 Task: open an excel sheet and write heading  Cash Flow TrackerAdd Dates in a column and its values below  '2023-05-01, 2023-05-03, 2023-05-06, 2023-05-10, 2023-05-15, 2023-05-20, 2023-05-25 & 2023-05-31'Add Descriptions in next column and its values below  Monthly Salary, Grocery Shopping, Dining Out., Utility Bill, Transportation, Entertainment, Miscellaneous & Total. Add Amount in next column and its values below  $2,500, $100, $50, $150, $30, $50, $20& $400. Add Income/ Expense in next column and its values below  Income, Expenses, Expenses, Expenses, Expenses, Expenses & Expenses. Add Balance in next column and its values below  $2,500, $2,400, $2,350, $2,200, $2,170, $2,120, $2,100 & $2100. Save page Data Analysis Workbook Template Sheet Spreadsheetbook
Action: Mouse pressed left at (136, 122)
Screenshot: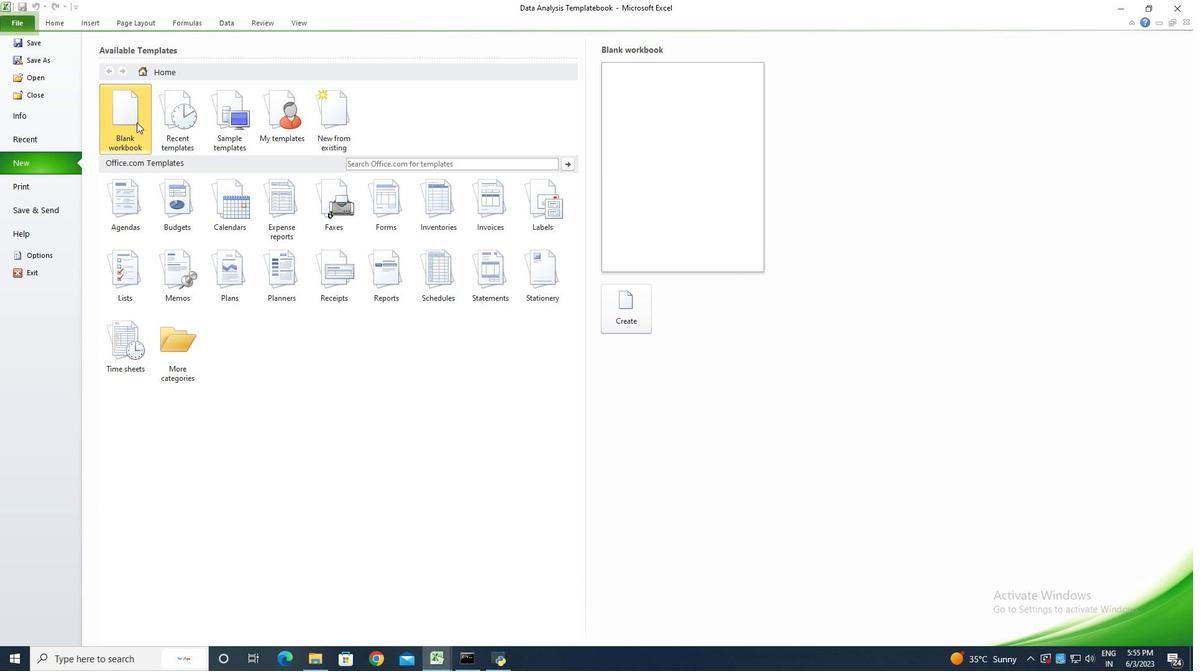 
Action: Mouse moved to (638, 318)
Screenshot: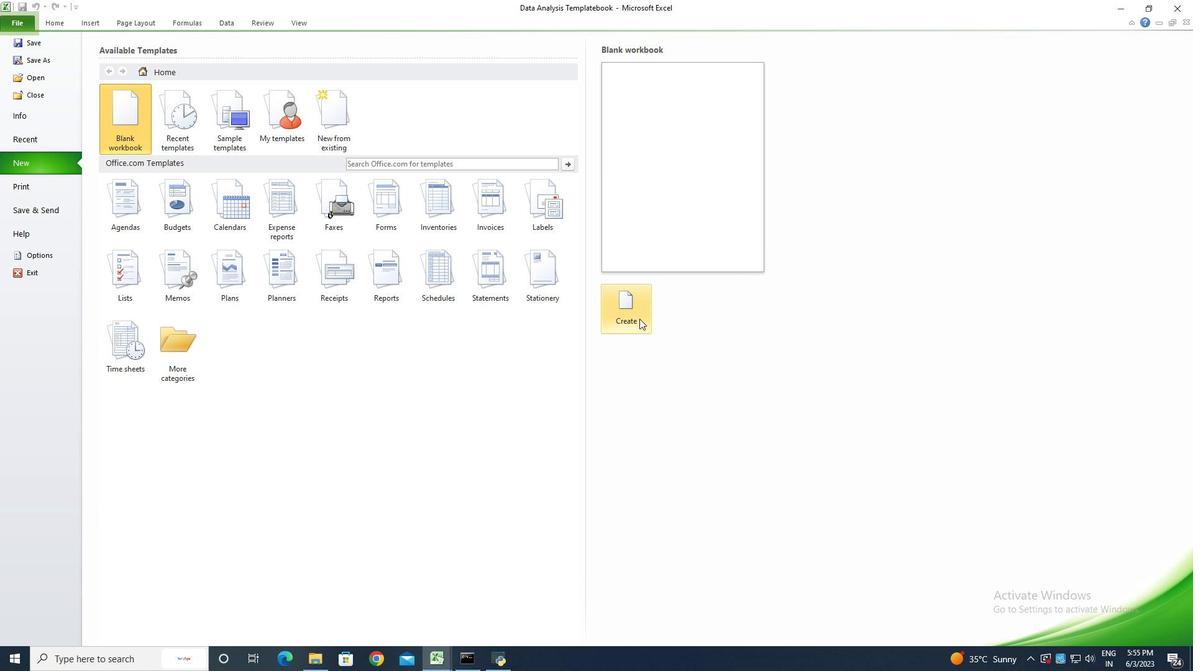 
Action: Mouse pressed left at (638, 318)
Screenshot: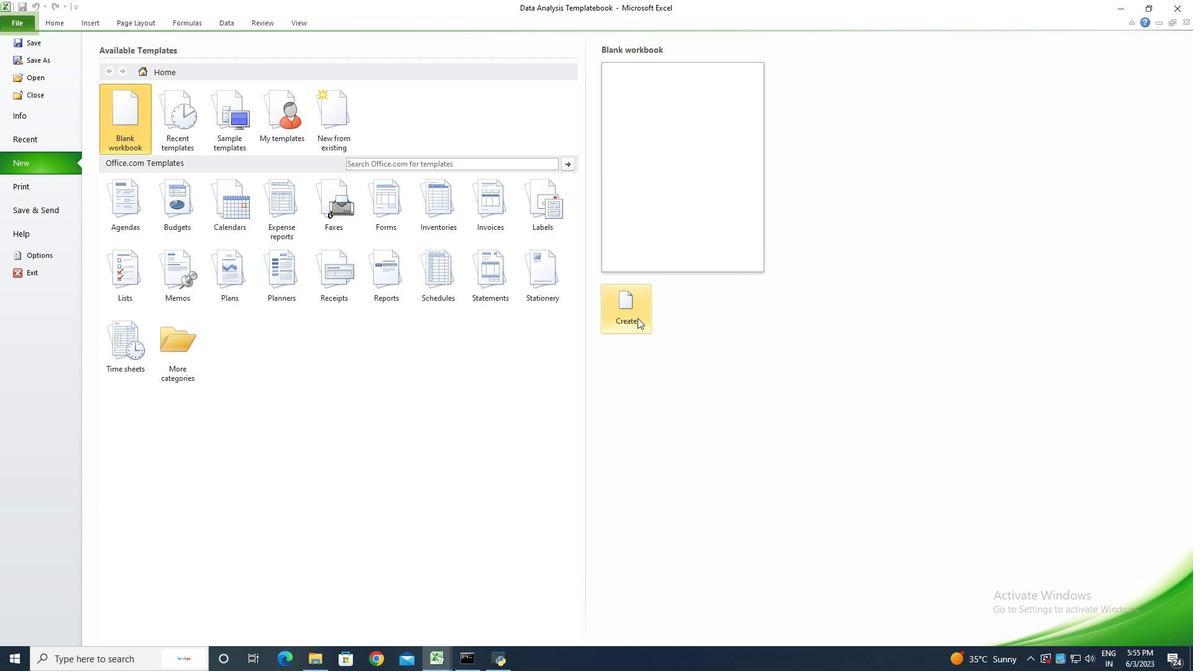 
Action: Key pressed <Key.shift><Key.shift><Key.shift><Key.shift><Key.shift>Cash<Key.space><Key.shift><Key.shift><Key.shift><Key.shift><Key.shift><Key.shift><Key.shift><Key.shift><Key.shift><Key.shift><Key.shift><Key.shift><Key.shift><Key.shift><Key.shift><Key.shift><Key.shift><Key.shift><Key.shift><Key.shift><Key.shift><Key.shift>Flow<Key.enter><Key.shift>Tracker<Key.backspace><Key.backspace><Key.backspace><Key.backspace><Key.backspace><Key.backspace><Key.backspace><Key.up>
Screenshot: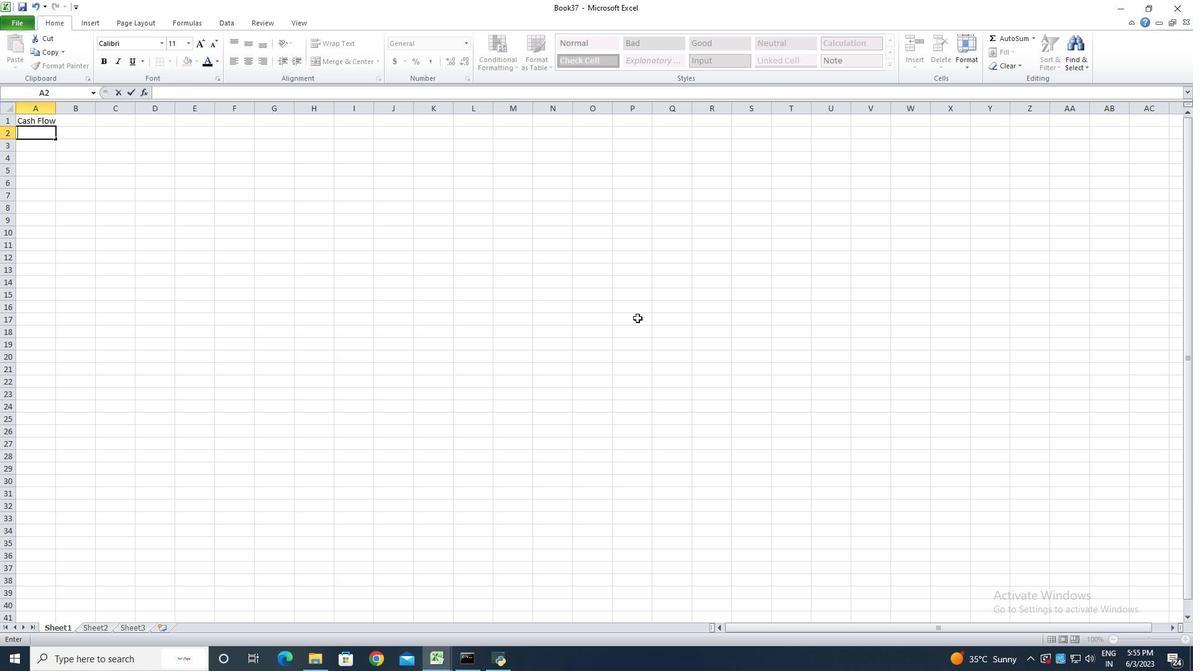 
Action: Mouse moved to (208, 91)
Screenshot: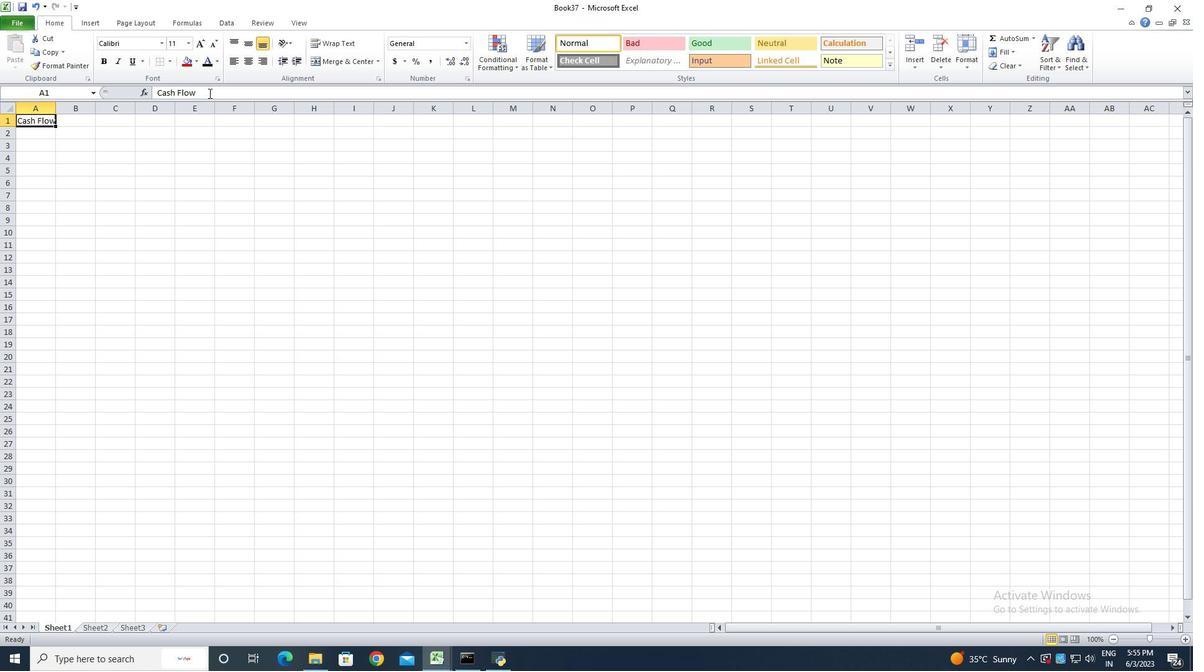 
Action: Mouse pressed left at (208, 91)
Screenshot: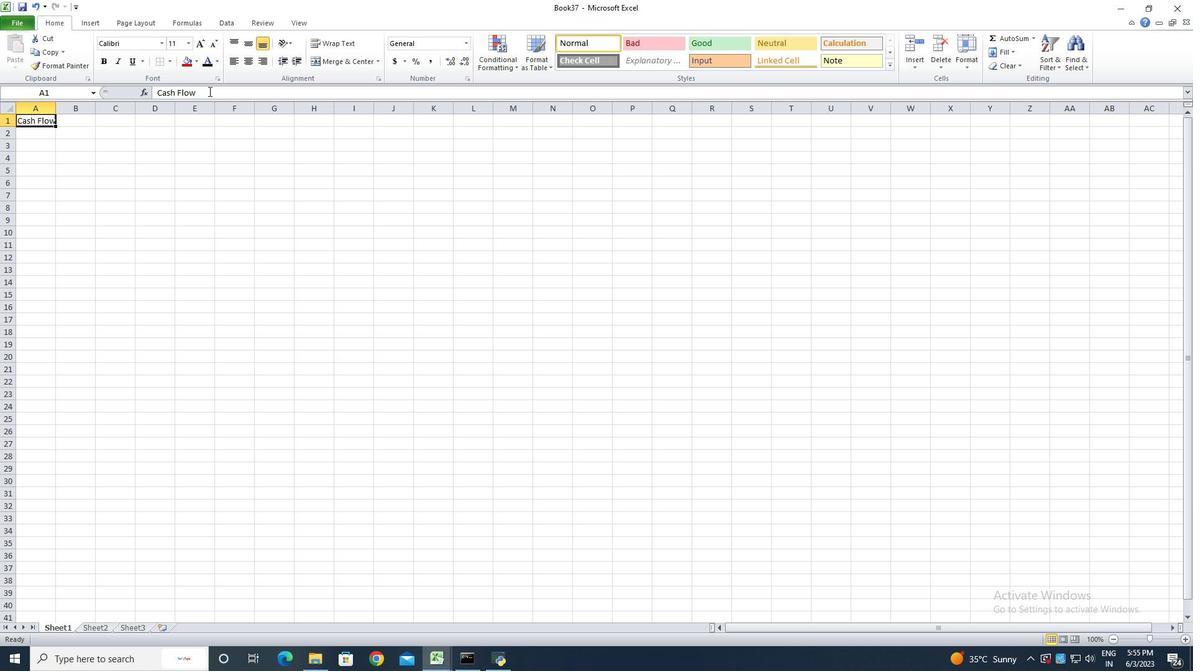
Action: Key pressed <Key.space><Key.shift>Tracker<Key.enter><Key.shift>Dates<Key.enter>2023-05-01<Key.enter>2023-05-03<Key.enter>2023-05-06<Key.enter>2023-05-10<Key.enter>2023-05-15<Key.enter>2023-05-20<Key.enter>2023-05-25<Key.enter>2023-05-31<Key.enter>
Screenshot: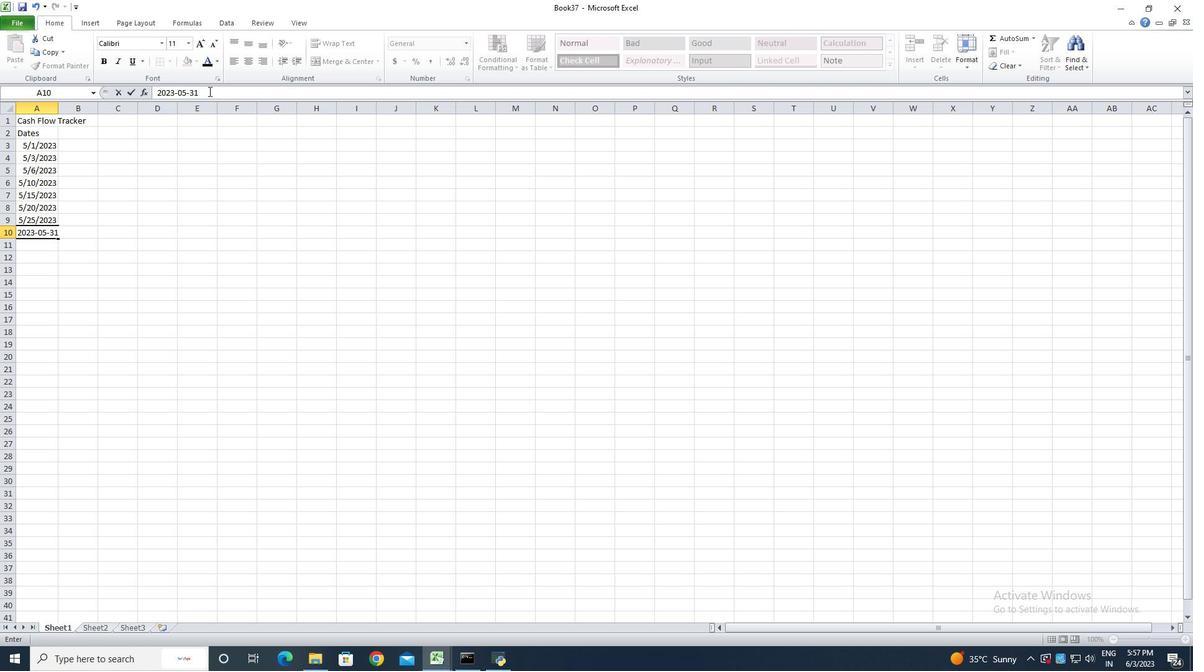 
Action: Mouse moved to (26, 141)
Screenshot: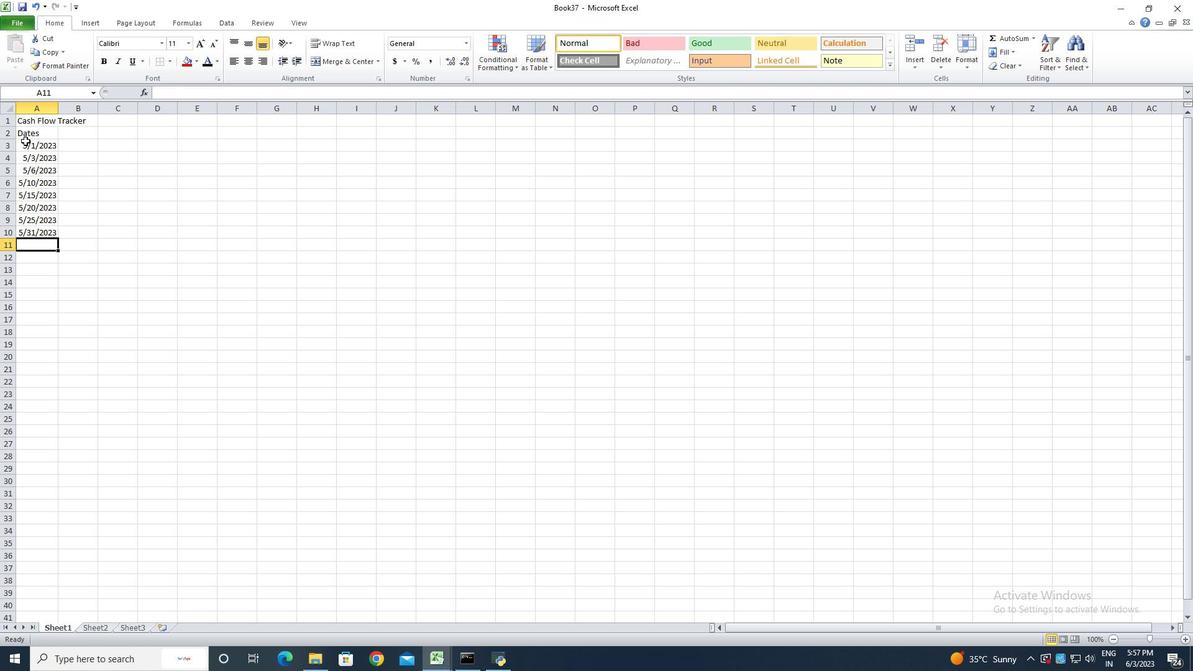 
Action: Mouse pressed left at (26, 141)
Screenshot: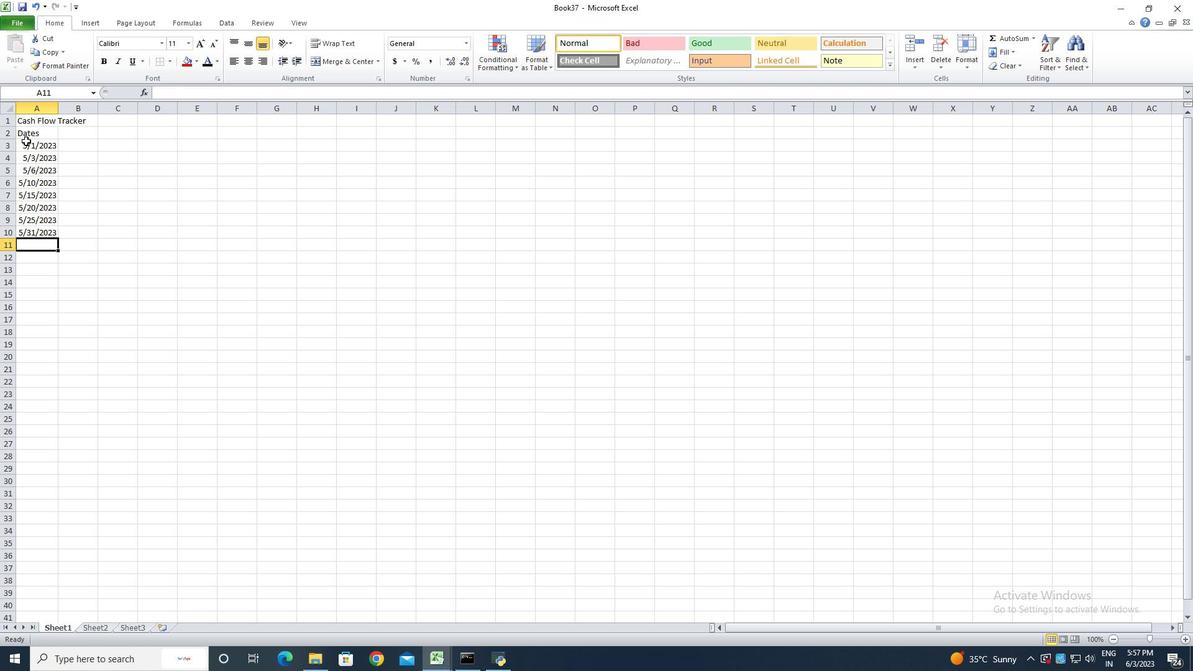
Action: Mouse moved to (52, 147)
Screenshot: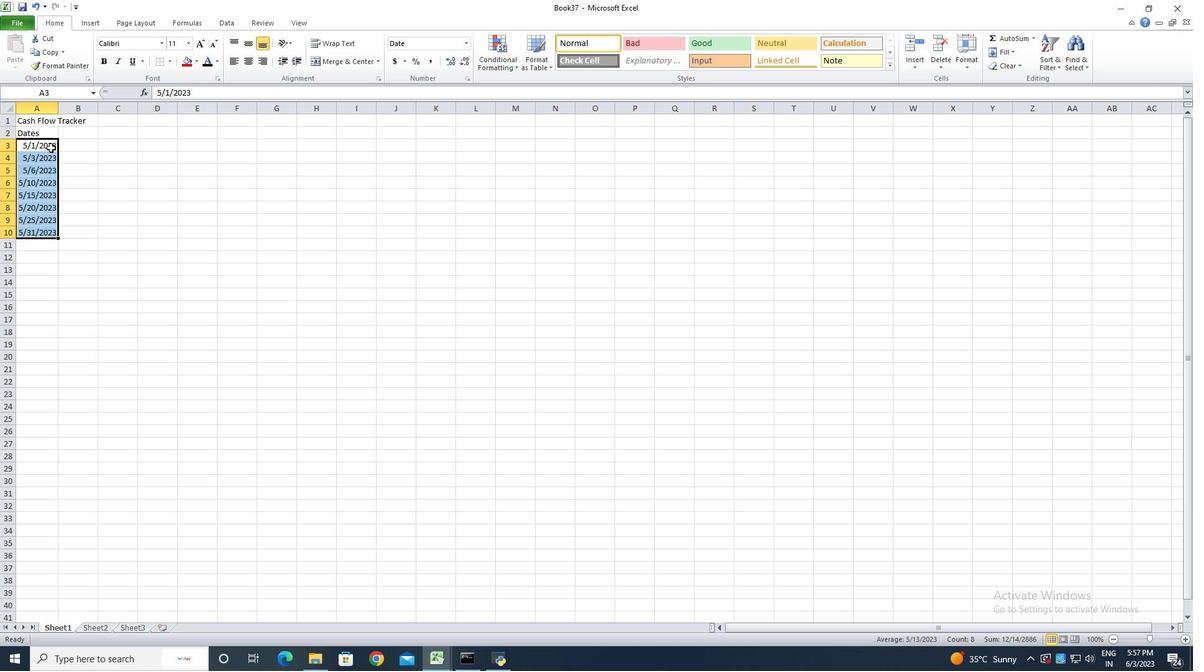 
Action: Mouse pressed right at (52, 147)
Screenshot: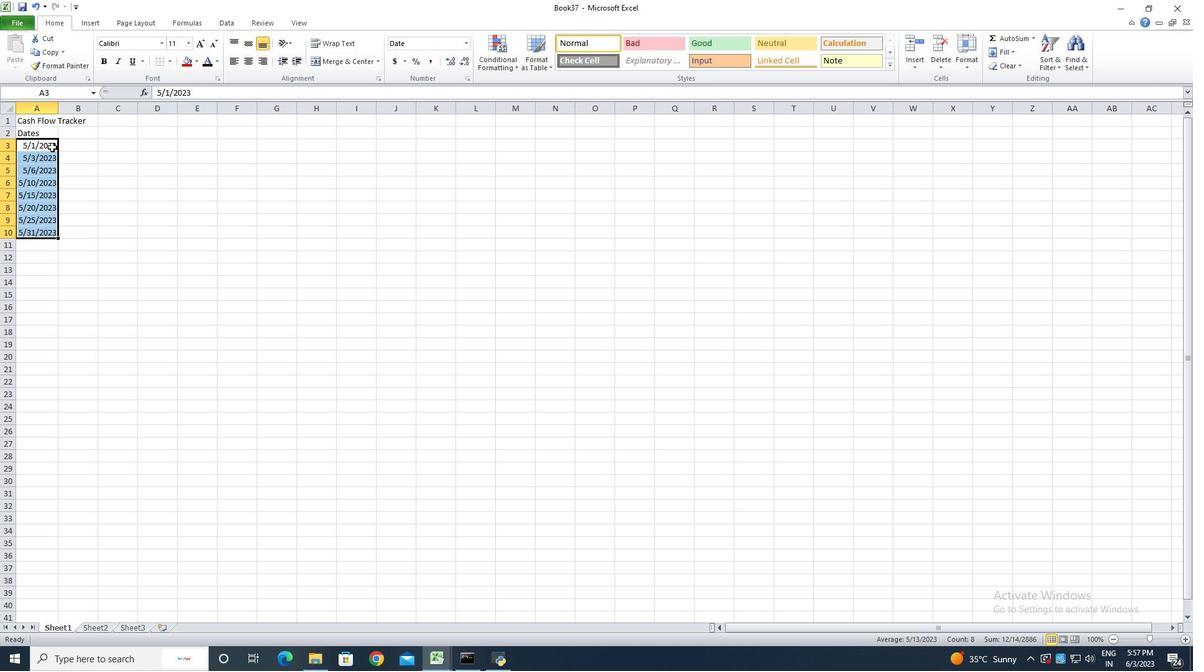 
Action: Mouse moved to (93, 317)
Screenshot: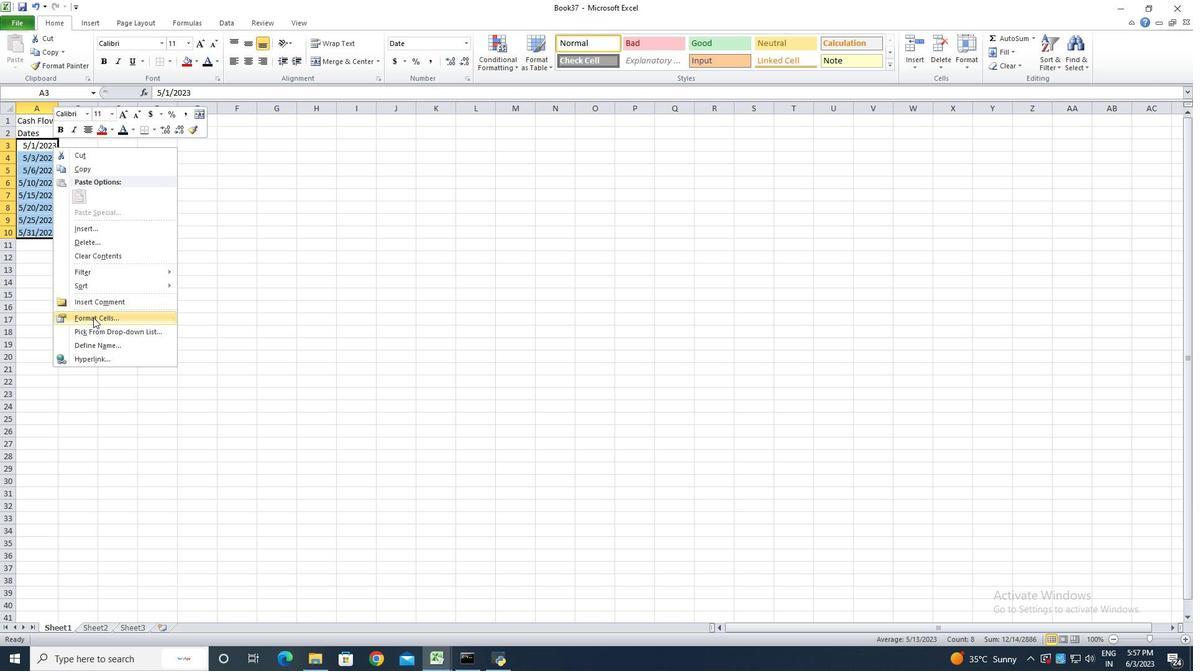
Action: Mouse pressed left at (93, 317)
Screenshot: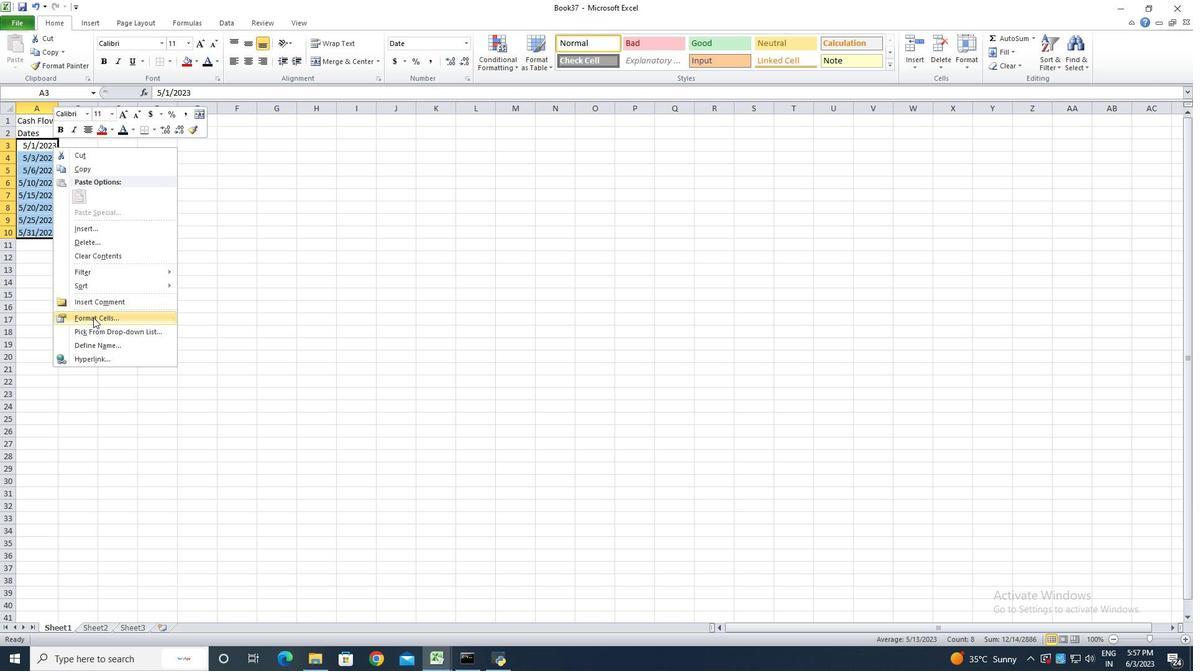 
Action: Mouse moved to (121, 178)
Screenshot: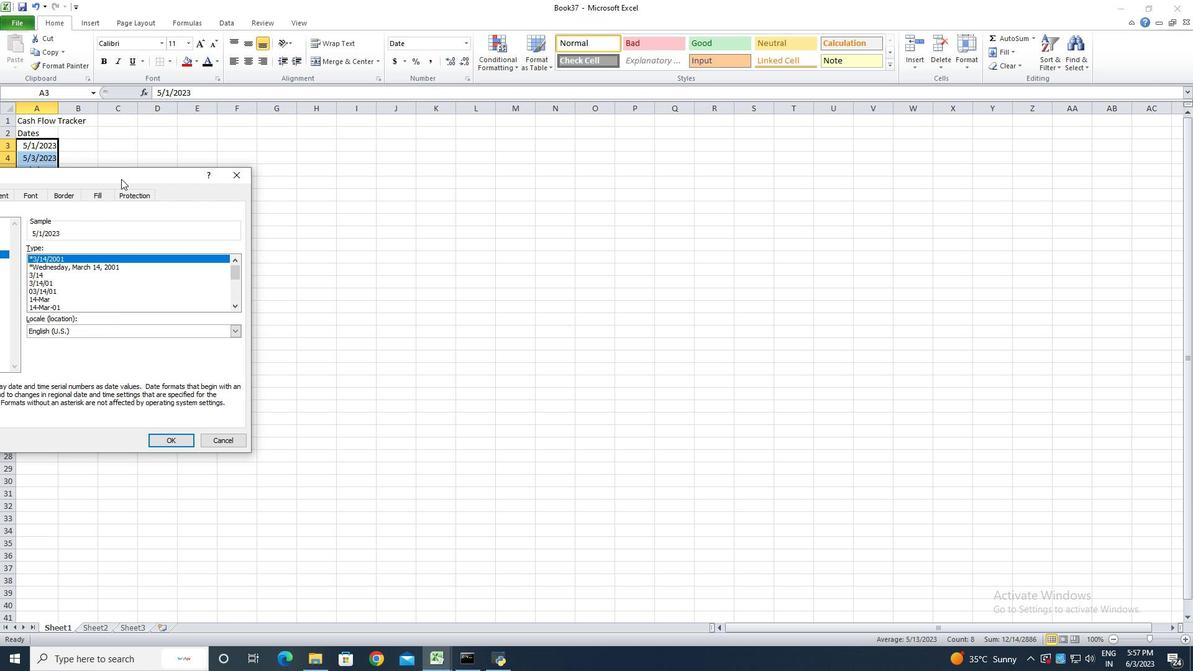 
Action: Mouse pressed left at (121, 178)
Screenshot: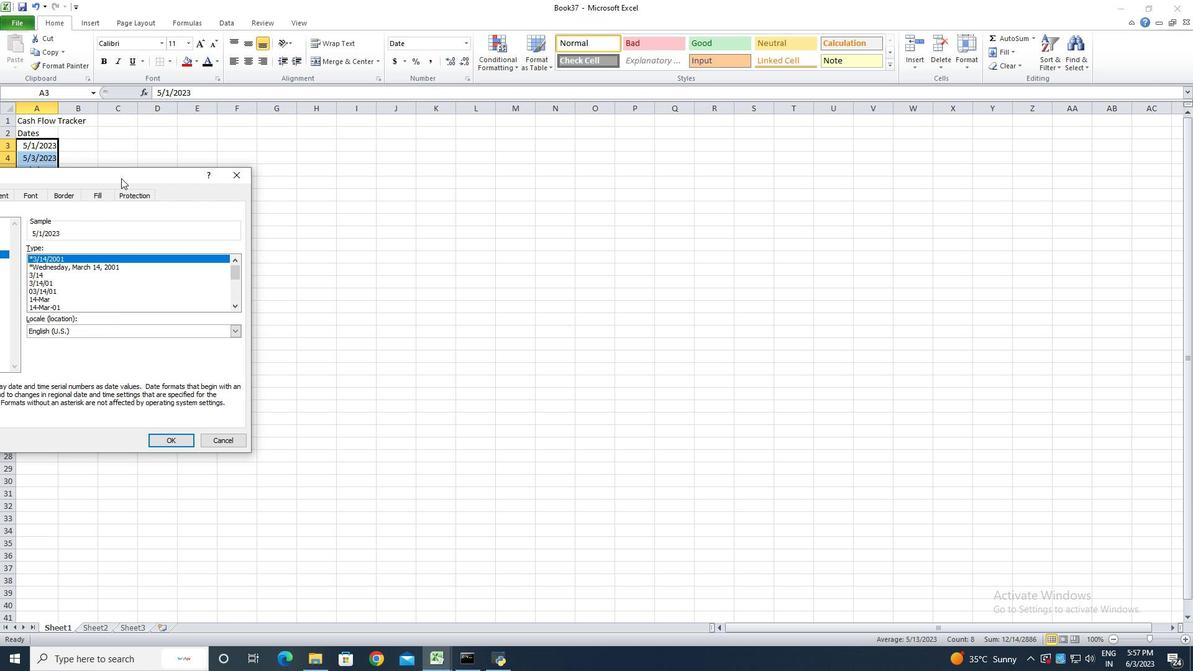 
Action: Mouse moved to (266, 298)
Screenshot: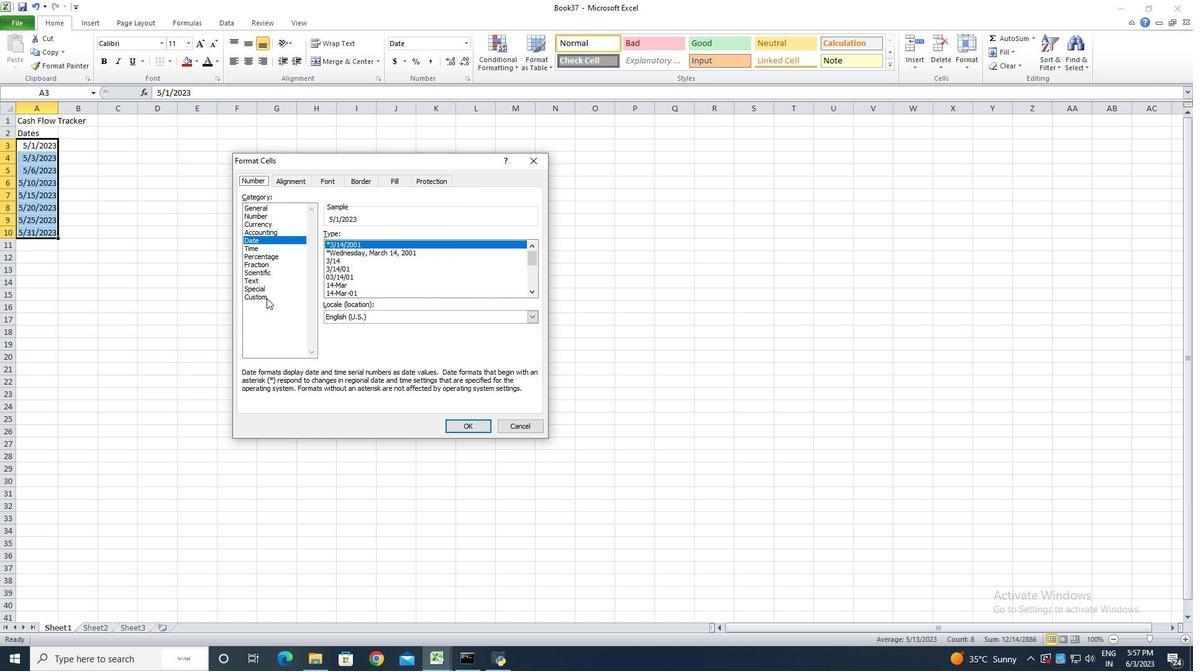 
Action: Mouse pressed left at (266, 298)
Screenshot: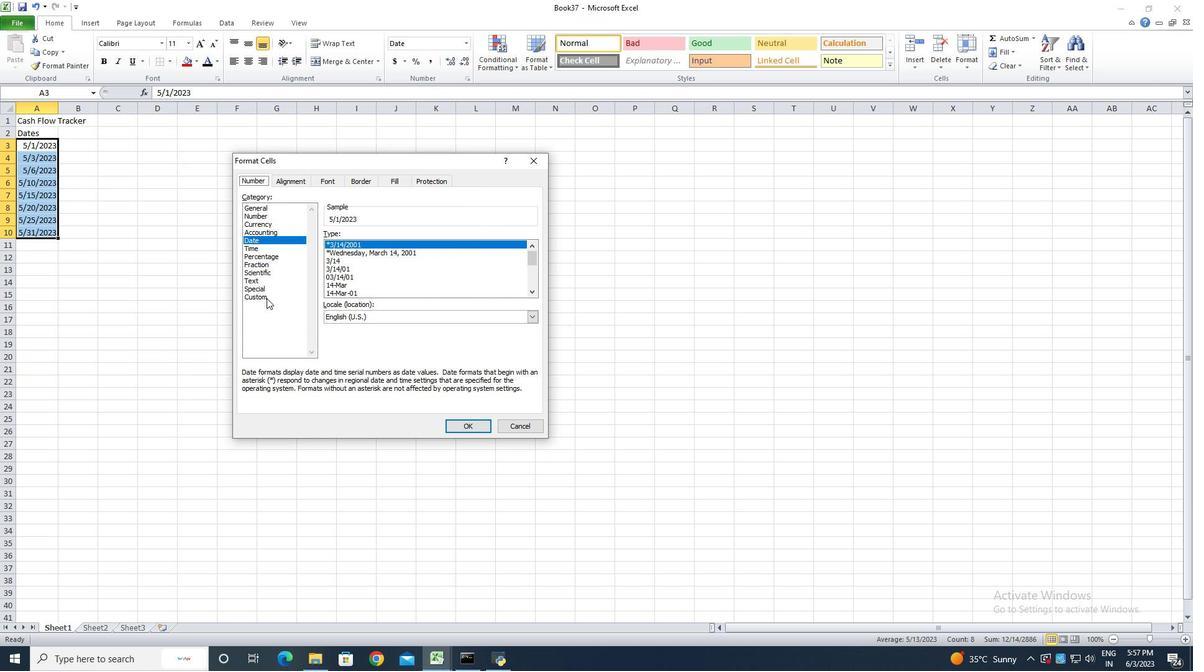 
Action: Mouse moved to (366, 246)
Screenshot: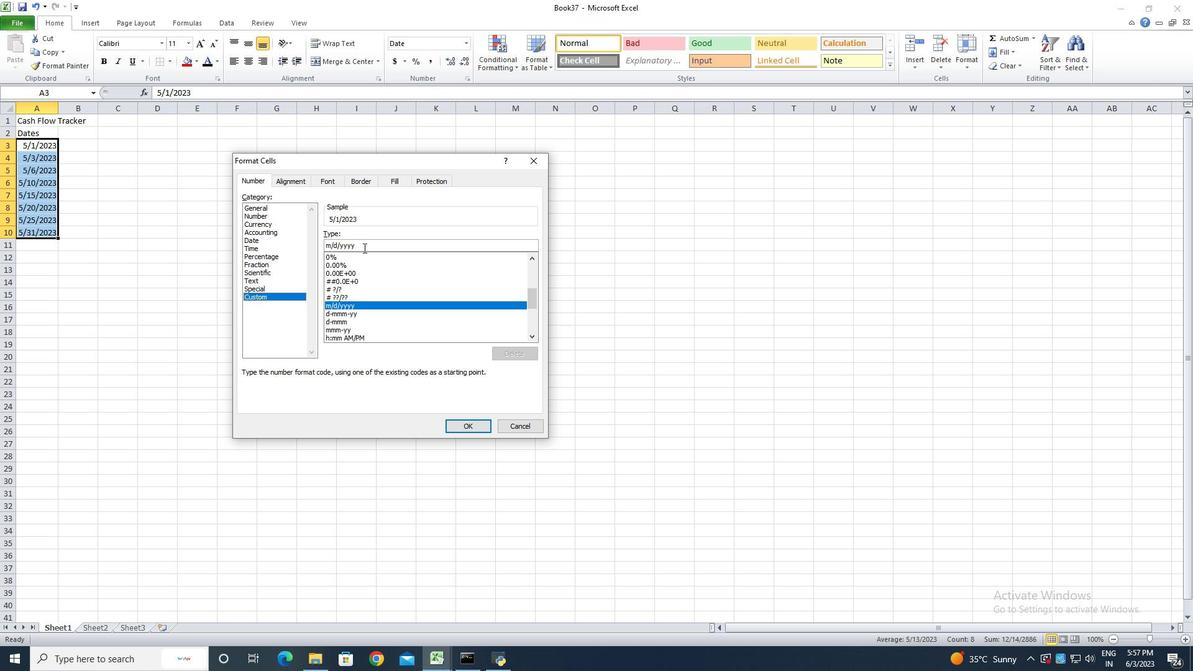 
Action: Mouse pressed left at (366, 246)
Screenshot: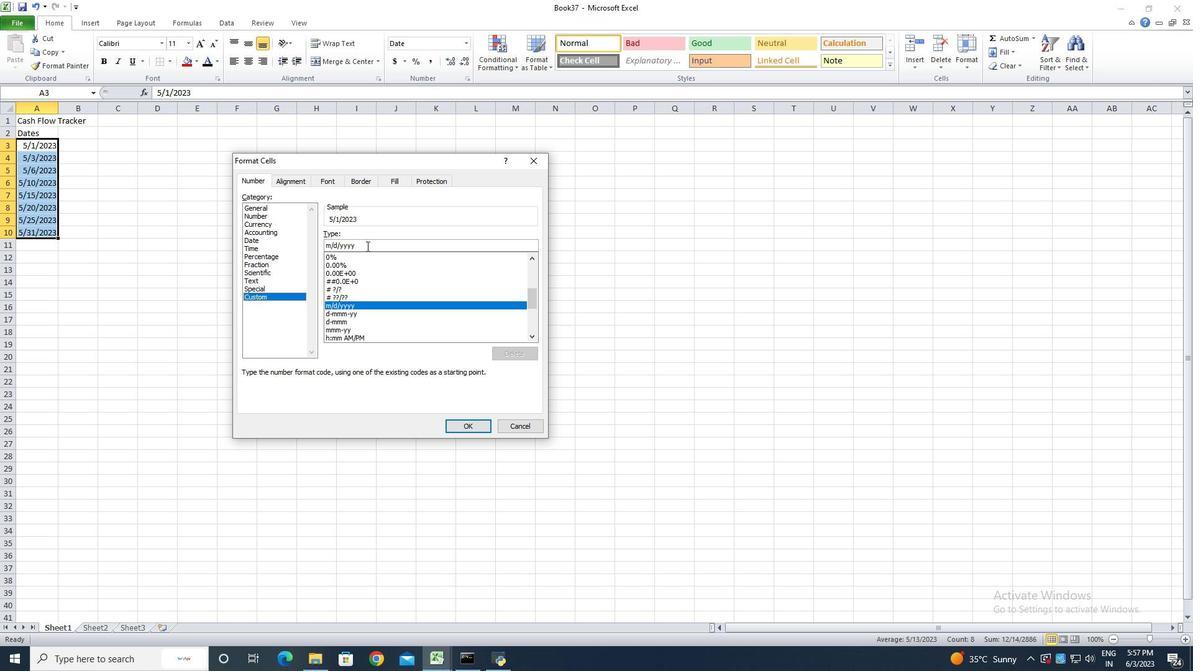 
Action: Mouse moved to (299, 244)
Screenshot: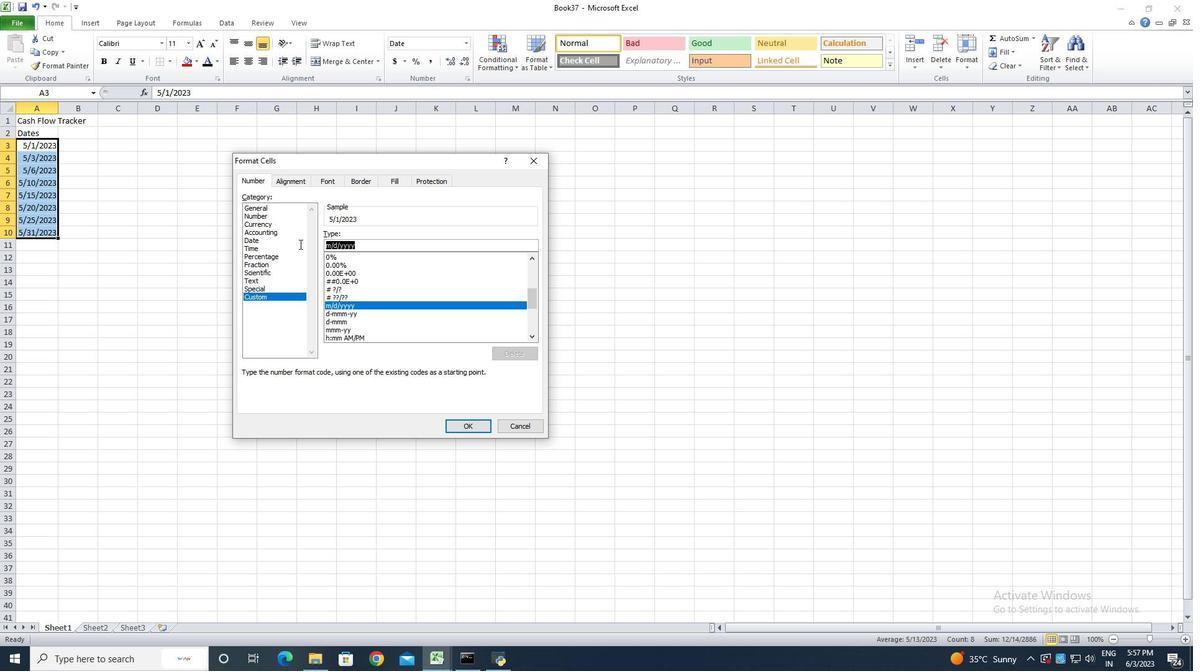 
Action: Key pressed <Key.backspace>yyyy-mm-dd
Screenshot: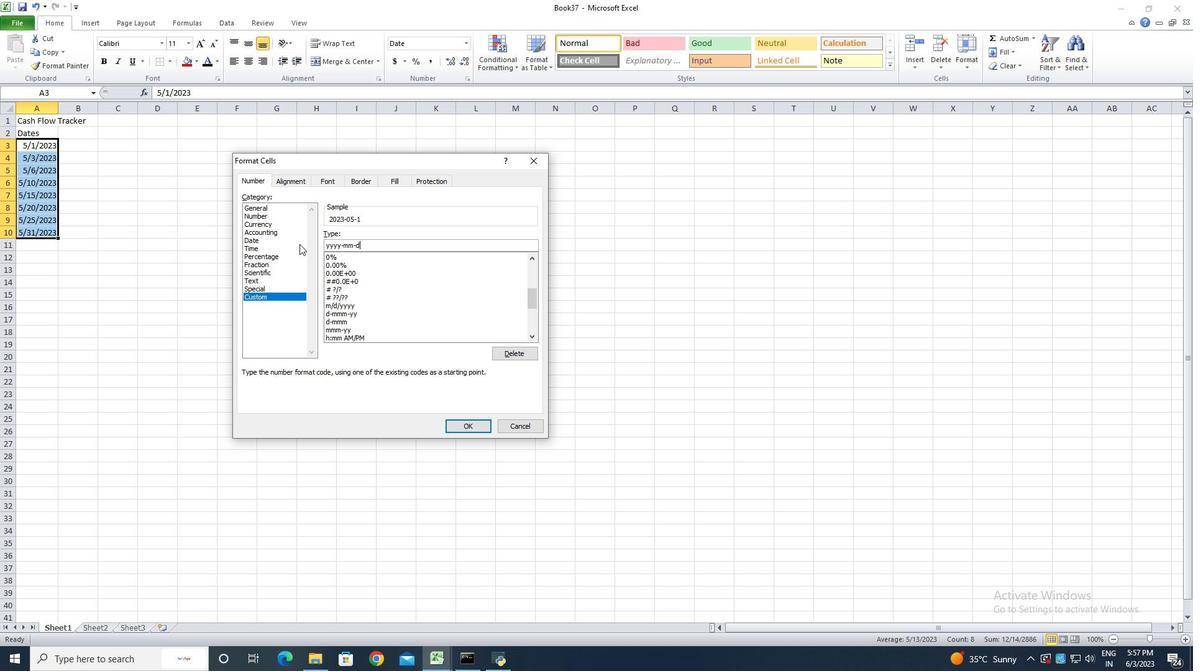 
Action: Mouse moved to (451, 423)
Screenshot: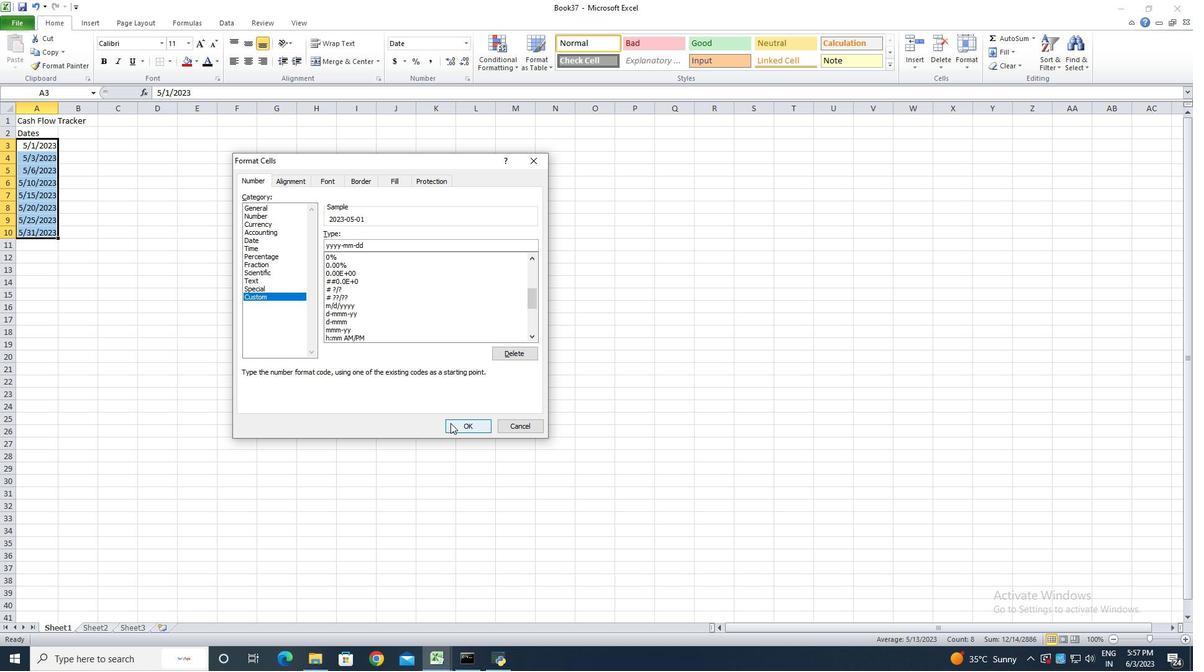 
Action: Mouse pressed left at (451, 423)
Screenshot: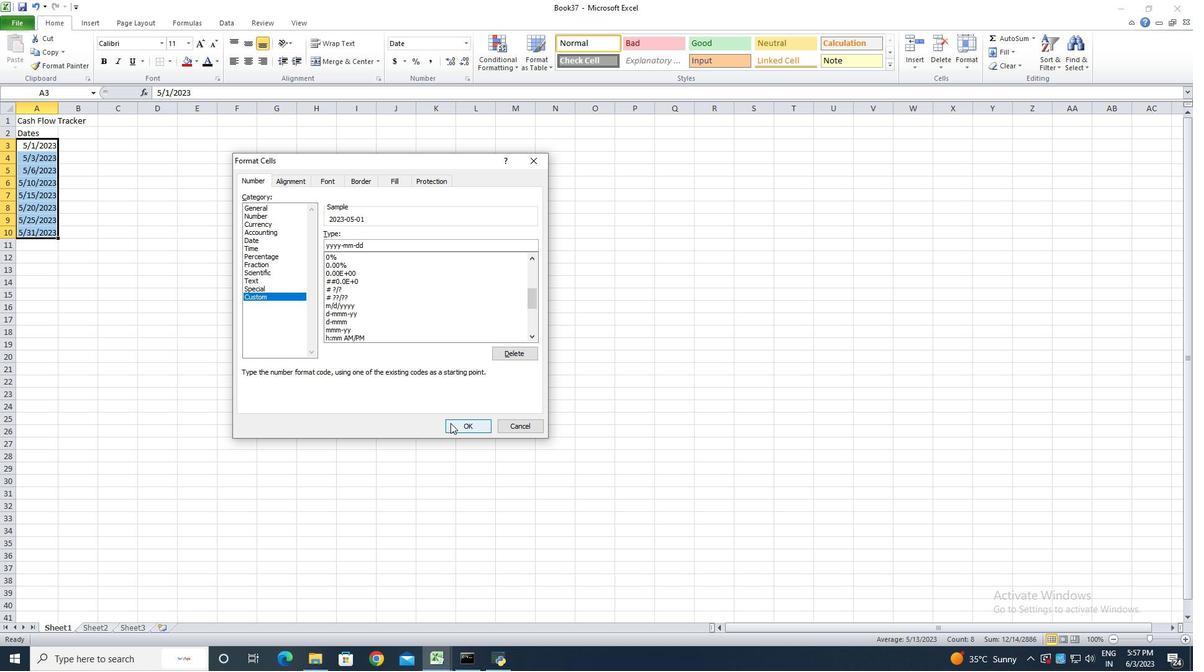
Action: Mouse moved to (60, 111)
Screenshot: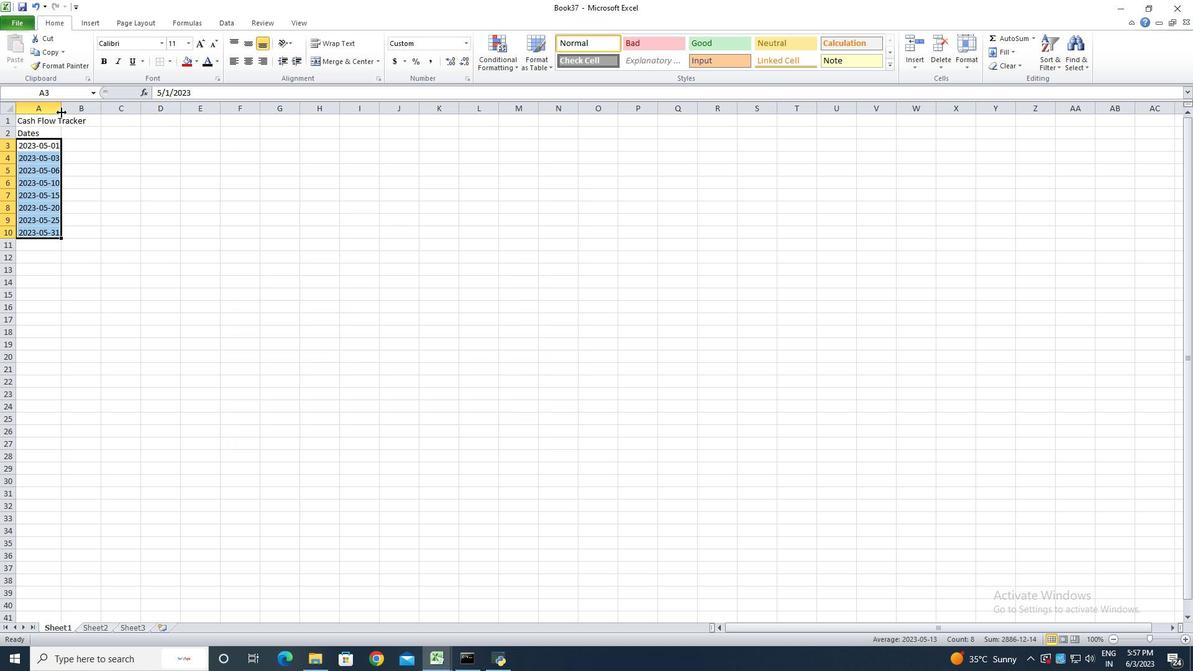 
Action: Mouse pressed left at (60, 111)
Screenshot: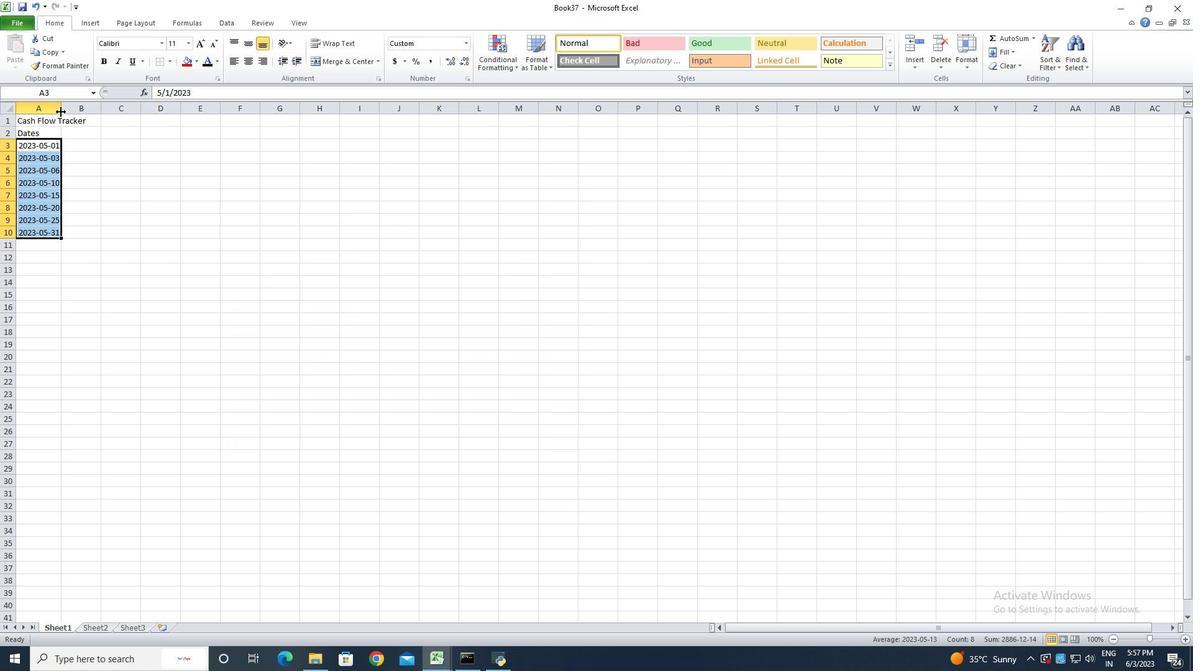 
Action: Mouse pressed left at (60, 111)
Screenshot: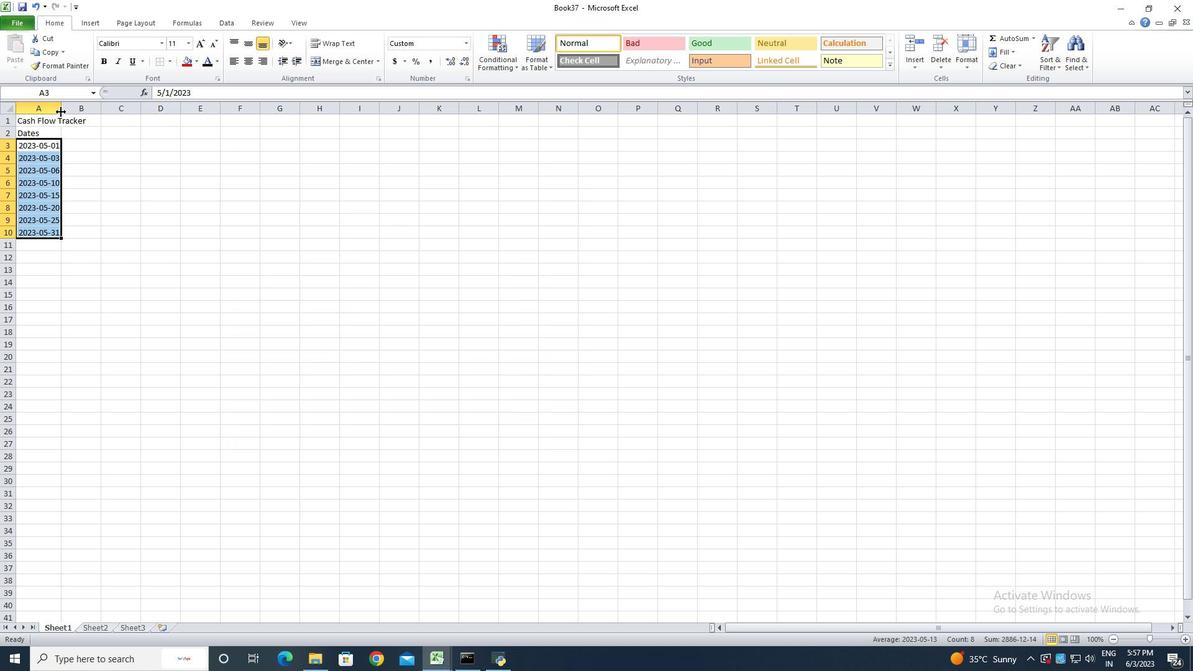 
Action: Mouse moved to (105, 136)
Screenshot: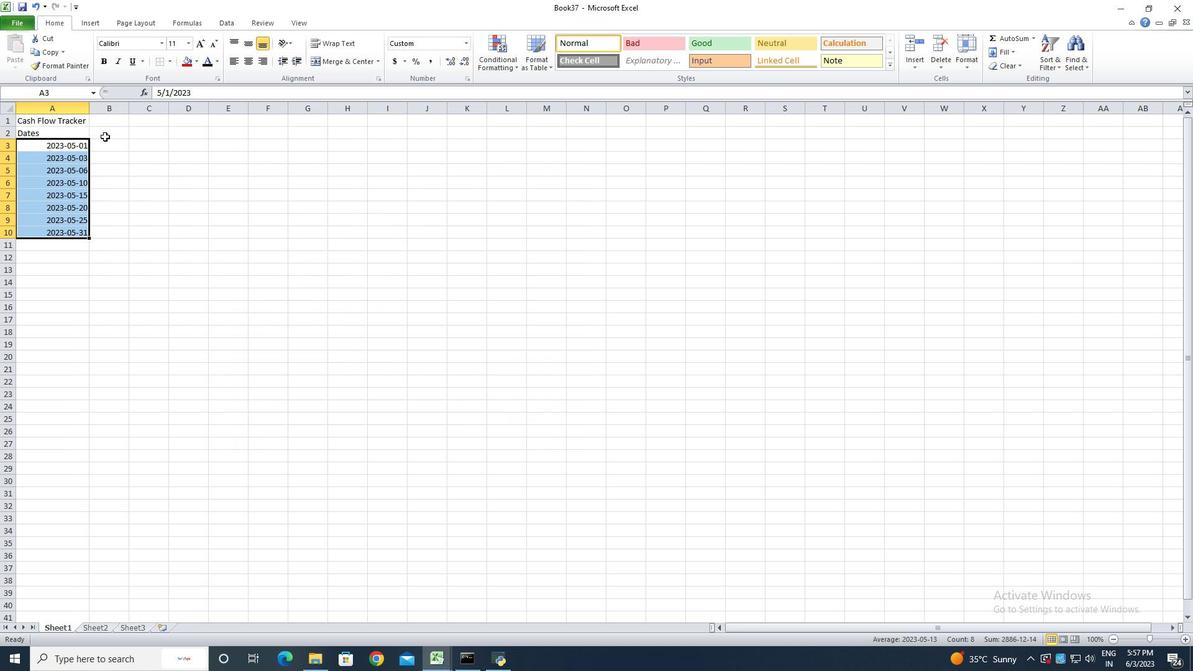 
Action: Mouse pressed left at (105, 136)
Screenshot: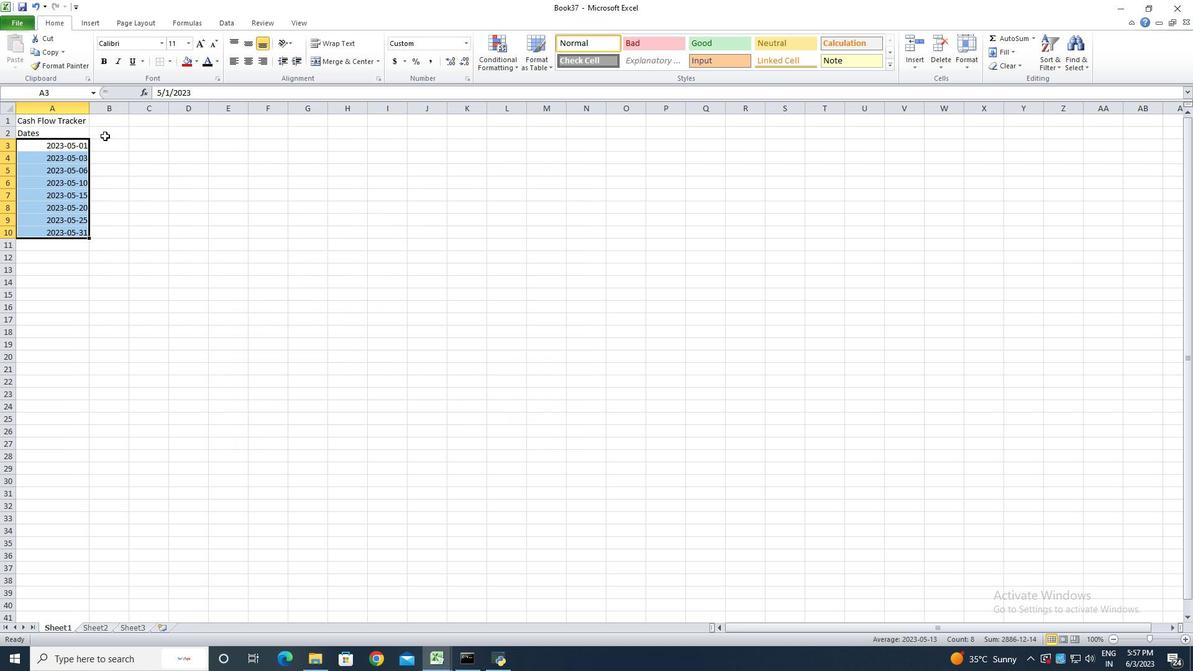 
Action: Key pressed <Key.shift><Key.shift><Key.shift><Key.shift><Key.shift>Descriptions<Key.enter><Key.shift><Key.shift><Key.shift><Key.shift><Key.shift><Key.shift><Key.shift><Key.shift><Key.shift><Key.shift><Key.shift><Key.shift><Key.shift>Monthly<Key.space><Key.shift>Salary<Key.enter><Key.shift>Grocery<Key.space><Key.shift>Shopping<Key.enter><Key.shift>Dining<Key.space><Key.shift>Out<Key.enter><Key.shift><Key.shift><Key.shift><Key.shift><Key.shift><Key.shift><Key.shift><Key.shift><Key.shift><Key.shift><Key.shift><Key.shift><Key.shift><Key.shift><Key.shift><Key.shift><Key.shift><Key.shift><Key.shift><Key.shift><Key.shift><Key.shift><Key.shift><Key.shift><Key.shift><Key.shift><Key.shift><Key.shift><Key.shift><Key.shift><Key.shift><Key.shift>Utility<Key.space><Key.shift>Bill<Key.enter><Key.shift><Key.shift><Key.shift><Key.shift><Key.shift><Key.shift><Key.shift><Key.shift><Key.shift><Key.shift><Key.shift><Key.shift><Key.shift>Transportation<Key.enter><Key.shift><Key.shift><Key.shift><Key.shift><Key.shift><Key.shift><Key.shift>Entertainment<Key.enter><Key.shift><Key.shift><Key.shift><Key.shift><Key.shift><Key.shift><Key.shift><Key.shift><Key.shift>Miscellaneous<Key.enter><Key.shift><Key.shift><Key.shift><Key.shift><Key.shift>Total<Key.enter>
Screenshot: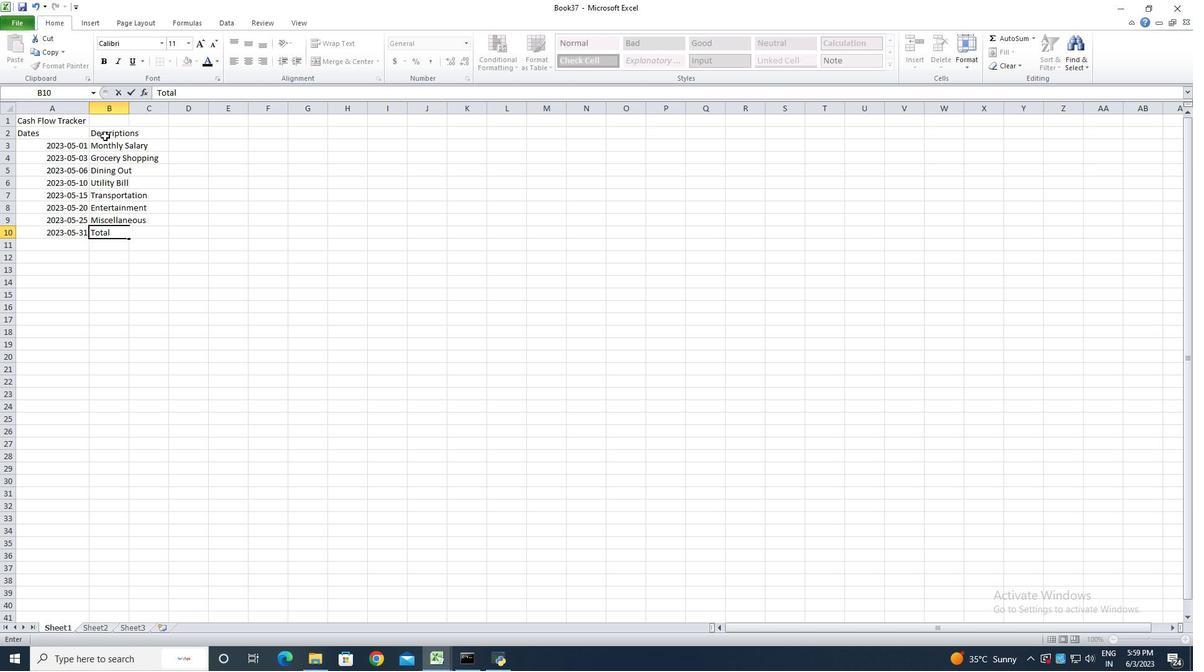 
Action: Mouse moved to (128, 114)
Screenshot: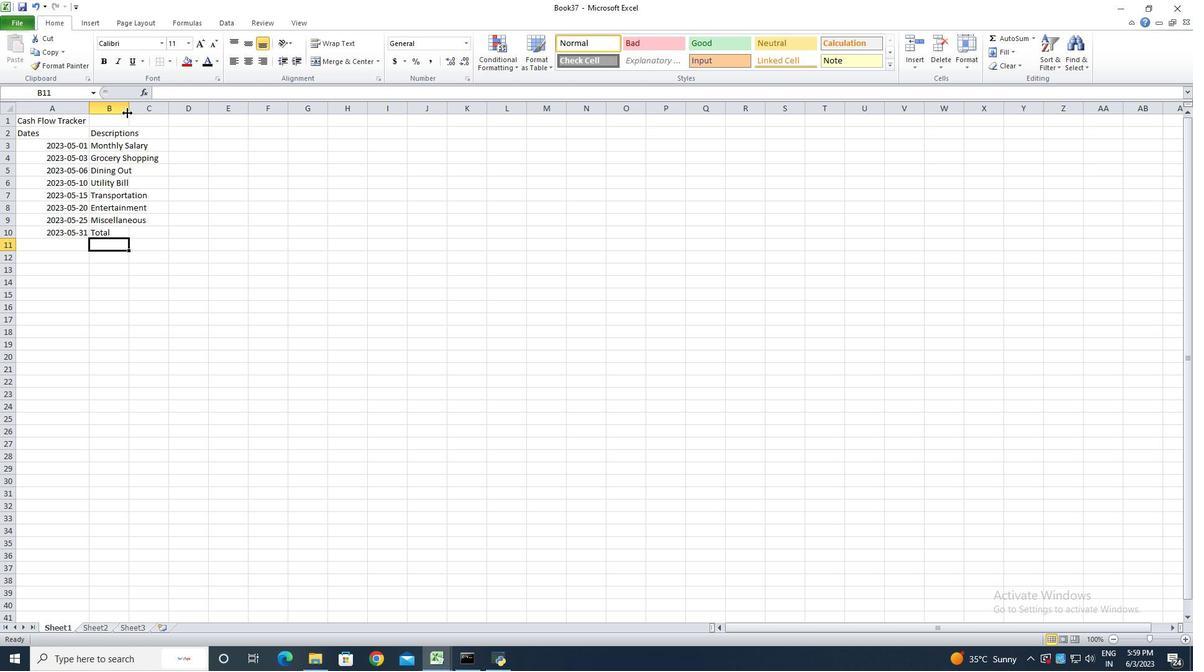 
Action: Mouse pressed left at (128, 114)
Screenshot: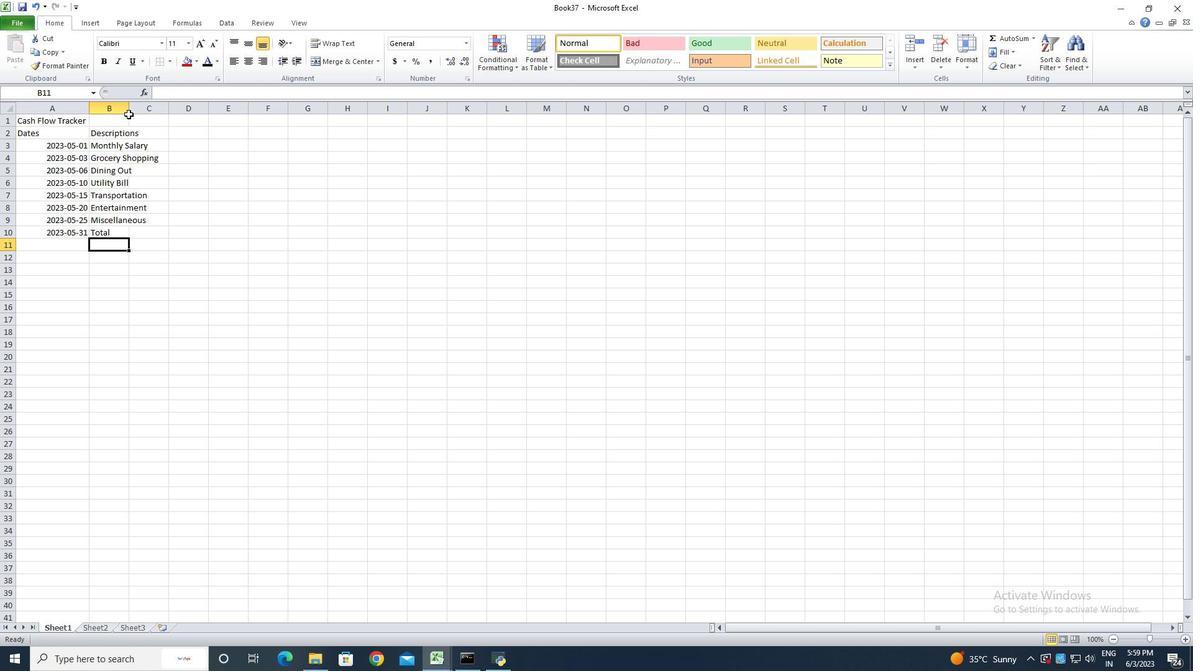 
Action: Mouse pressed left at (128, 114)
Screenshot: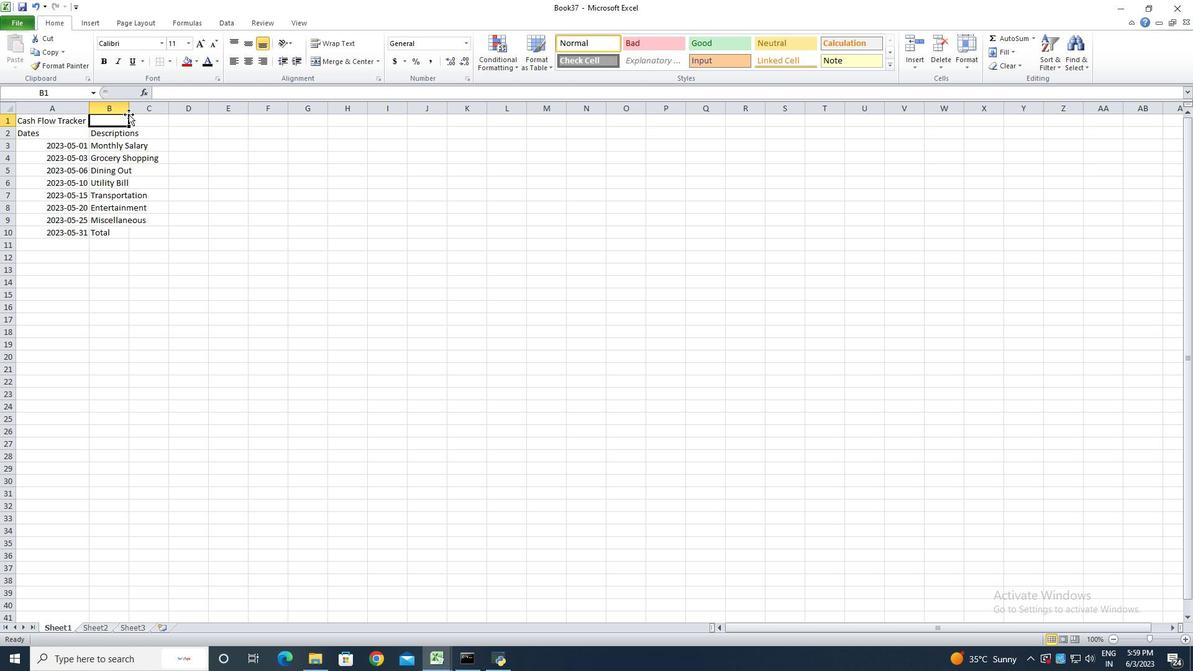 
Action: Mouse moved to (128, 110)
Screenshot: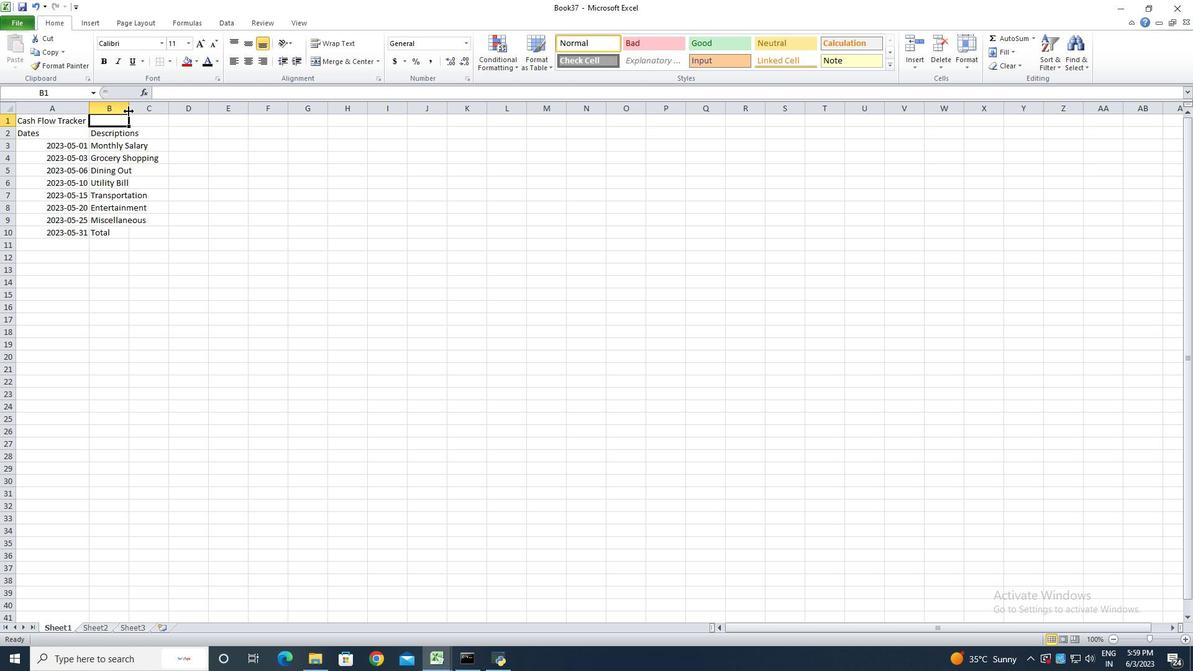 
Action: Mouse pressed left at (128, 110)
Screenshot: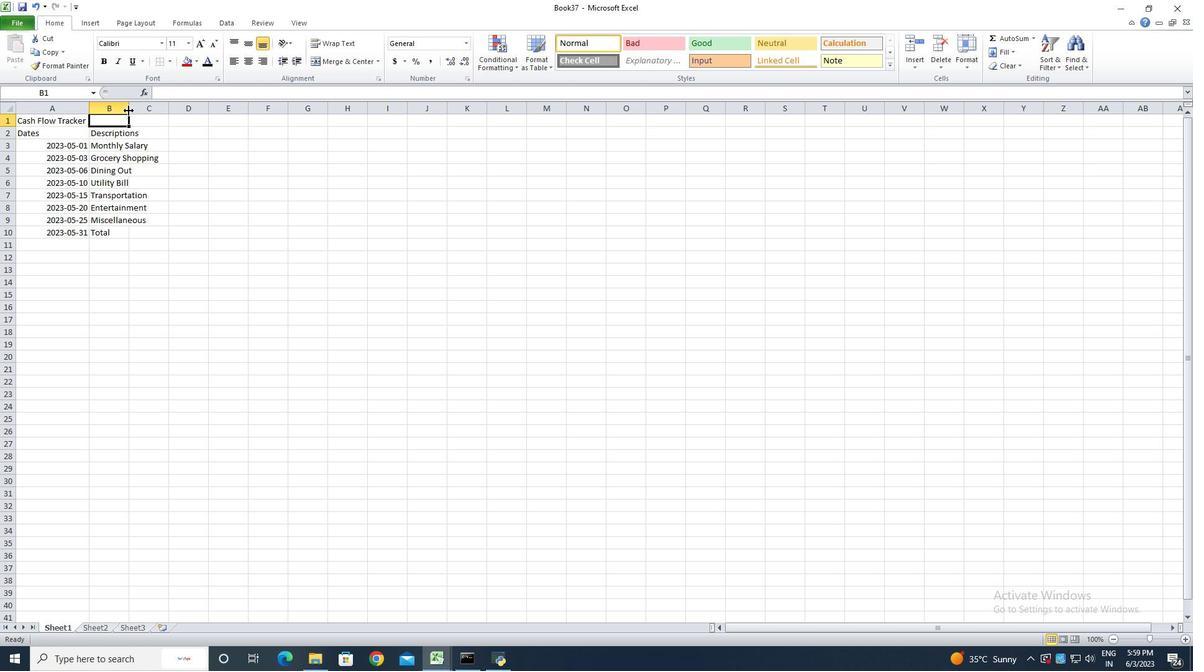 
Action: Mouse pressed left at (128, 110)
Screenshot: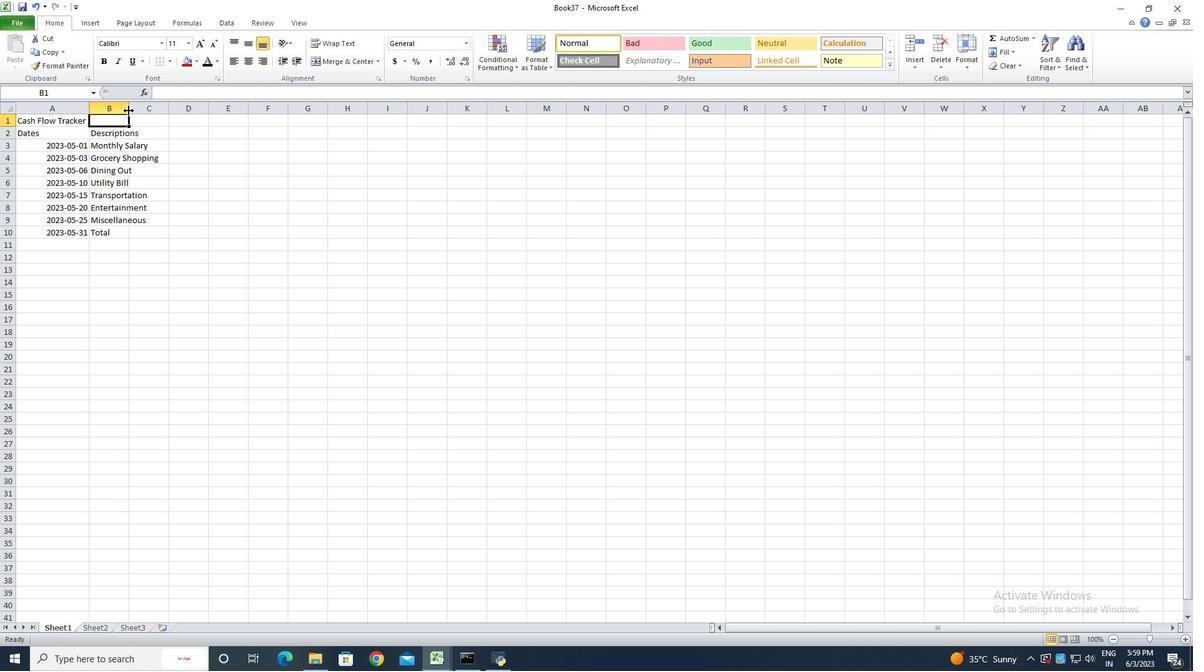 
Action: Mouse moved to (175, 136)
Screenshot: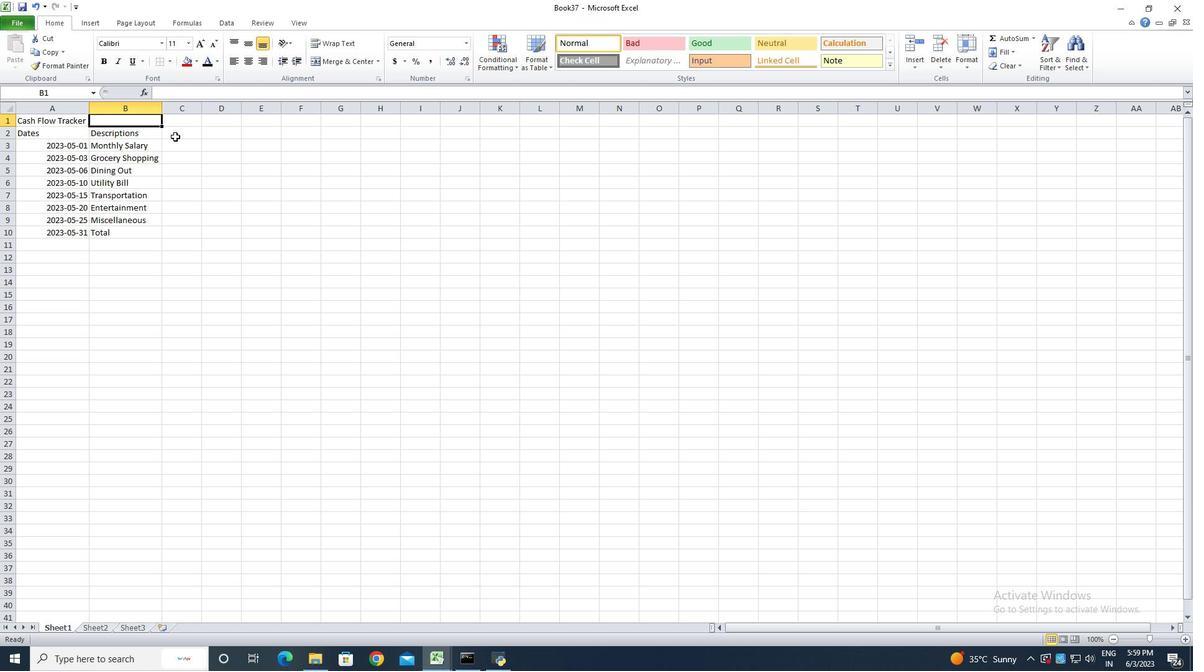 
Action: Mouse pressed left at (175, 136)
Screenshot: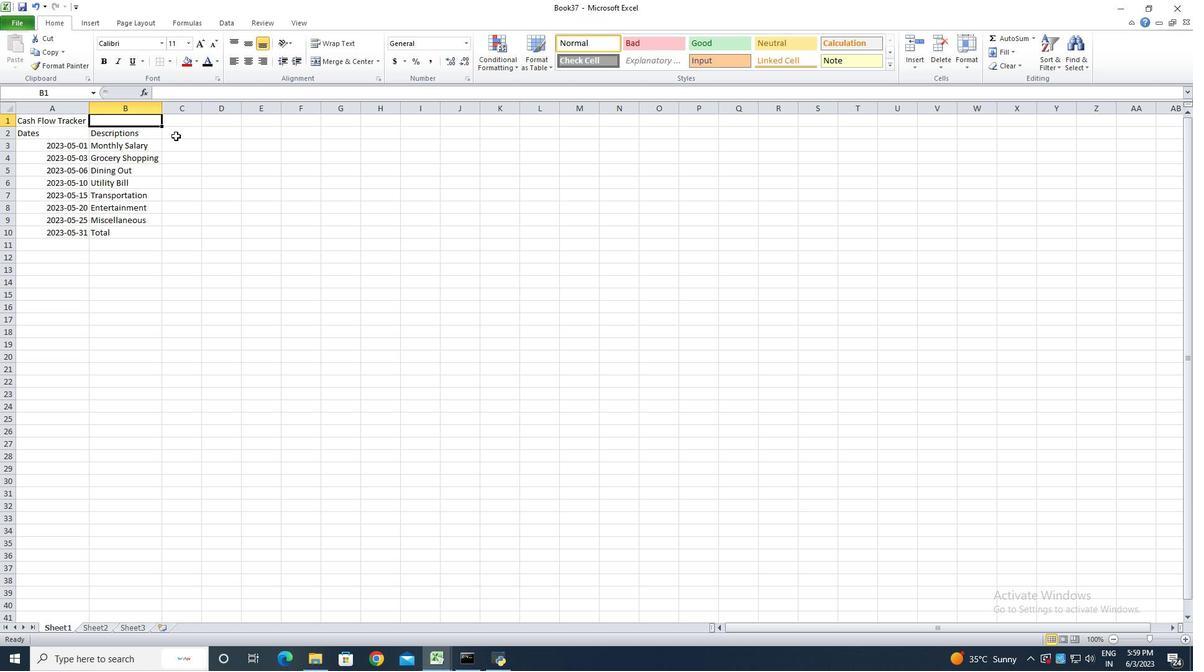 
Action: Key pressed <Key.shift>Amount<Key.enter>2500<Key.enter>100<Key.enter>50<Key.enter>150<Key.enter>30<Key.enter>50<Key.enter>20<Key.enter>400<Key.enter>
Screenshot: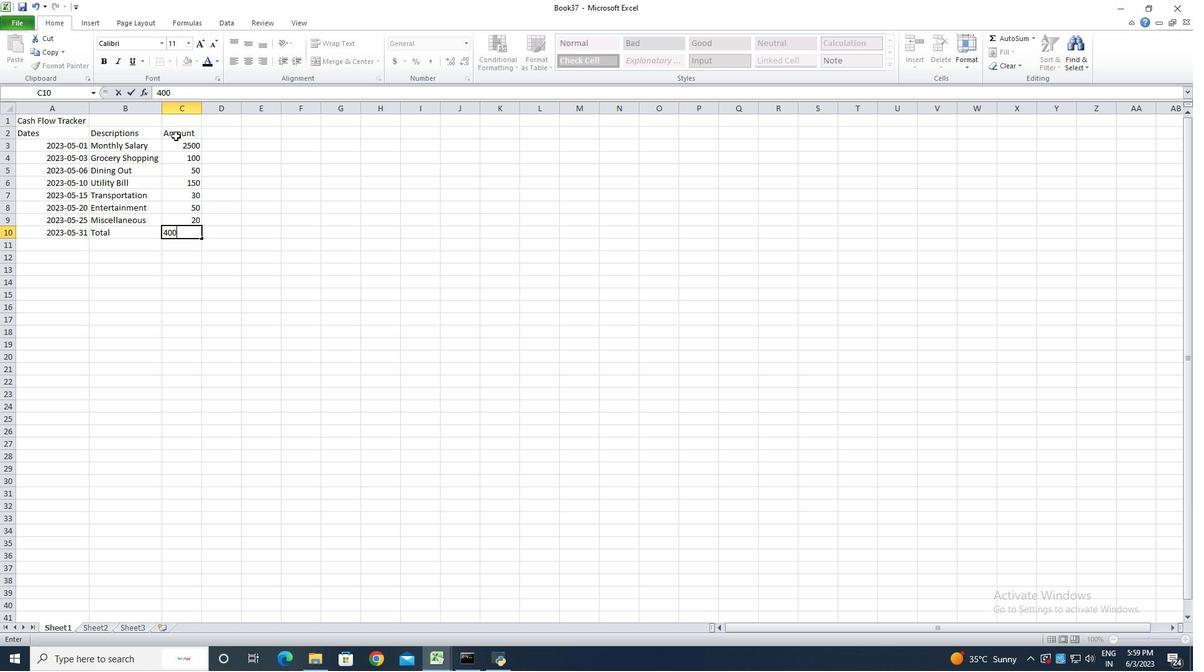 
Action: Mouse moved to (183, 143)
Screenshot: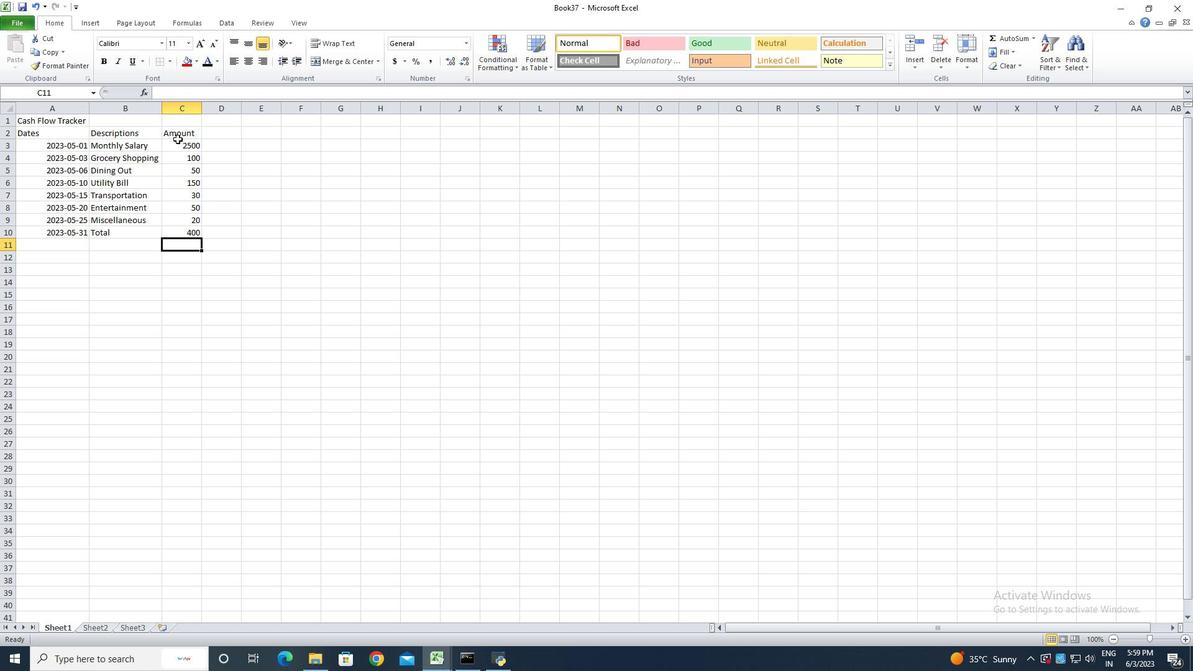 
Action: Mouse pressed left at (183, 143)
Screenshot: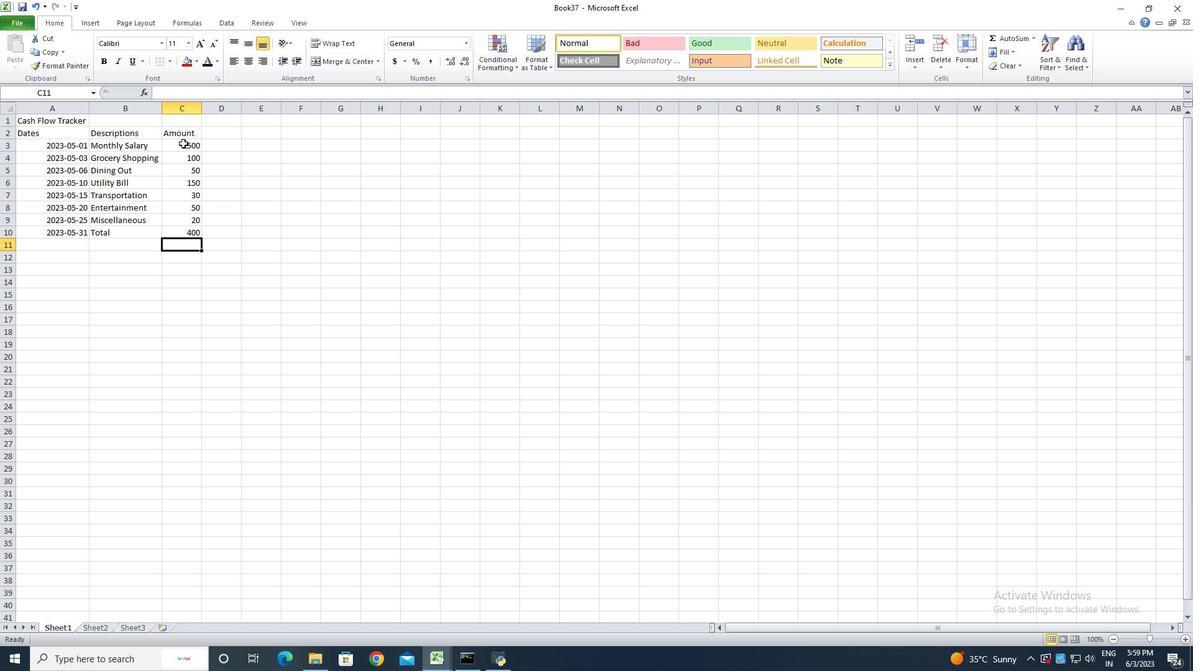 
Action: Mouse moved to (467, 43)
Screenshot: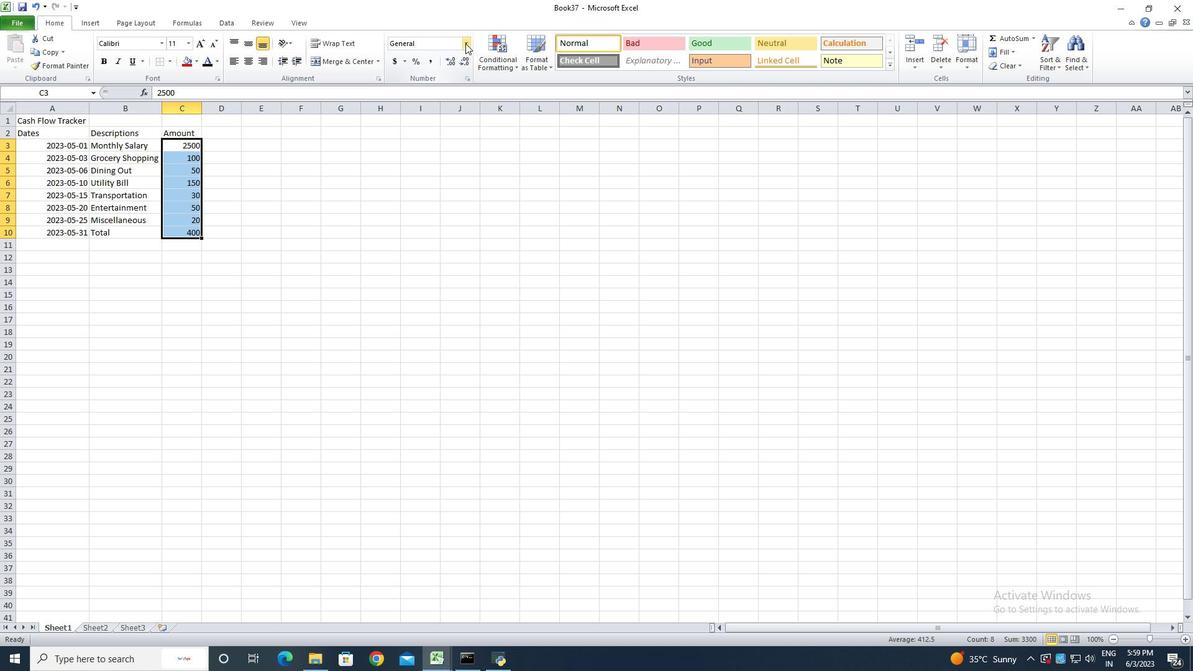 
Action: Mouse pressed left at (467, 43)
Screenshot: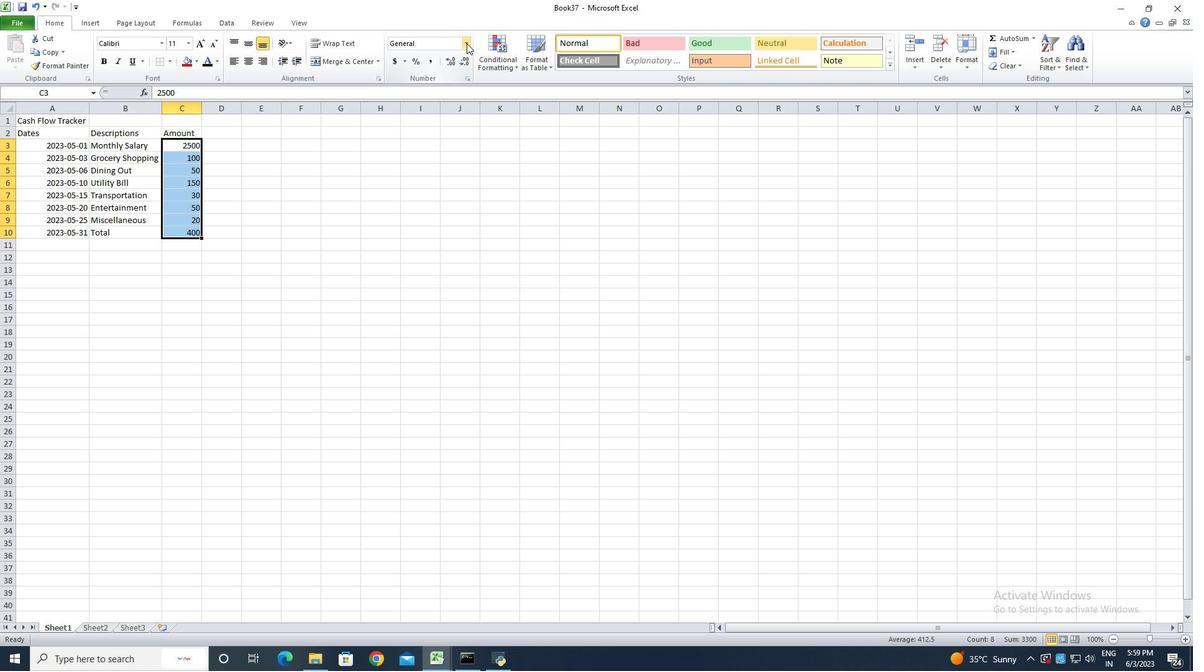 
Action: Mouse moved to (444, 361)
Screenshot: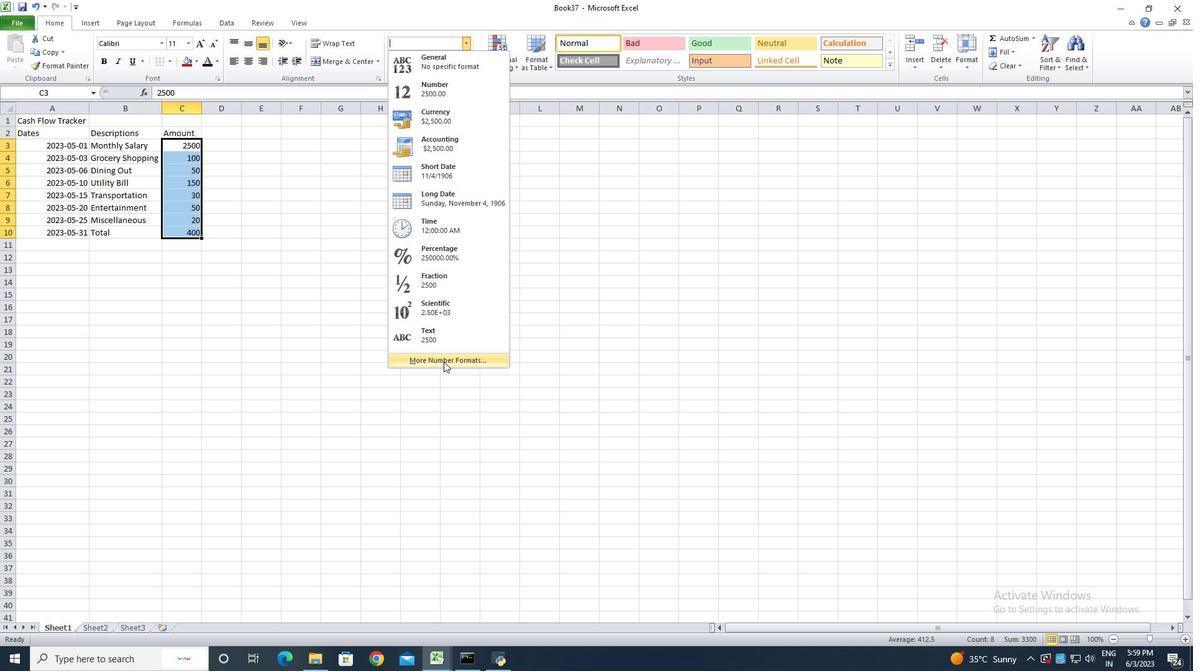
Action: Mouse pressed left at (444, 361)
Screenshot: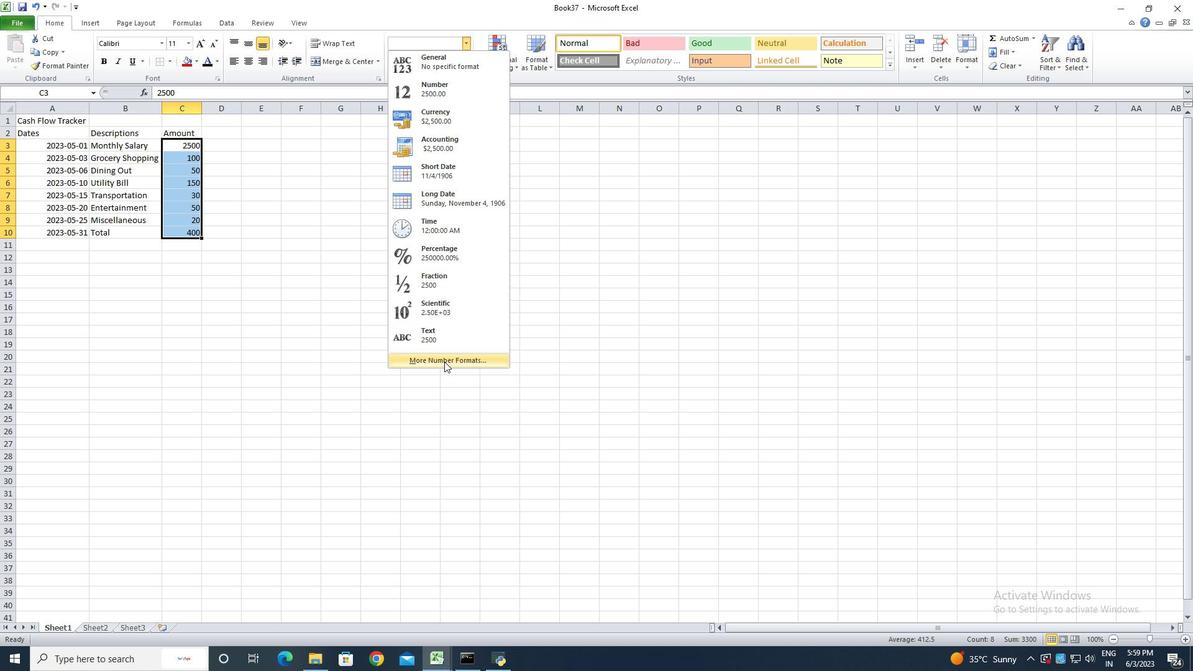 
Action: Mouse moved to (182, 230)
Screenshot: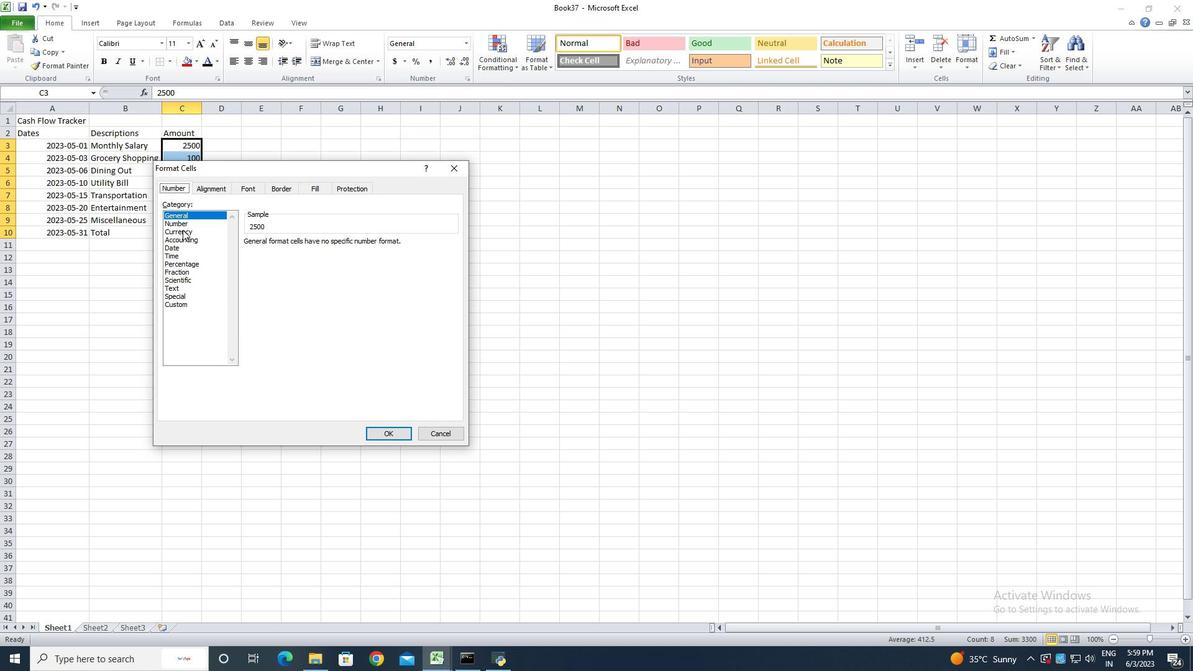 
Action: Mouse pressed left at (182, 230)
Screenshot: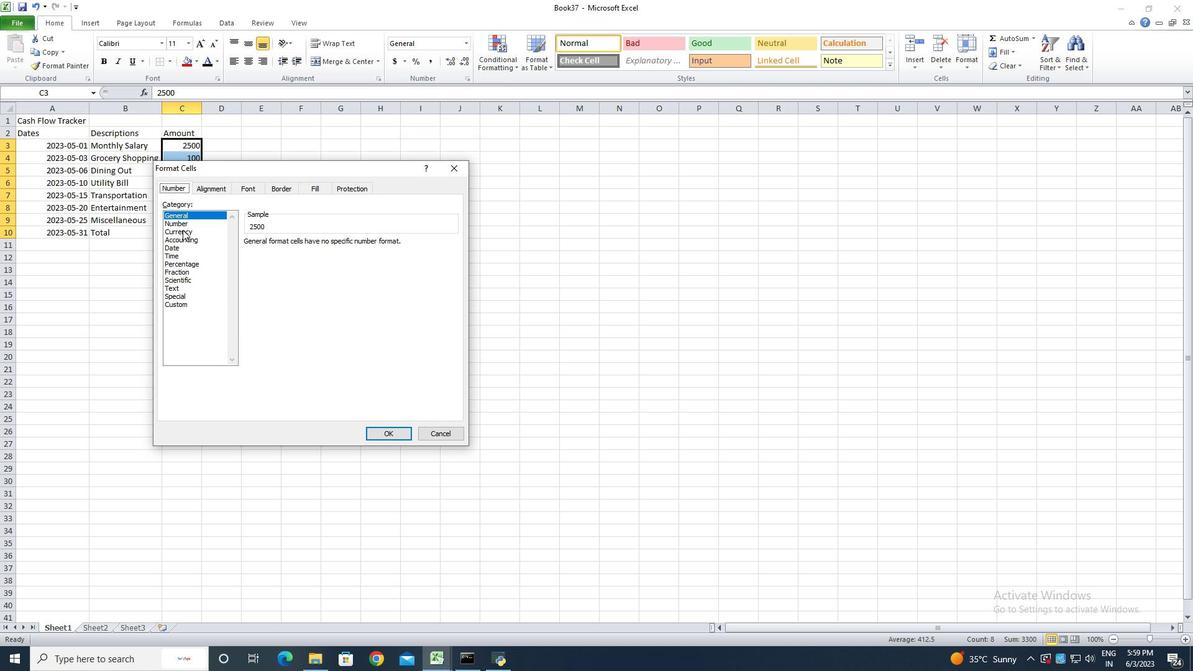 
Action: Mouse moved to (324, 248)
Screenshot: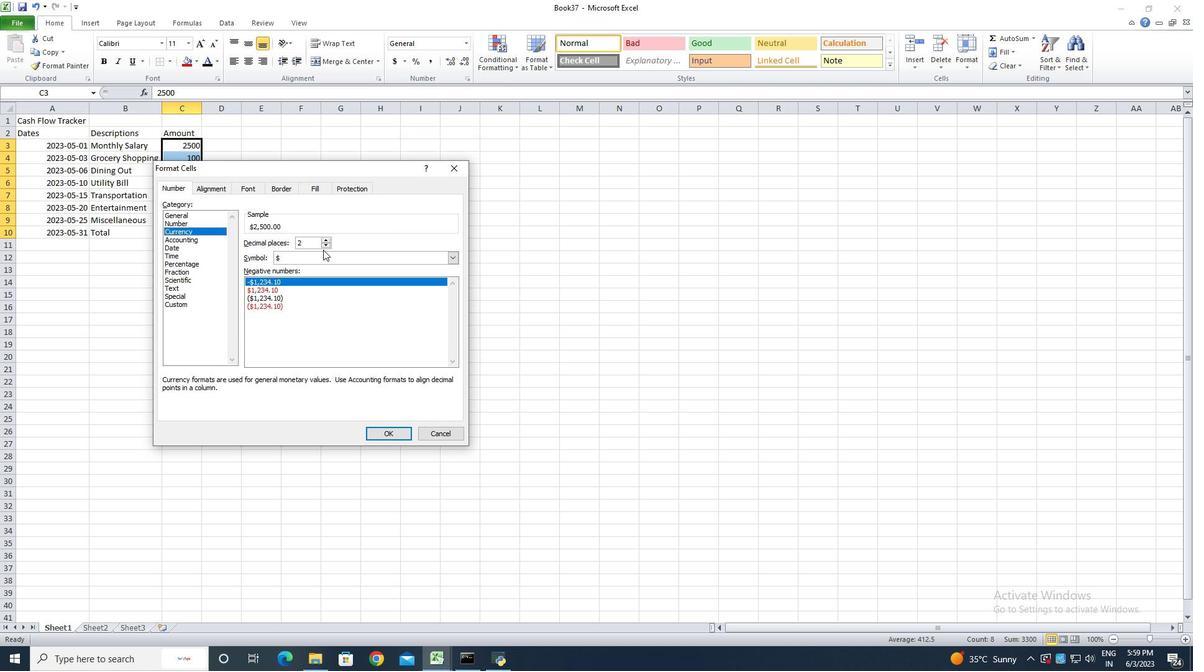 
Action: Mouse pressed left at (324, 248)
Screenshot: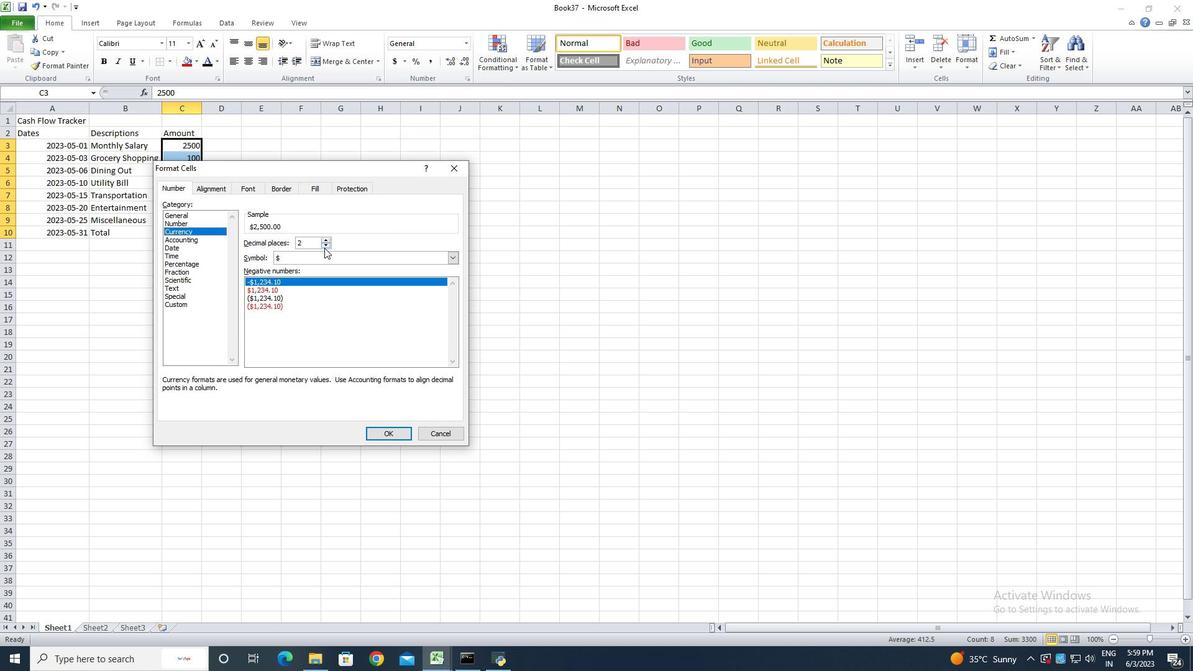 
Action: Mouse pressed left at (324, 248)
Screenshot: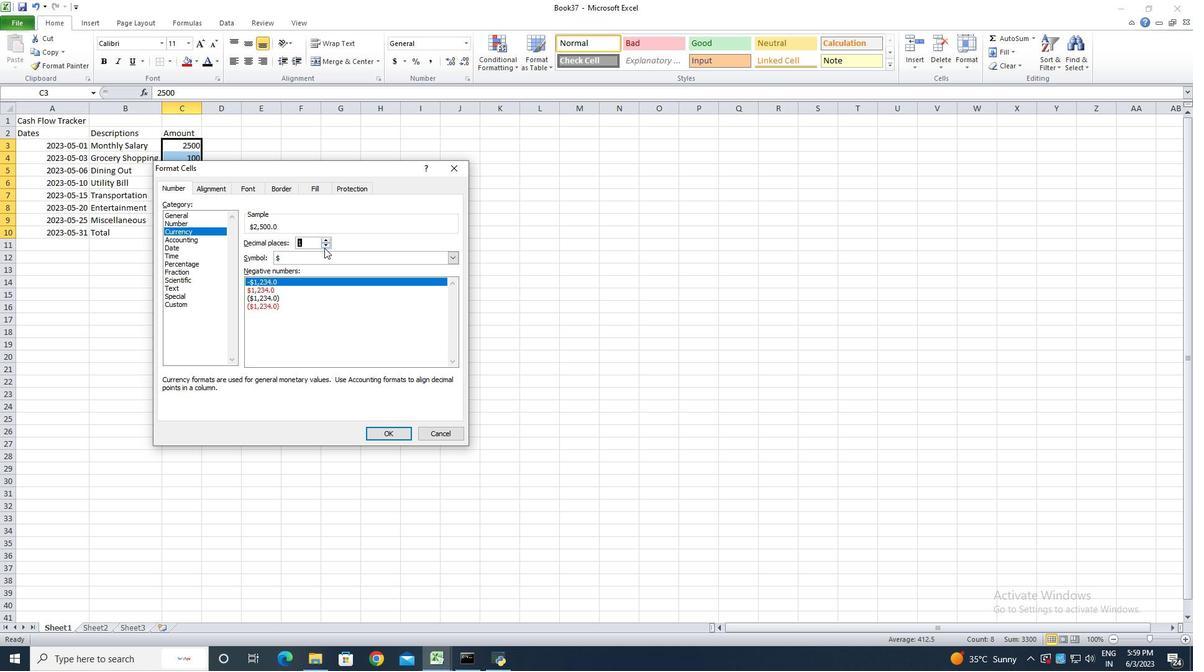 
Action: Mouse moved to (381, 434)
Screenshot: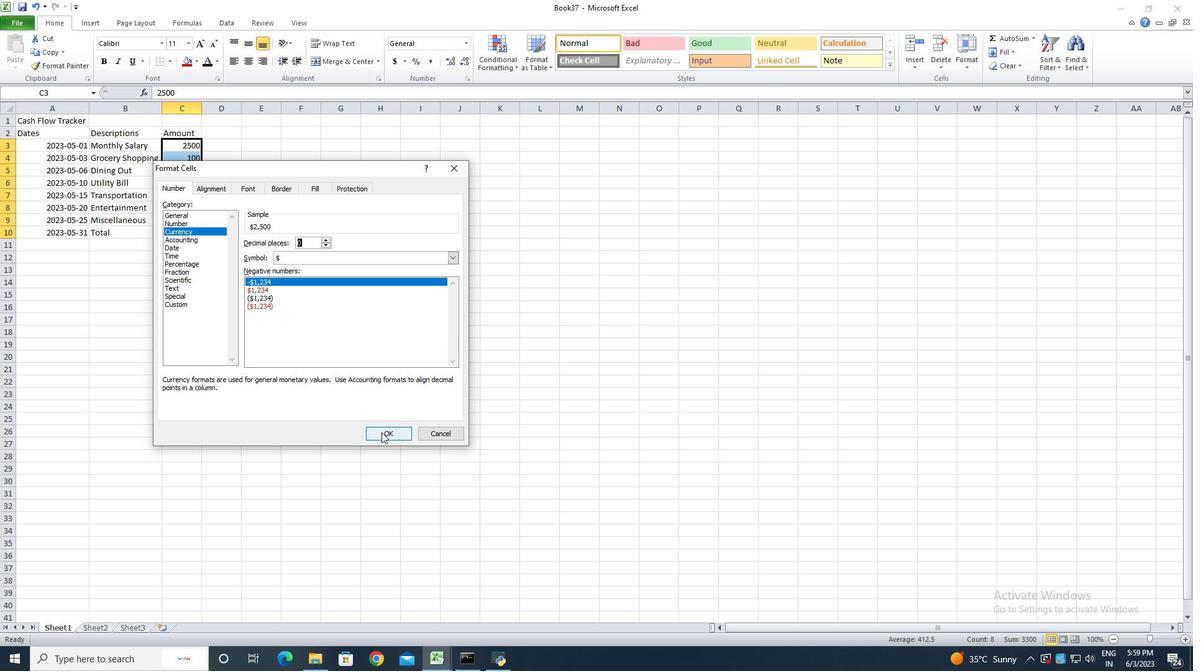 
Action: Mouse pressed left at (381, 434)
Screenshot: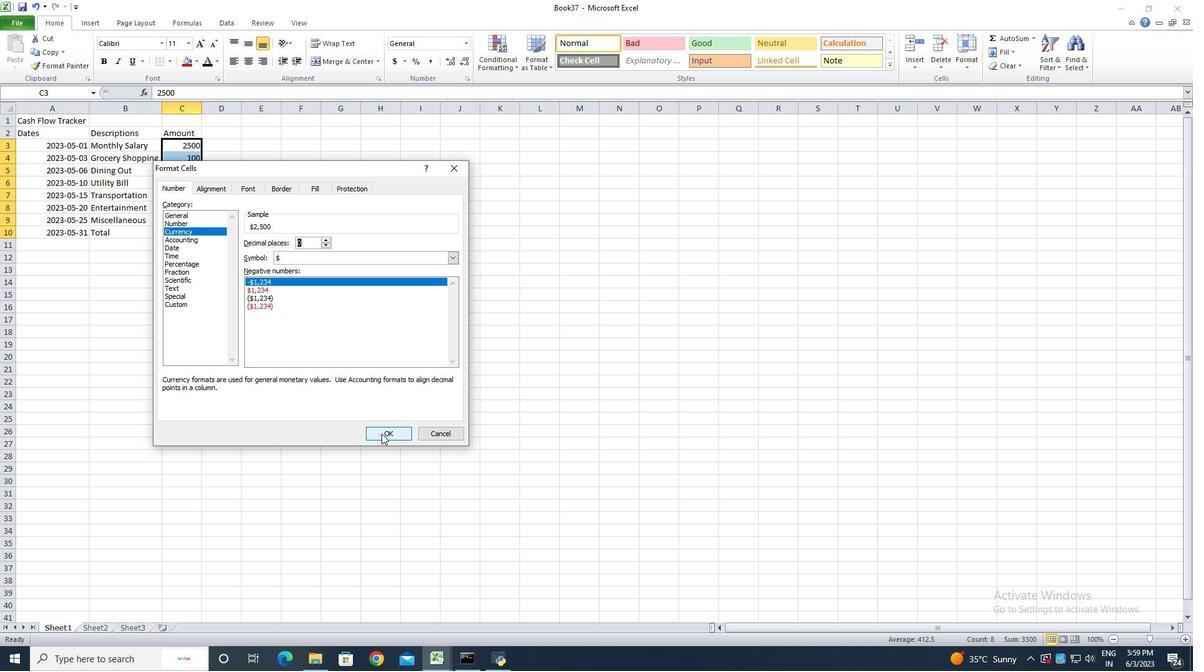 
Action: Mouse moved to (202, 106)
Screenshot: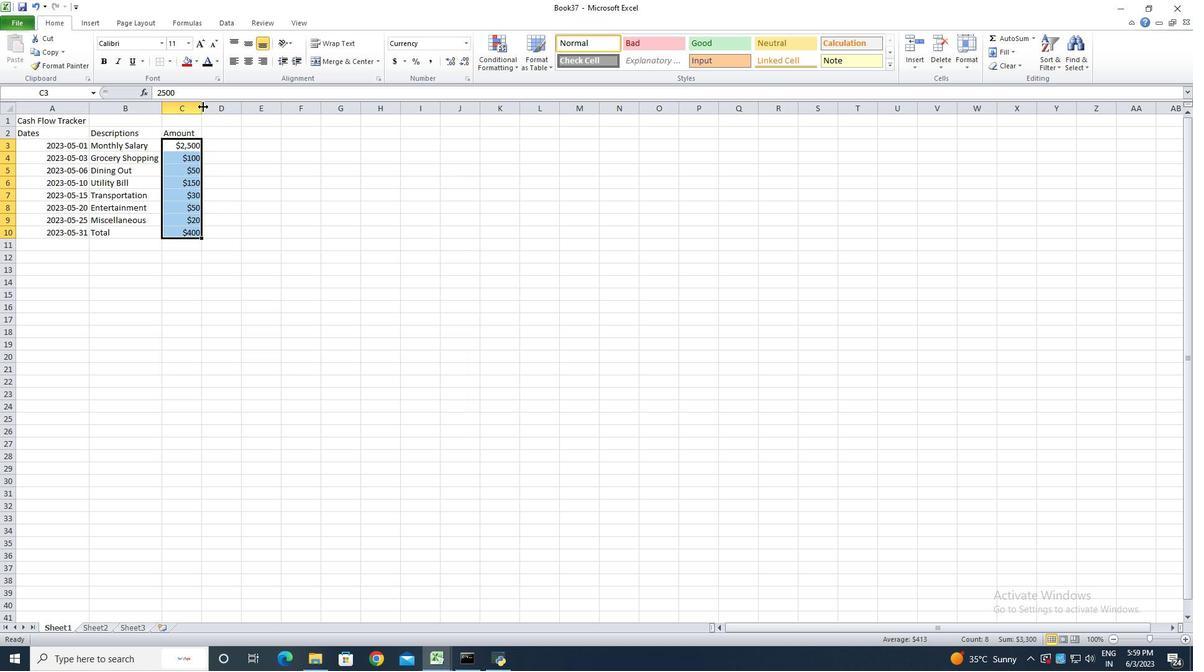 
Action: Mouse pressed left at (202, 106)
Screenshot: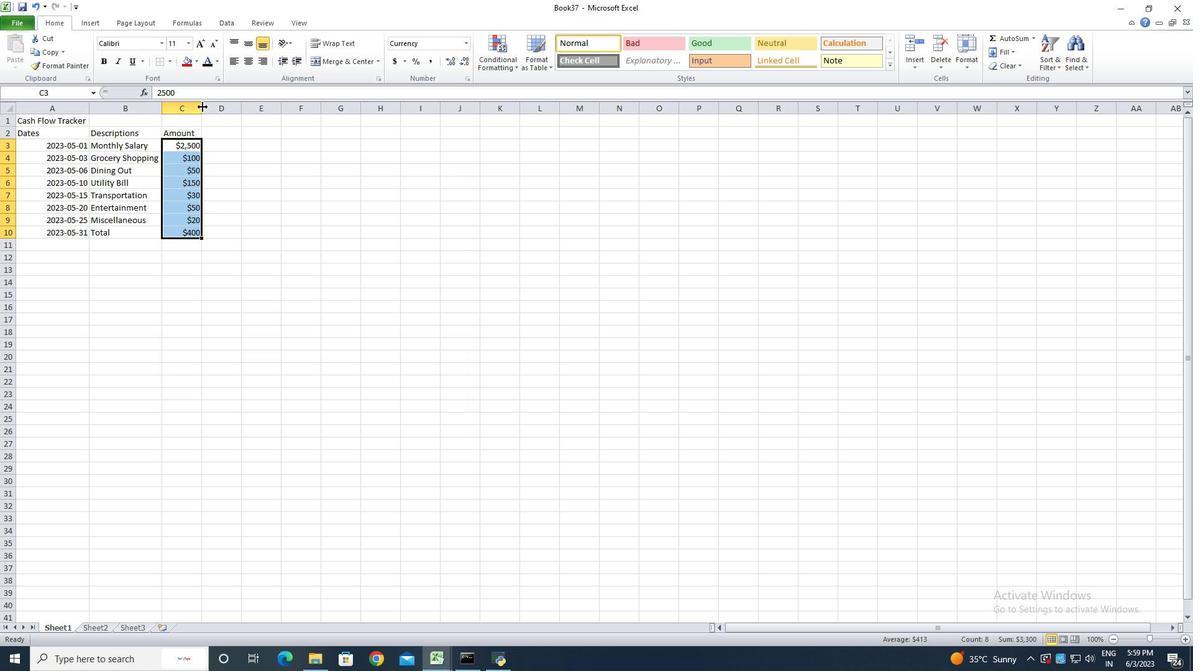 
Action: Mouse pressed left at (202, 106)
Screenshot: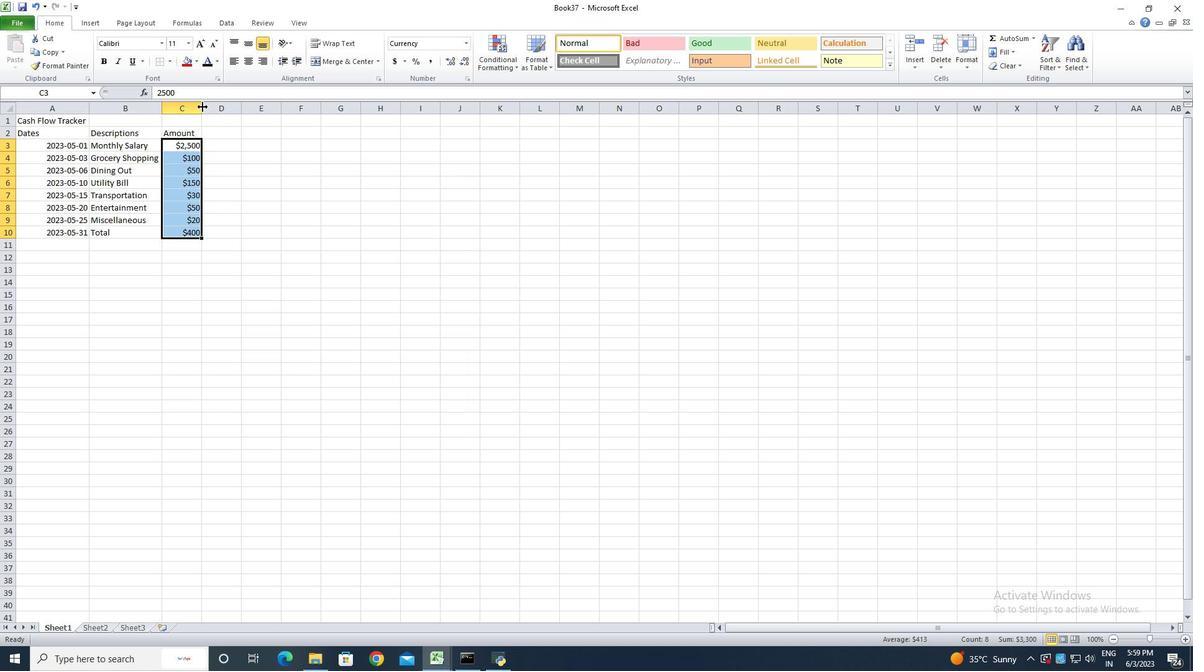 
Action: Mouse moved to (195, 108)
Screenshot: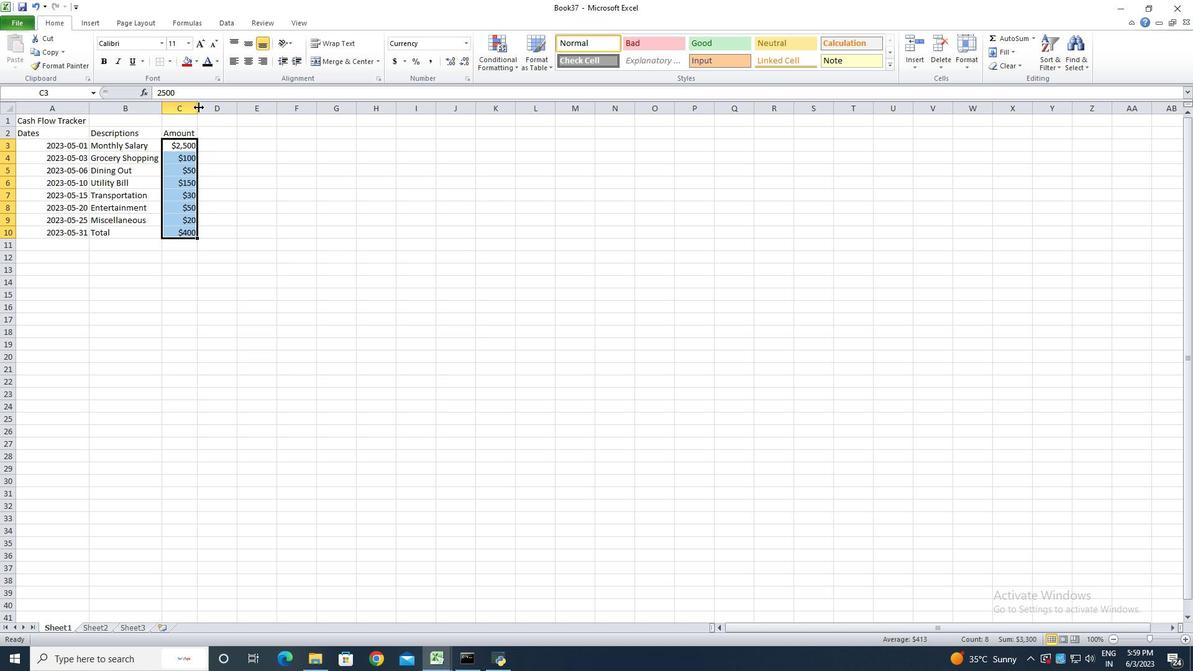 
Action: Mouse pressed left at (195, 108)
Screenshot: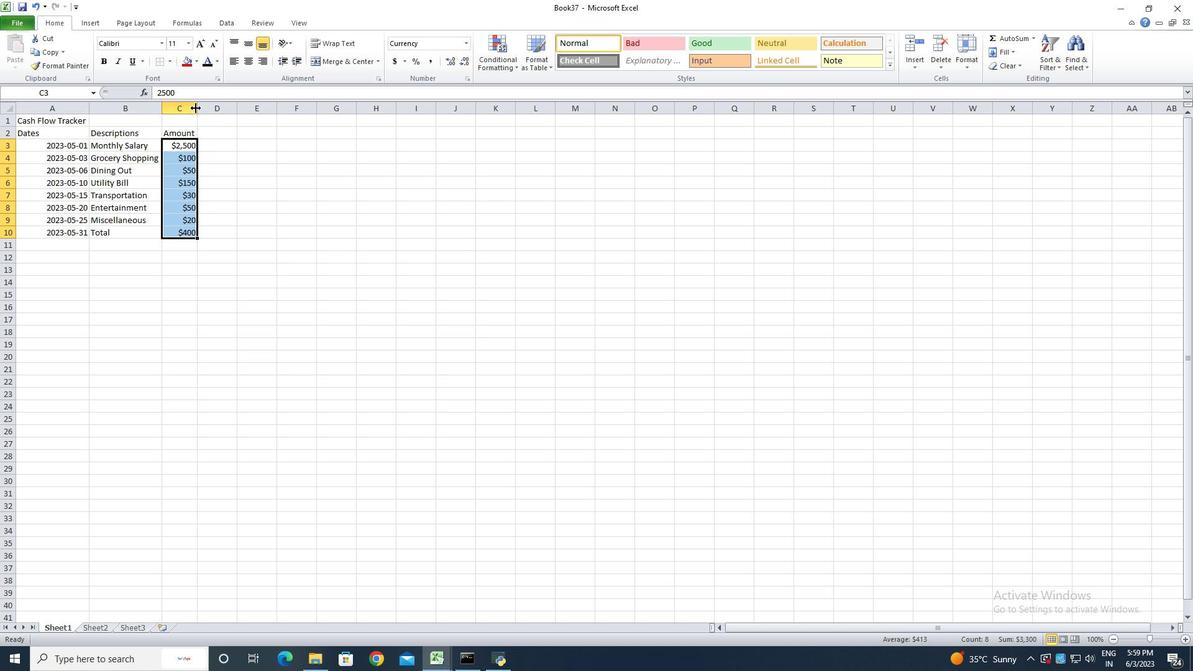 
Action: Mouse moved to (199, 108)
Screenshot: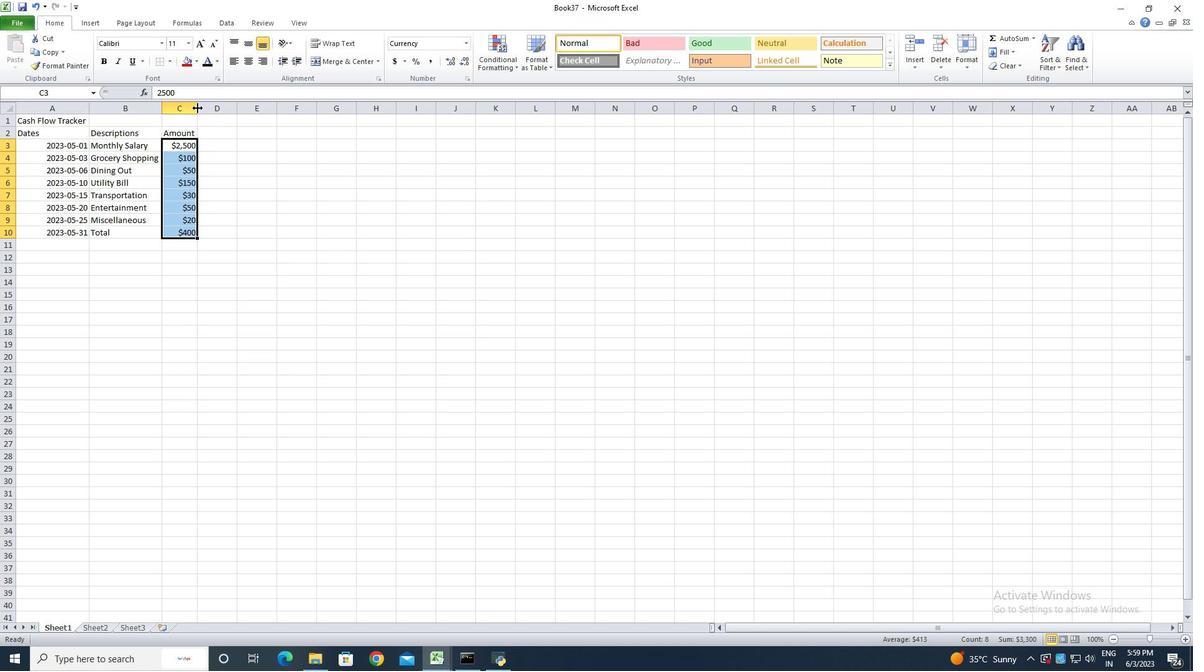 
Action: Mouse pressed left at (199, 108)
Screenshot: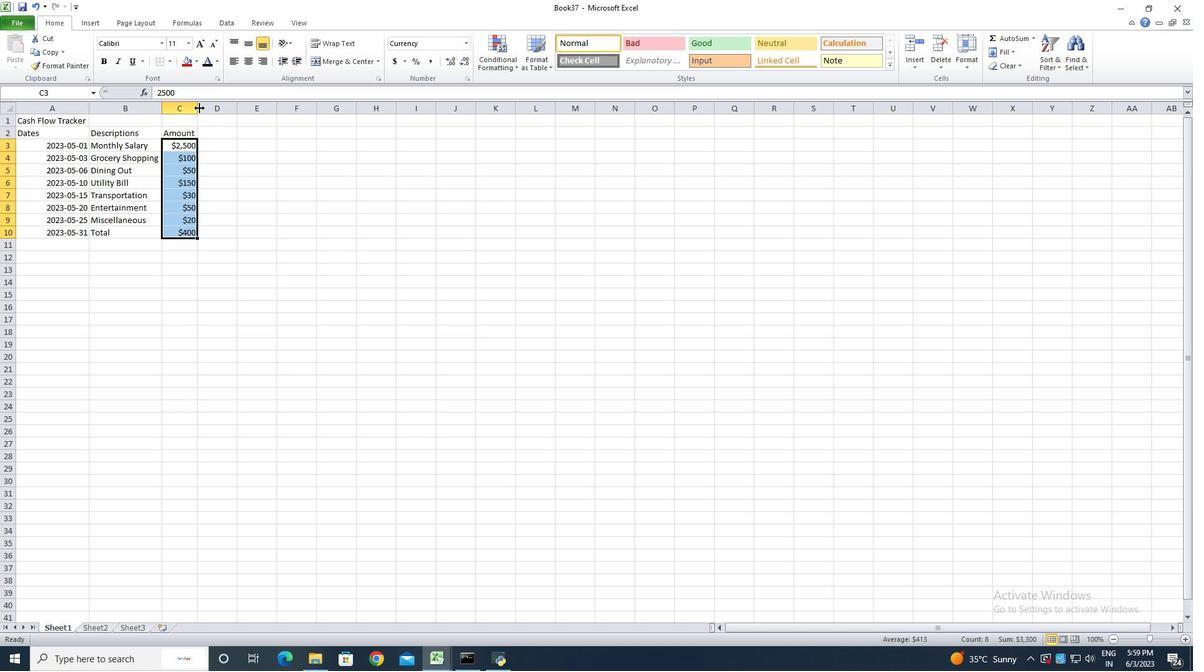 
Action: Mouse pressed left at (199, 108)
Screenshot: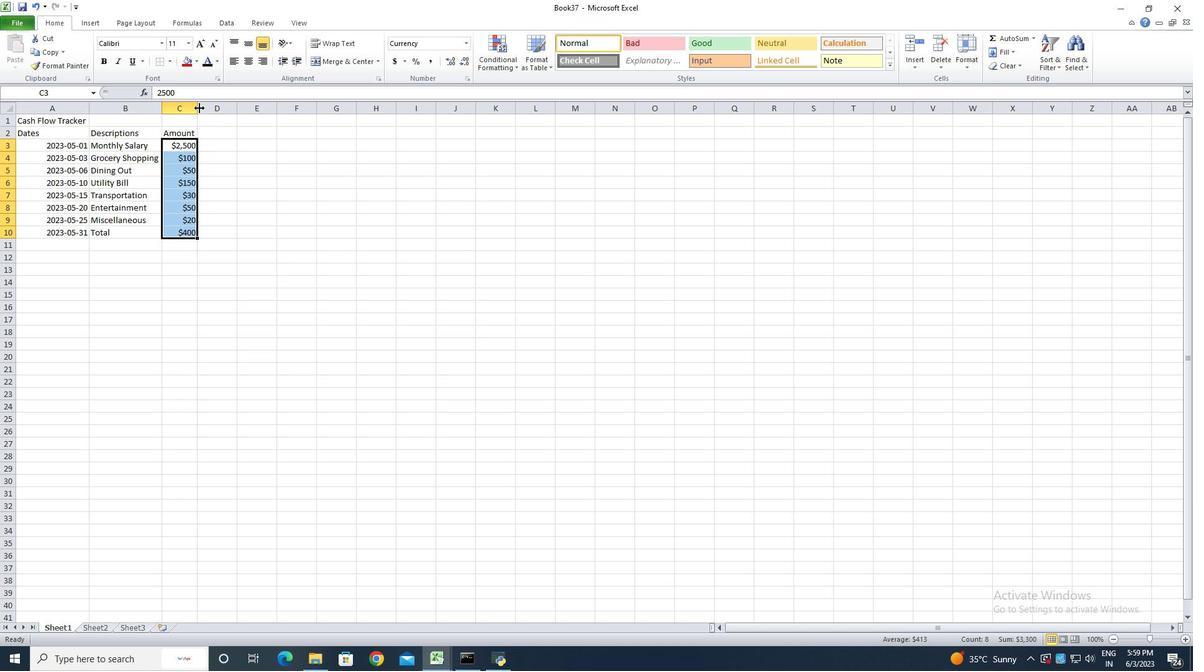
Action: Mouse moved to (215, 135)
Screenshot: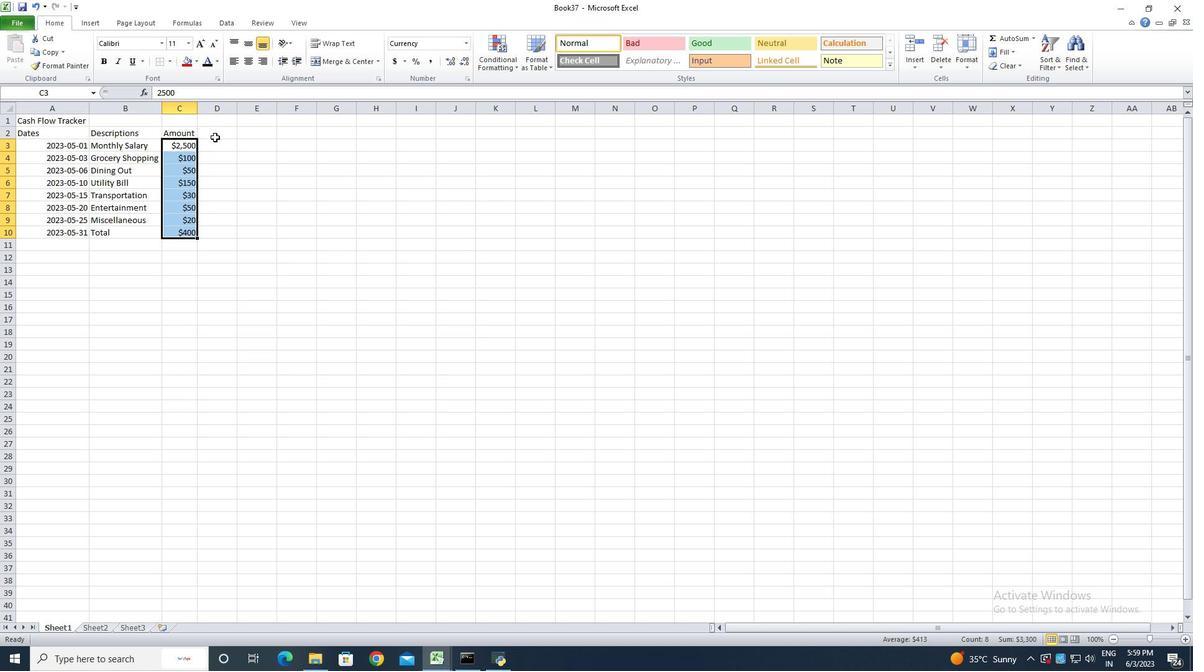 
Action: Mouse pressed left at (215, 135)
Screenshot: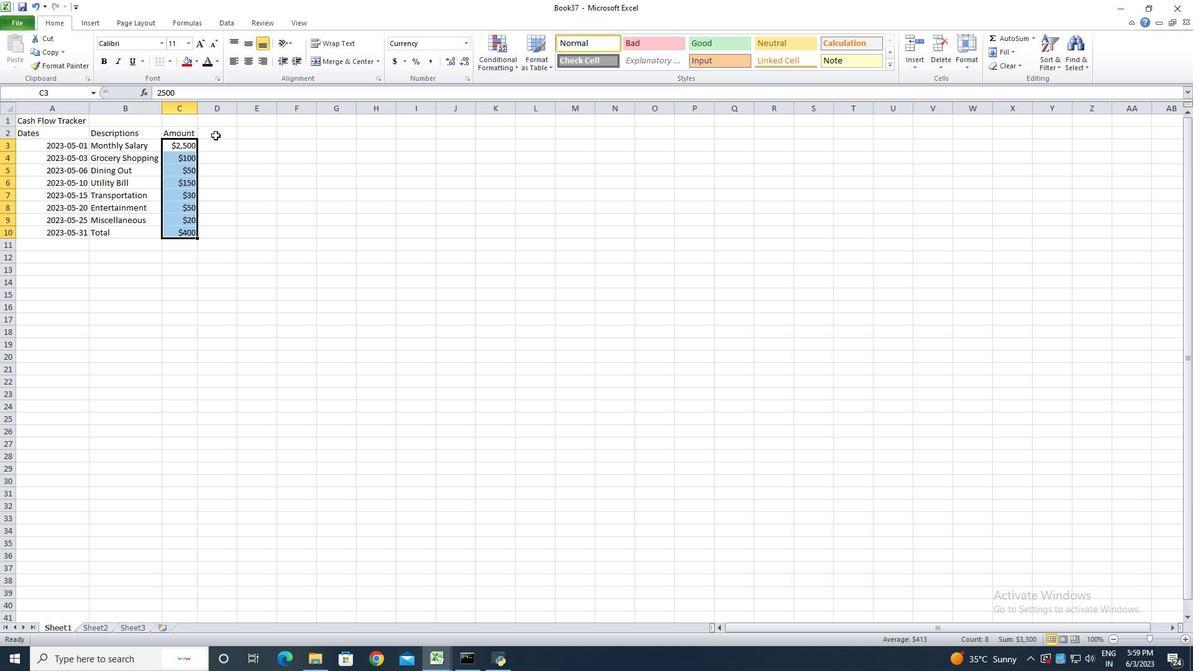 
Action: Key pressed <Key.shift><Key.shift><Key.shift><Key.shift>Income/<Key.shift>Expense<Key.enter><Key.shift>Income<Key.backspace><Key.shift><Key.shift><Key.shift><Key.shift><Key.shift><Key.shift><Key.shift><Key.shift><Key.shift><Key.shift>Expenses<Key.backspace><Key.backspace><Key.backspace><Key.backspace><Key.backspace><Key.backspace><Key.backspace><Key.backspace><Key.enter><Key.shift>Expenses<Key.enter><Key.shift>Expenses<Key.enter><Key.shift>Expenses<Key.enter><Key.shift>Expenses<Key.enter><Key.shift>Expenses<Key.enter><Key.shift><Key.shift><Key.shift><Key.shift>Expenses<Key.enter><Key.shift>Income<Key.enter>
Screenshot: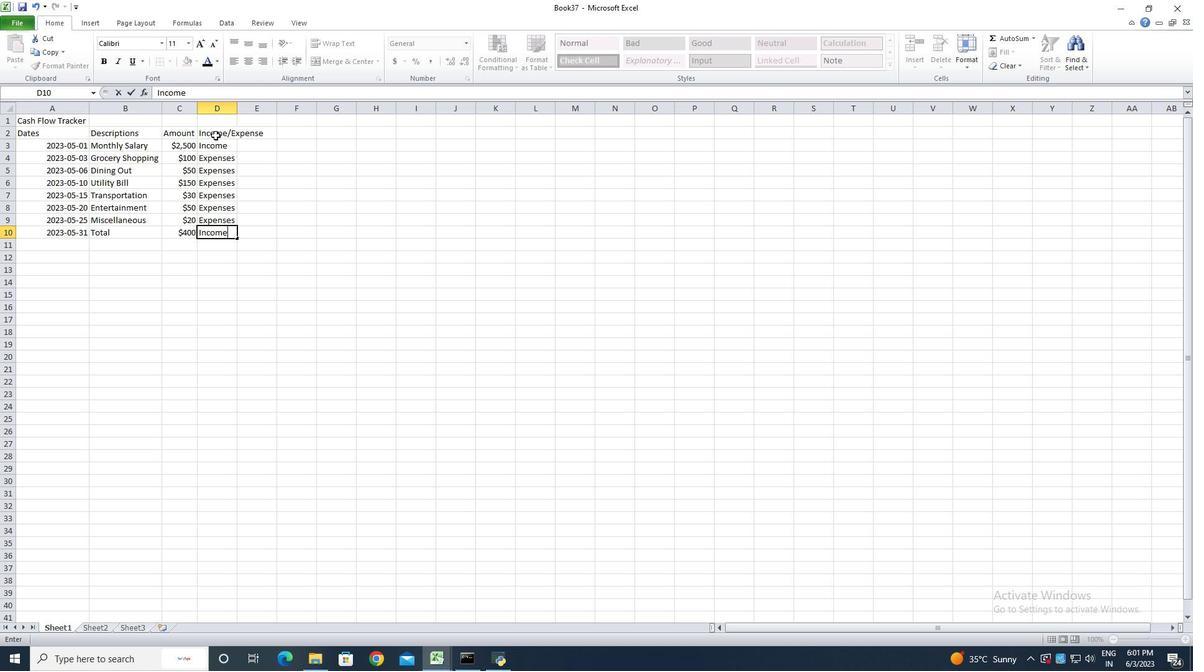 
Action: Mouse moved to (236, 111)
Screenshot: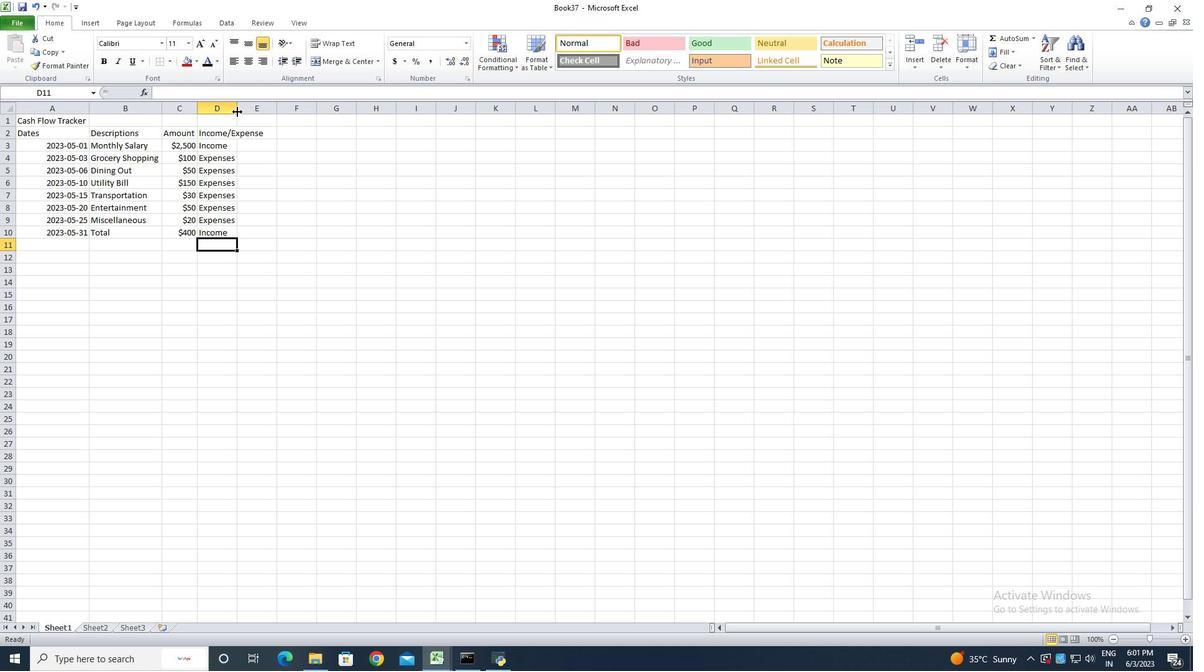 
Action: Mouse pressed left at (236, 111)
Screenshot: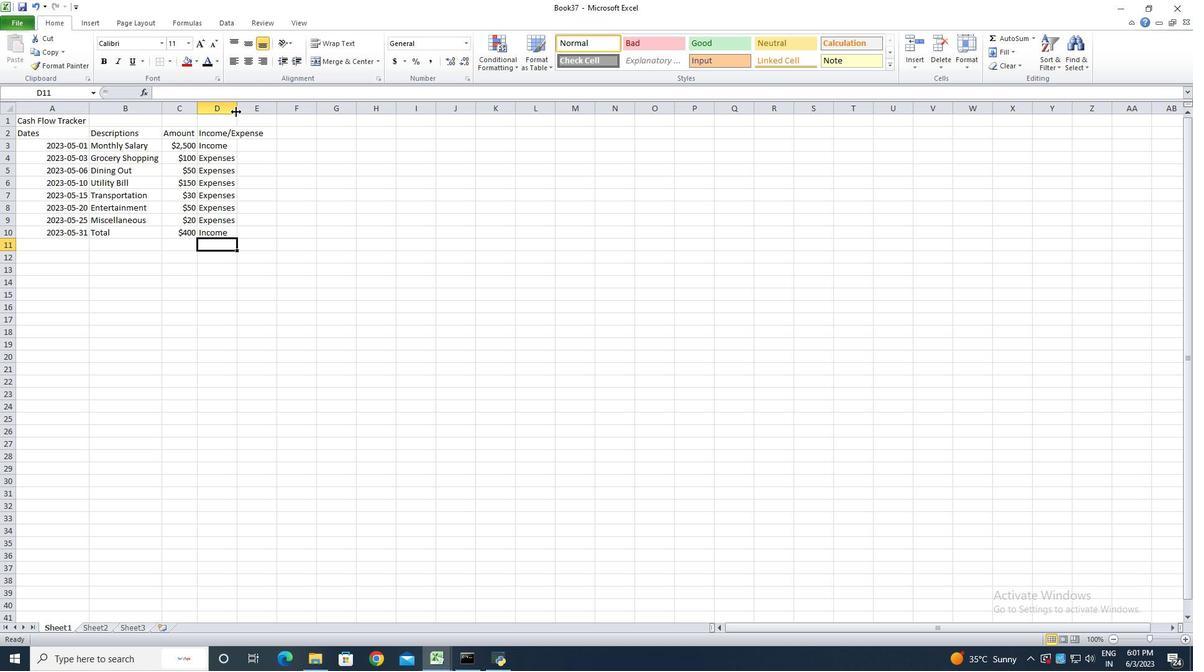 
Action: Mouse pressed left at (236, 111)
Screenshot: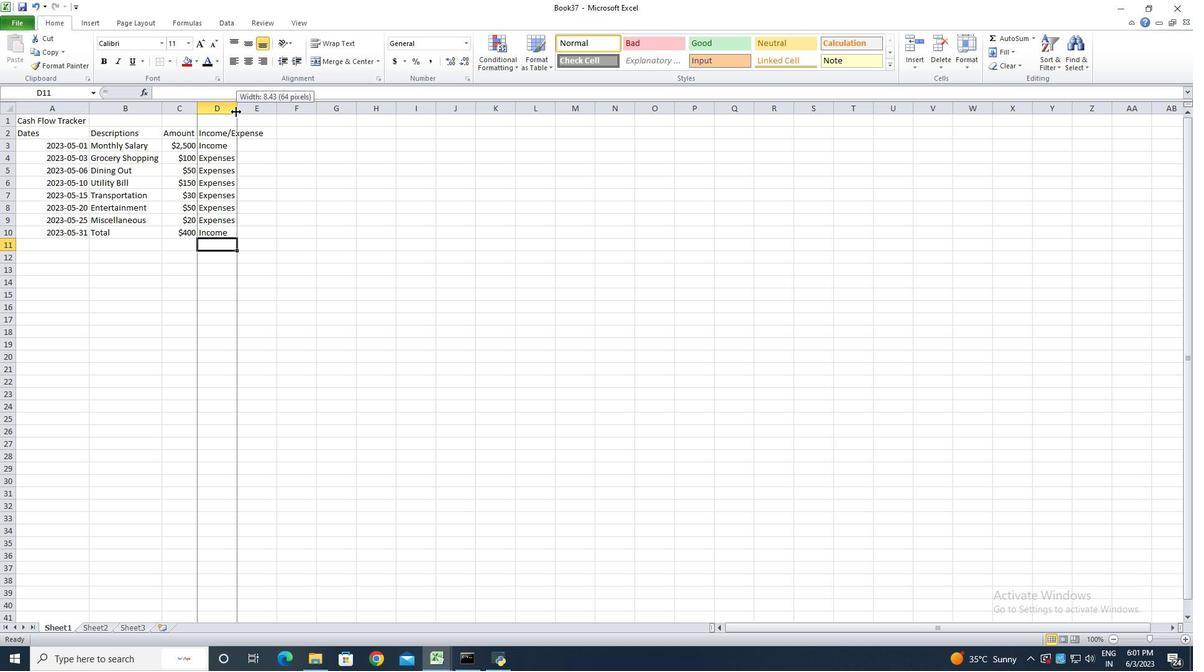 
Action: Mouse moved to (282, 129)
Screenshot: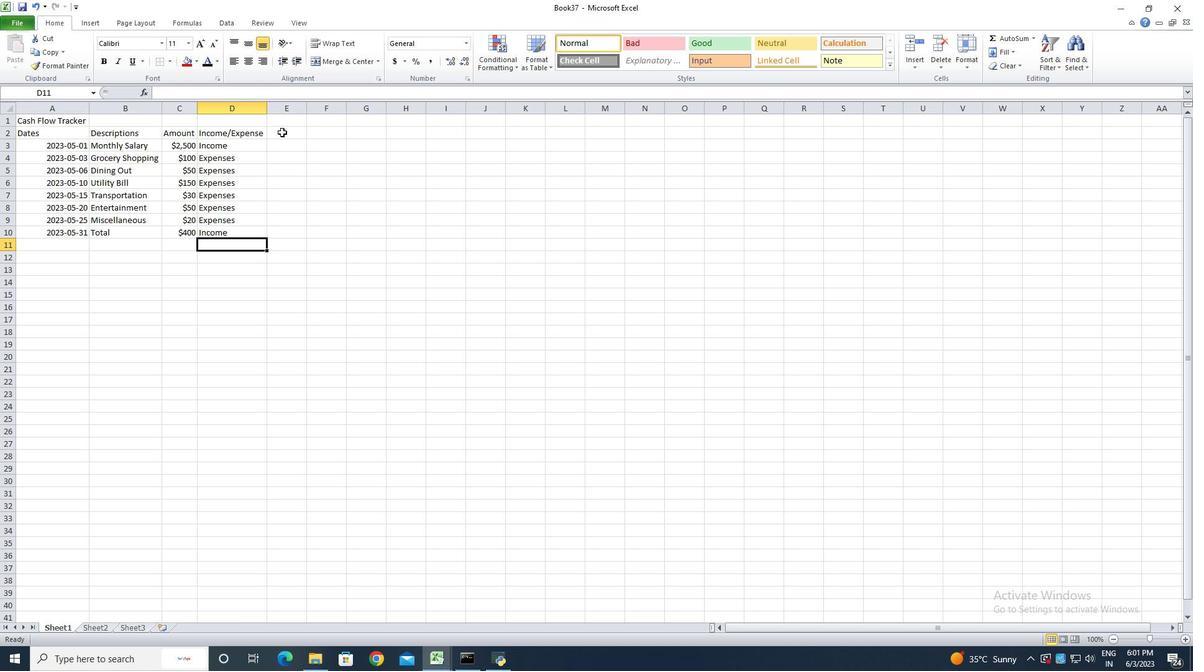 
Action: Mouse pressed left at (282, 129)
Screenshot: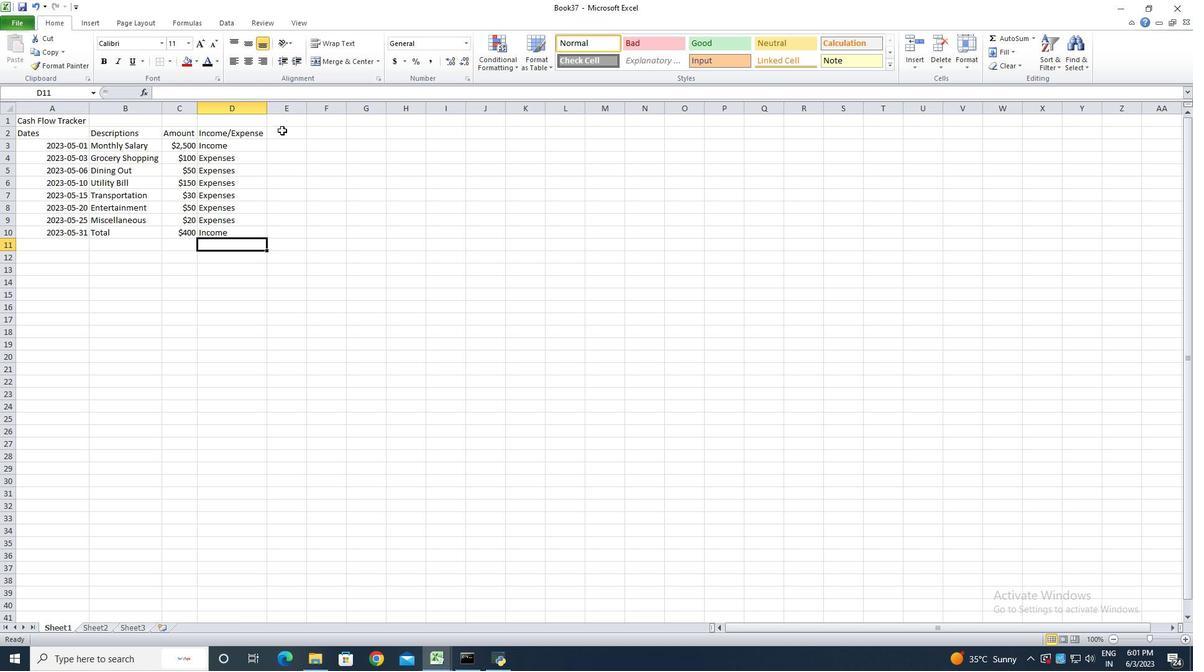 
Action: Mouse moved to (282, 129)
Screenshot: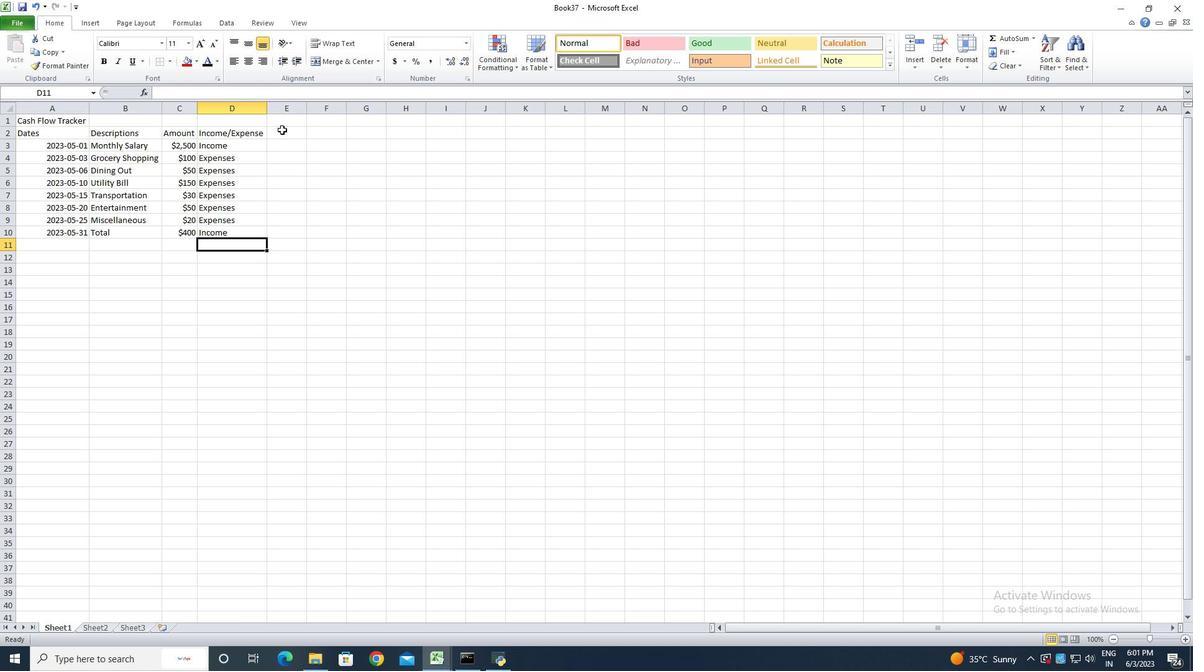 
Action: Key pressed <Key.shift>Balance<Key.enter>2500<Key.enter>2400<Key.enter>2350<Key.enter>2200<Key.enter>2170<Key.enter>2120<Key.enter>2100<Key.enter>2100<Key.enter>
Screenshot: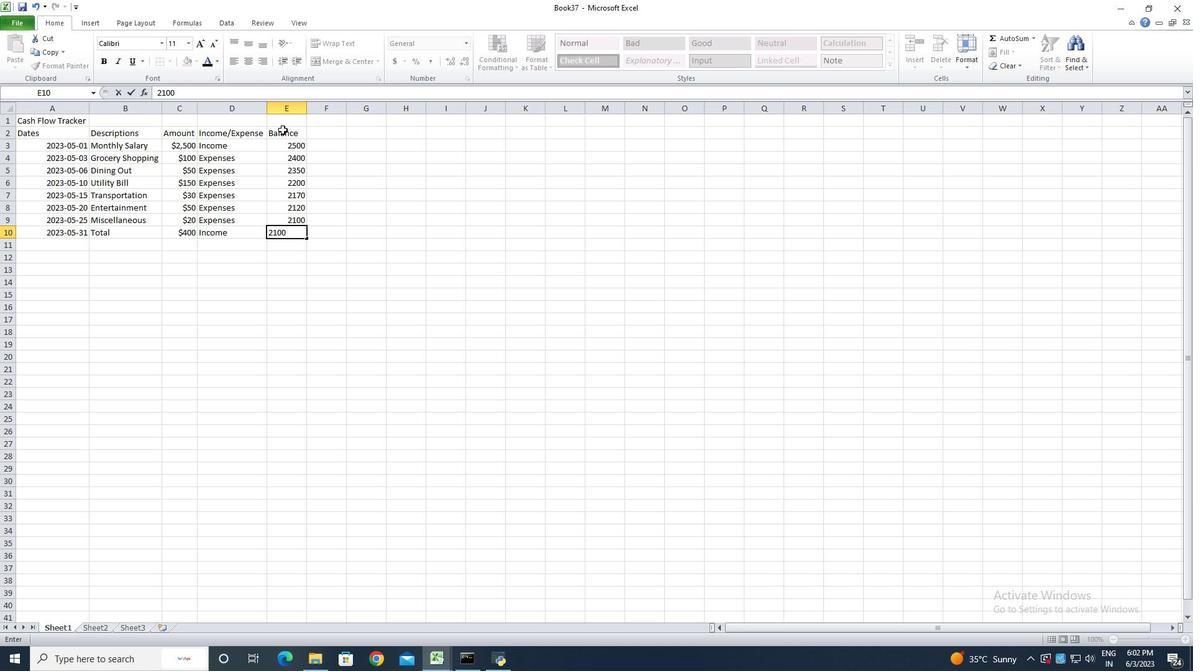 
Action: Mouse moved to (279, 143)
Screenshot: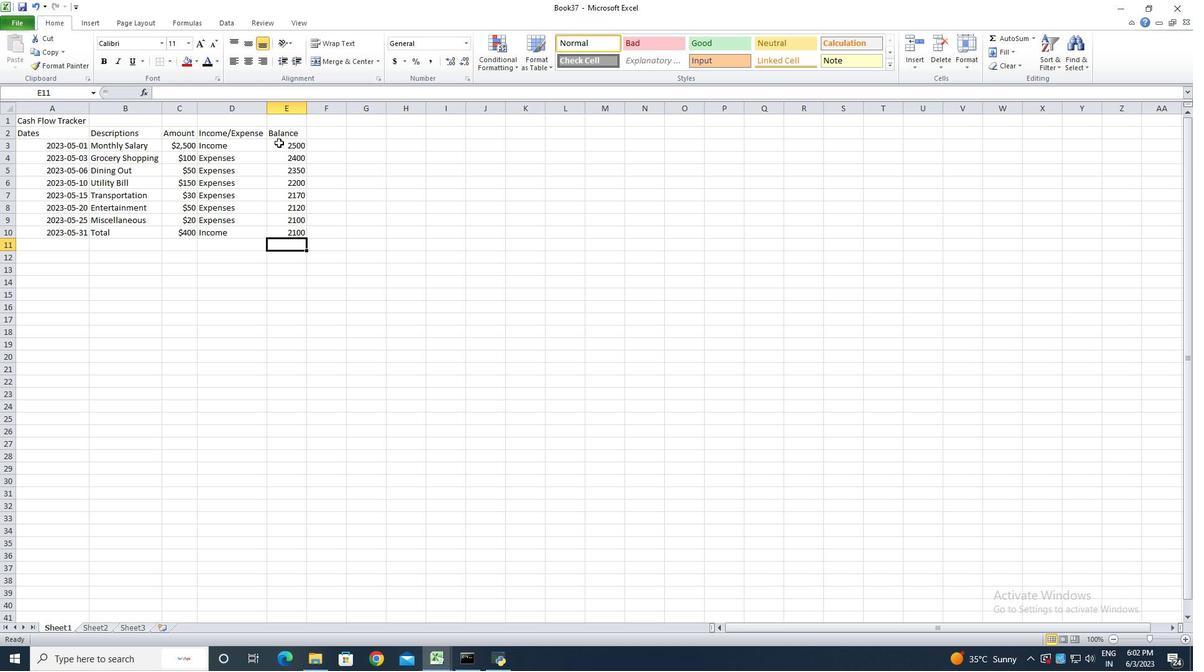 
Action: Mouse pressed left at (279, 143)
Screenshot: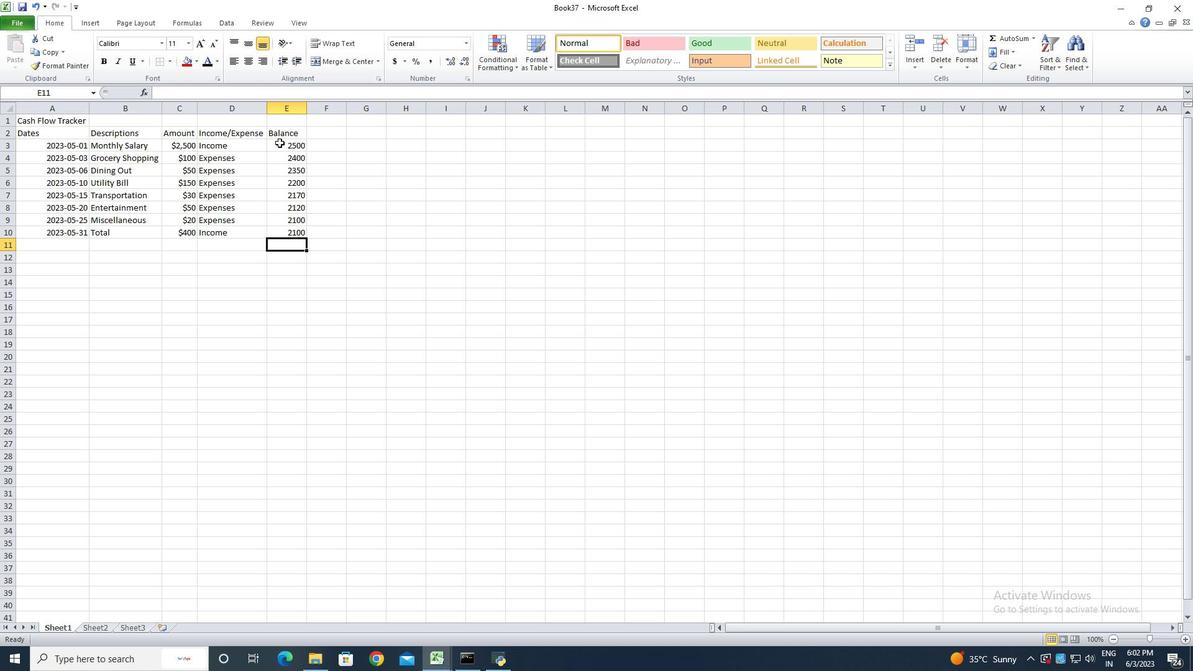 
Action: Mouse moved to (465, 42)
Screenshot: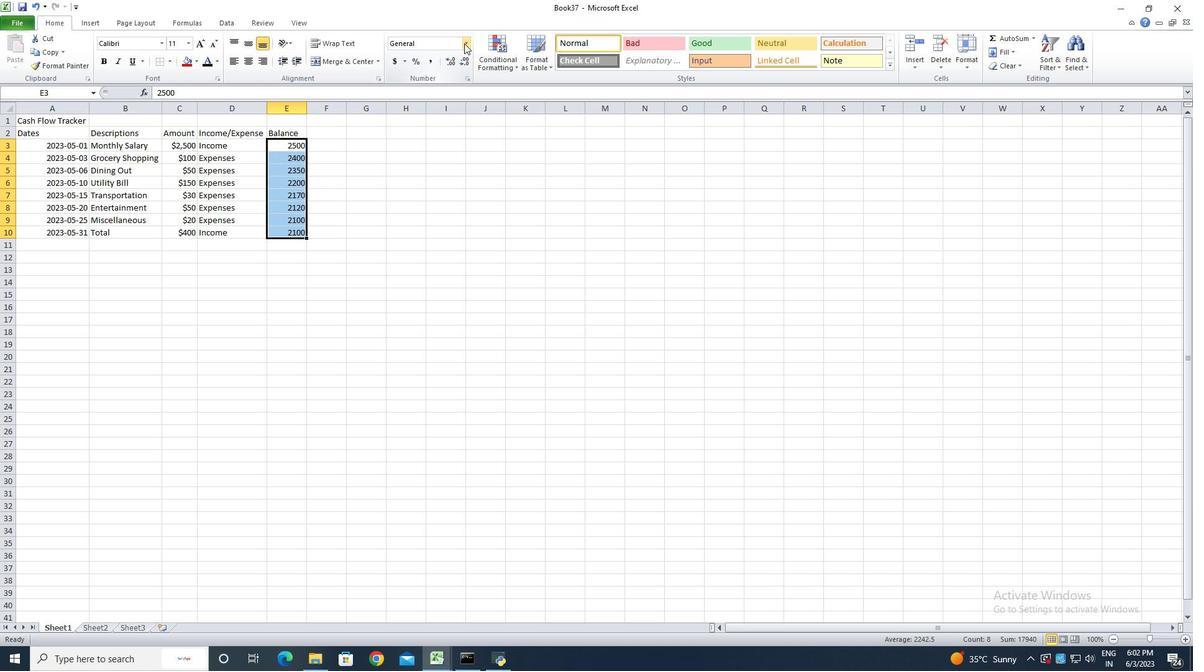 
Action: Mouse pressed left at (465, 42)
Screenshot: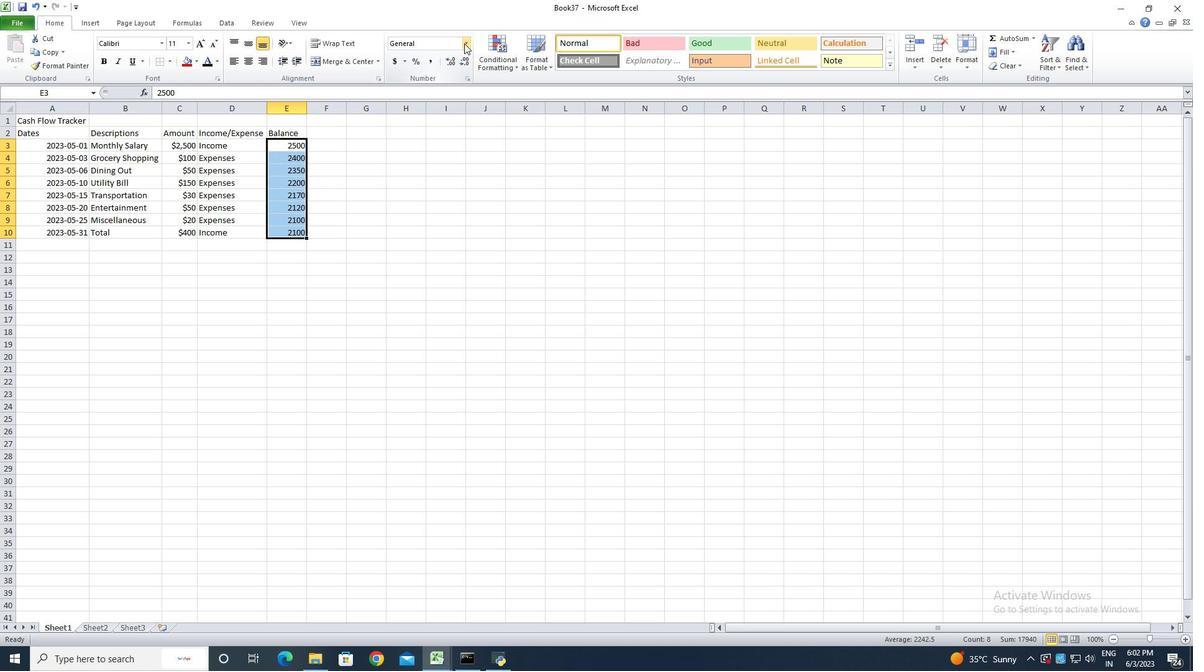 
Action: Mouse moved to (459, 357)
Screenshot: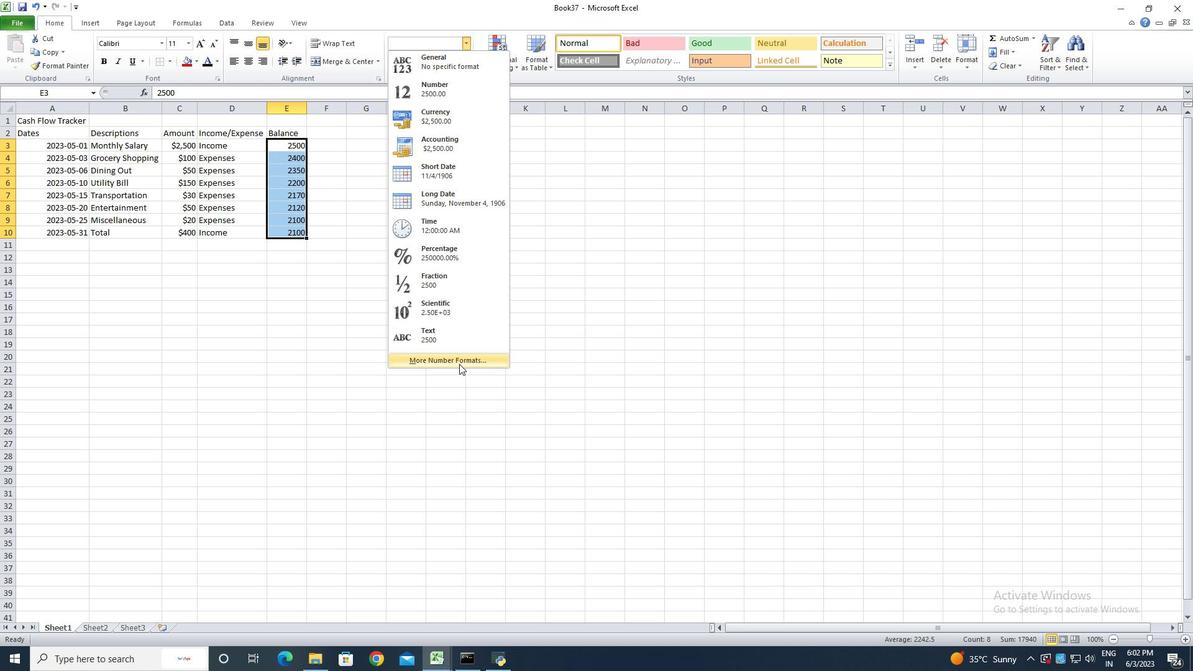 
Action: Mouse pressed left at (459, 357)
Screenshot: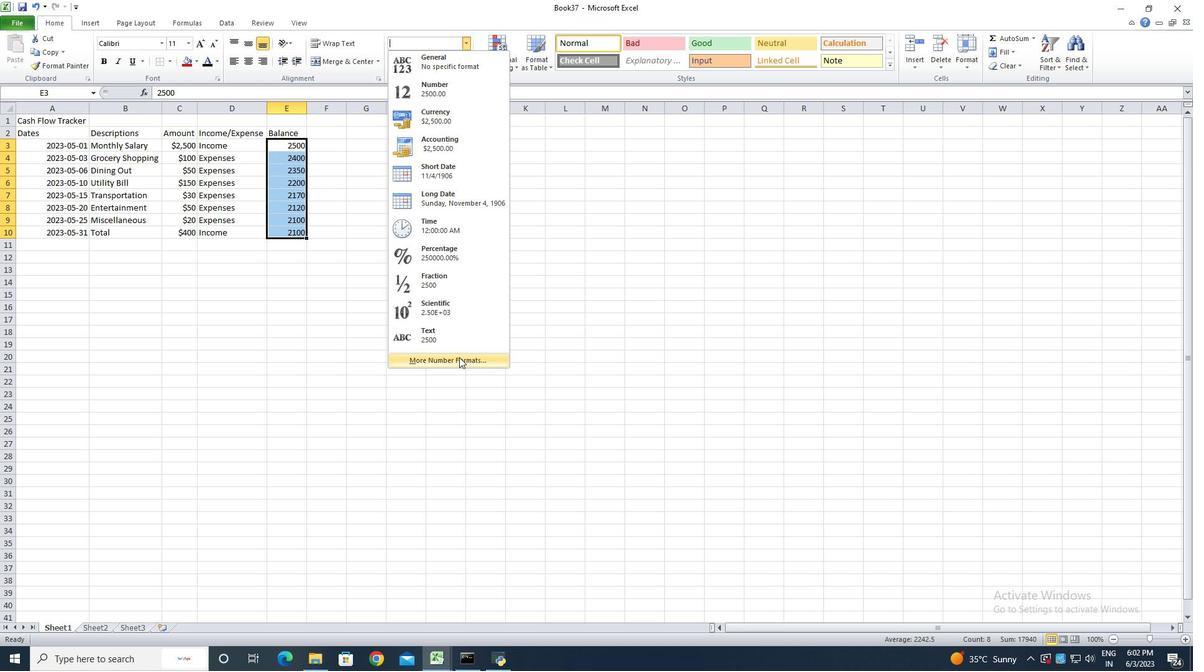 
Action: Mouse moved to (181, 234)
Screenshot: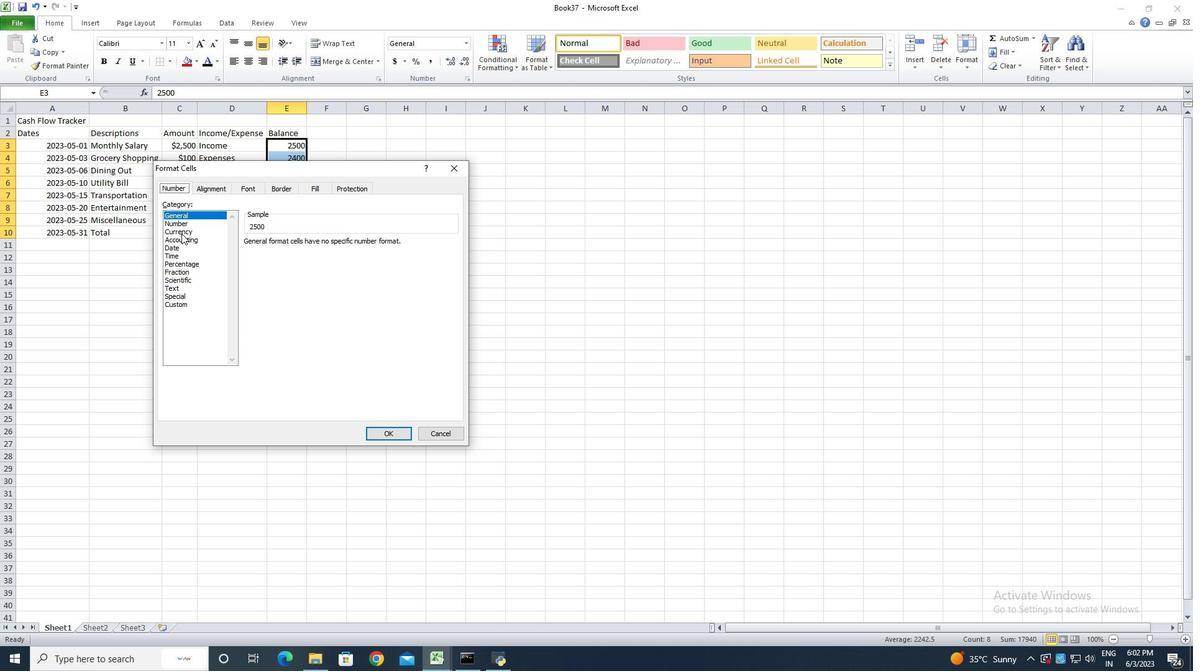 
Action: Mouse pressed left at (181, 234)
Screenshot: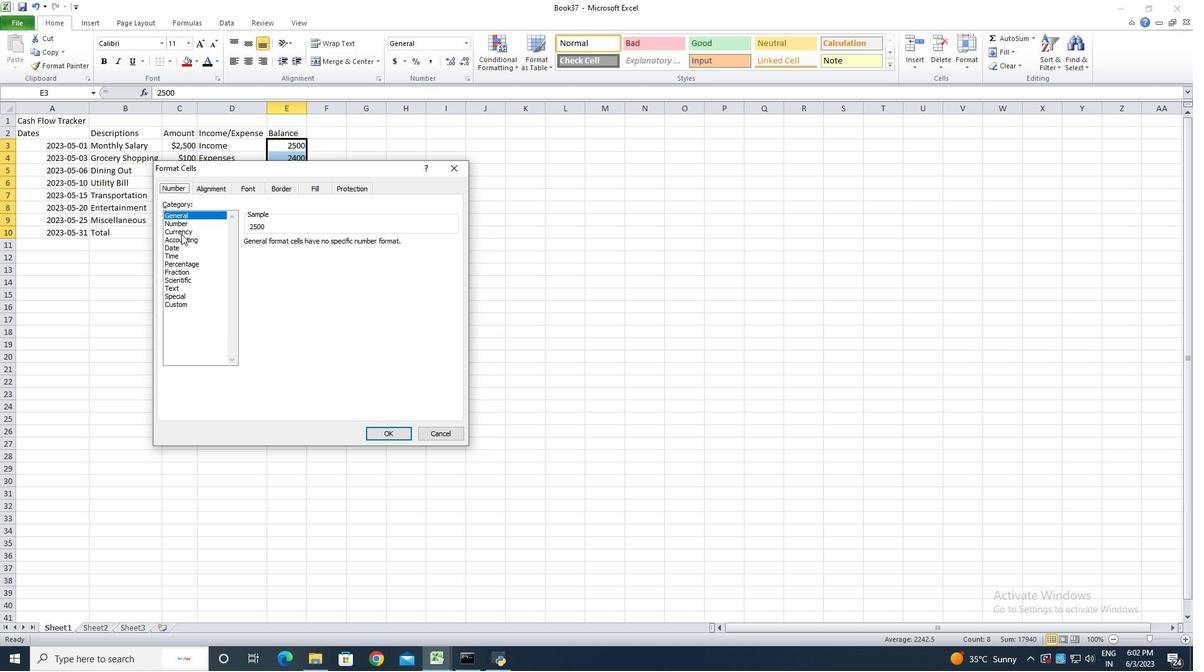 
Action: Mouse moved to (323, 245)
Screenshot: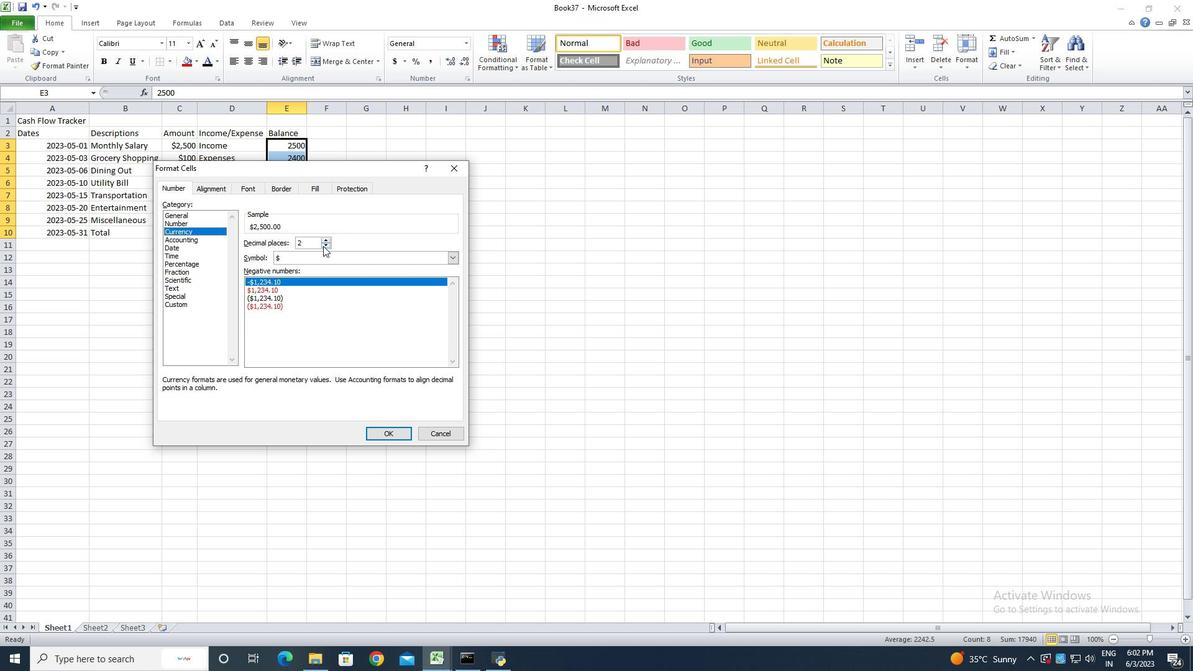
Action: Mouse pressed left at (323, 245)
Screenshot: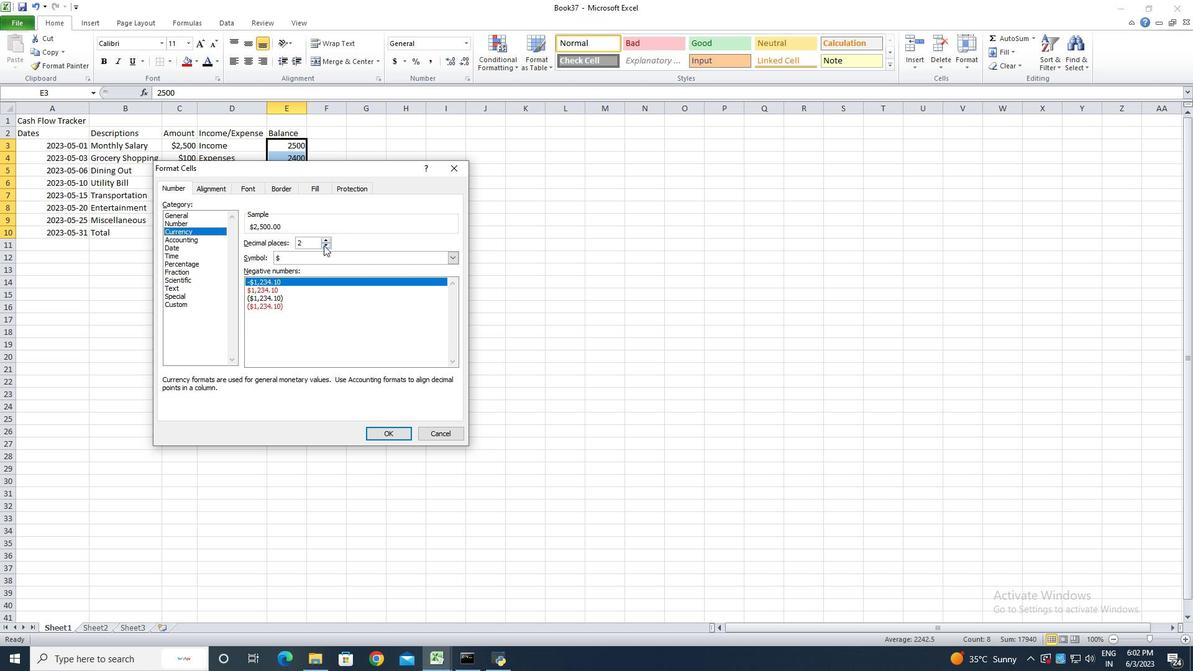 
Action: Mouse pressed left at (323, 245)
Screenshot: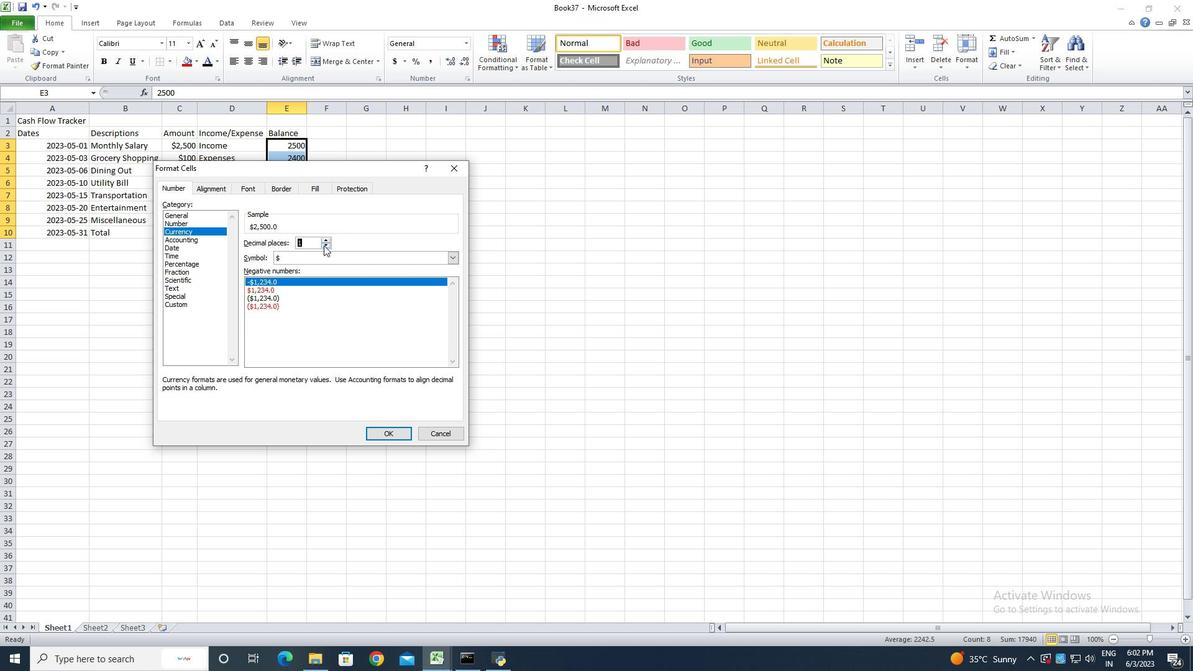 
Action: Mouse moved to (389, 437)
Screenshot: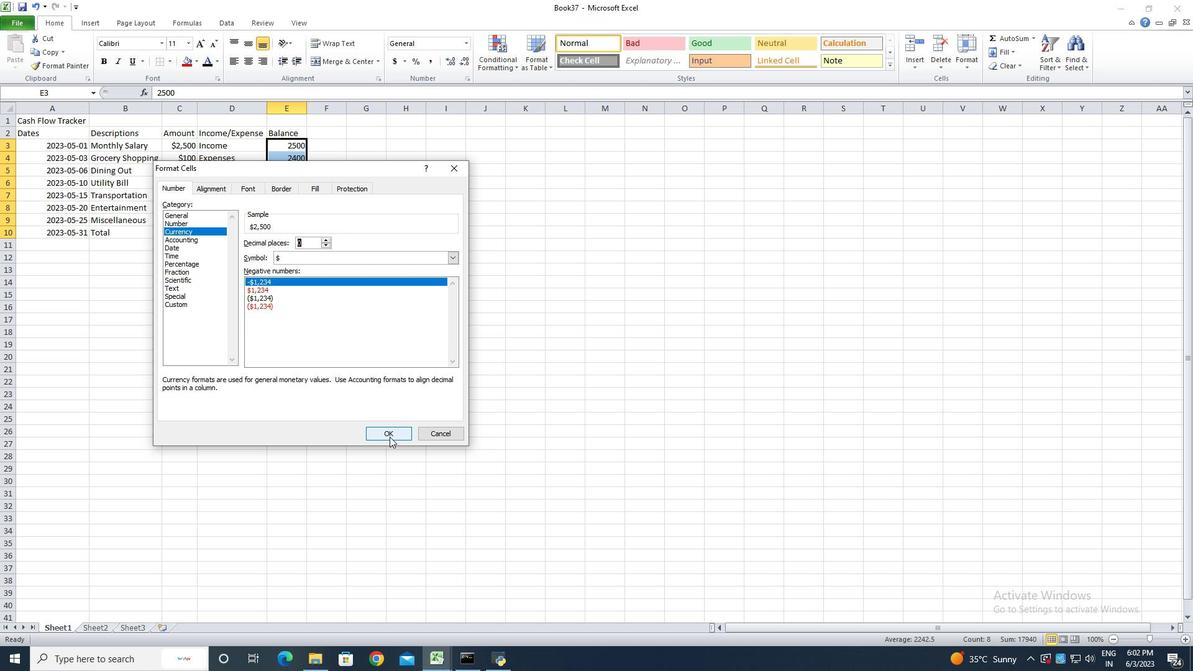 
Action: Mouse pressed left at (389, 437)
Screenshot: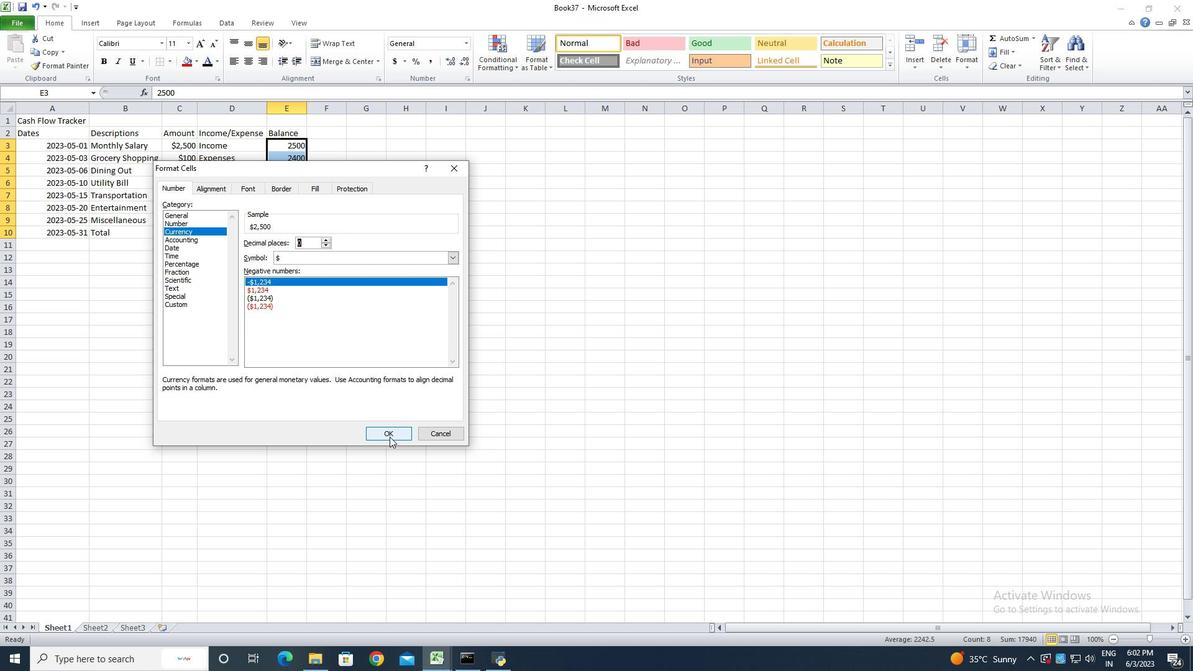 
Action: Mouse moved to (69, 121)
Screenshot: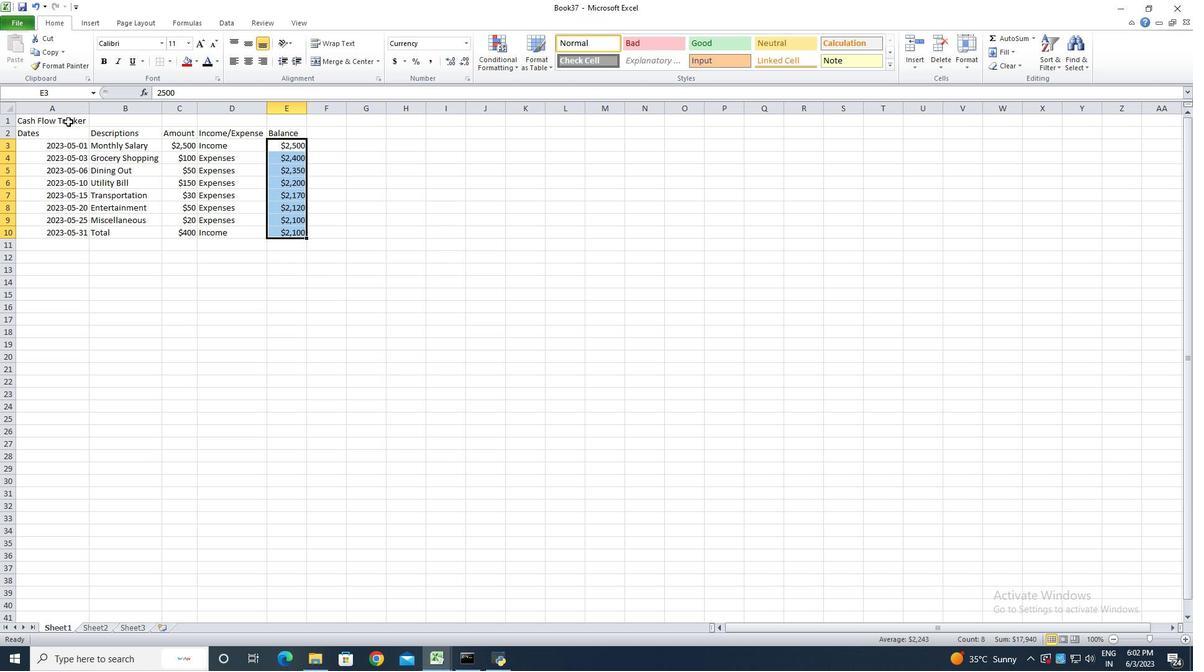 
Action: Mouse pressed left at (69, 121)
Screenshot: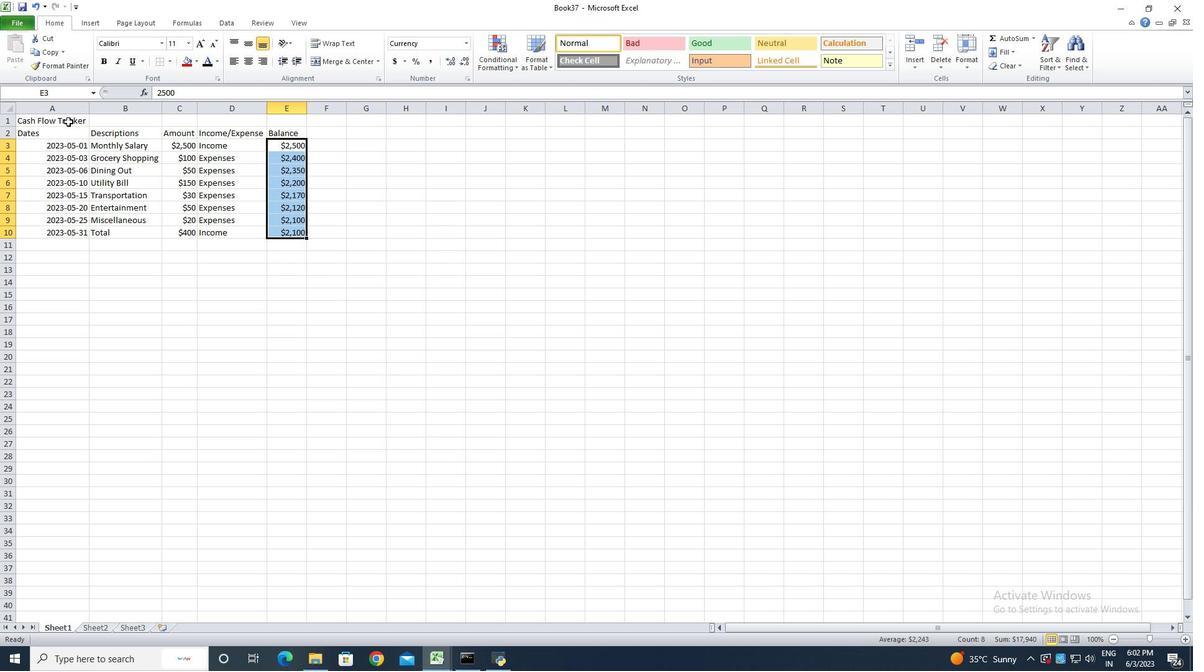 
Action: Mouse moved to (70, 121)
Screenshot: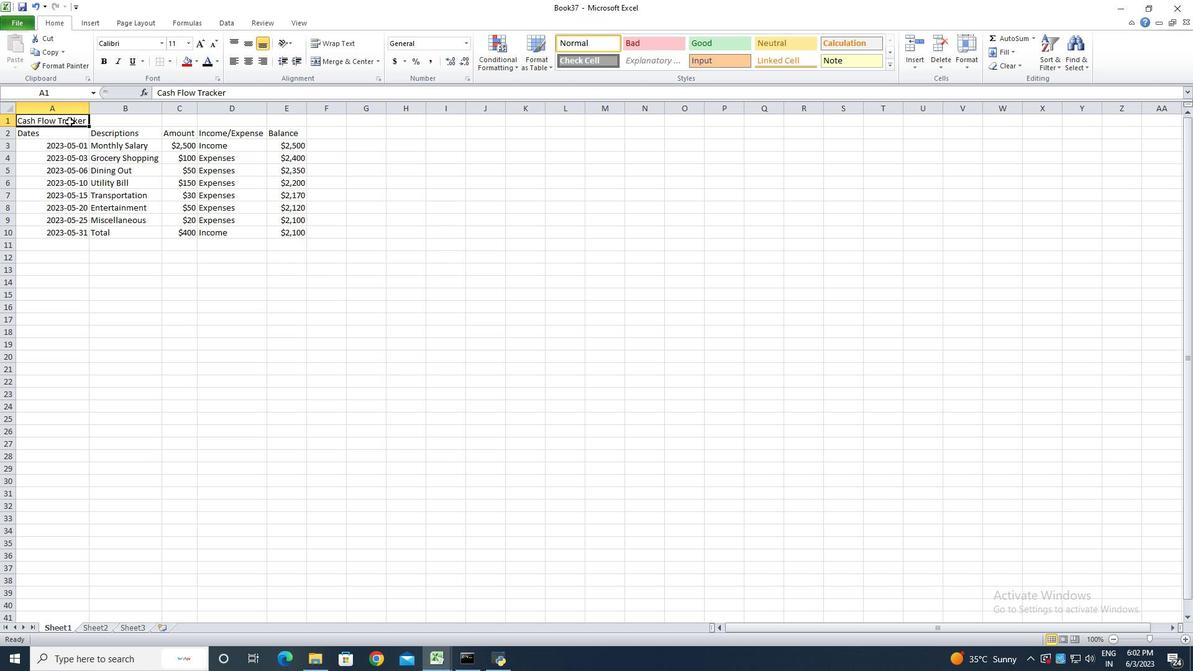 
Action: Mouse pressed left at (70, 121)
Screenshot: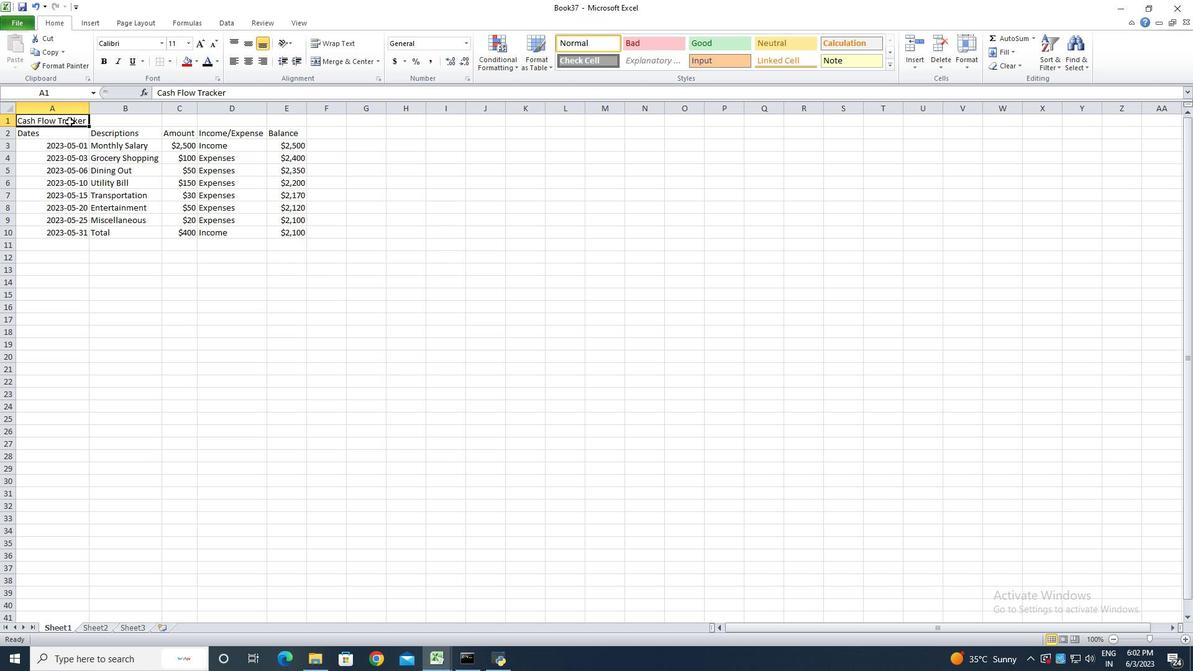 
Action: Mouse moved to (334, 61)
Screenshot: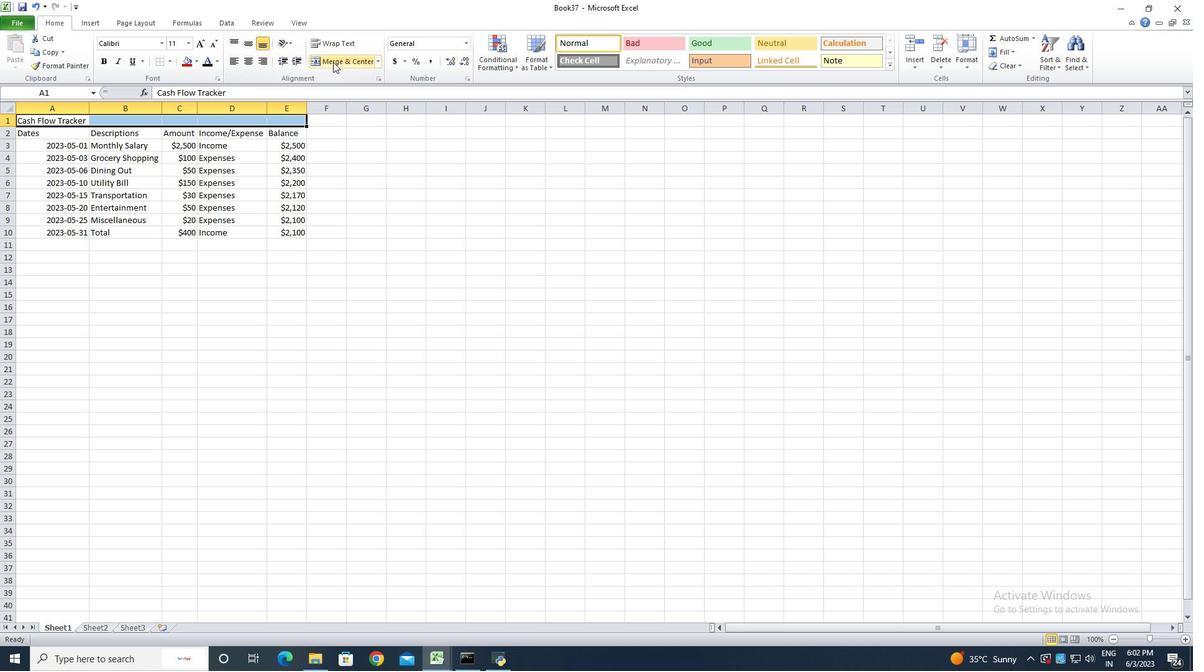 
Action: Mouse pressed left at (334, 61)
Screenshot: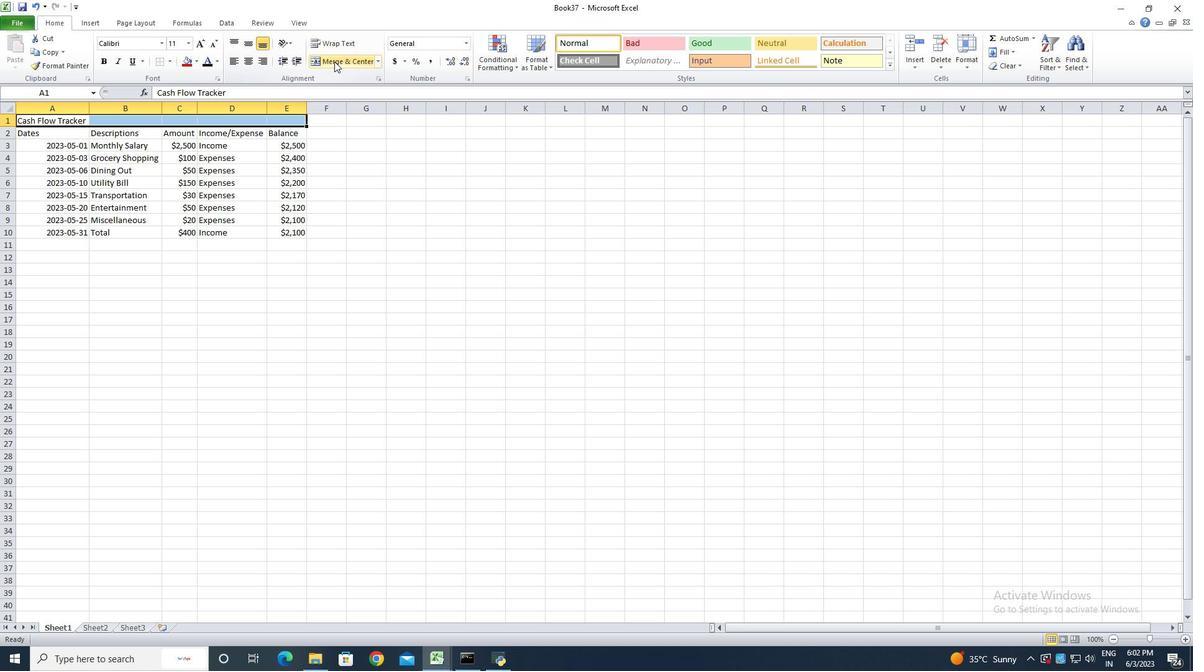 
Action: Mouse moved to (330, 167)
Screenshot: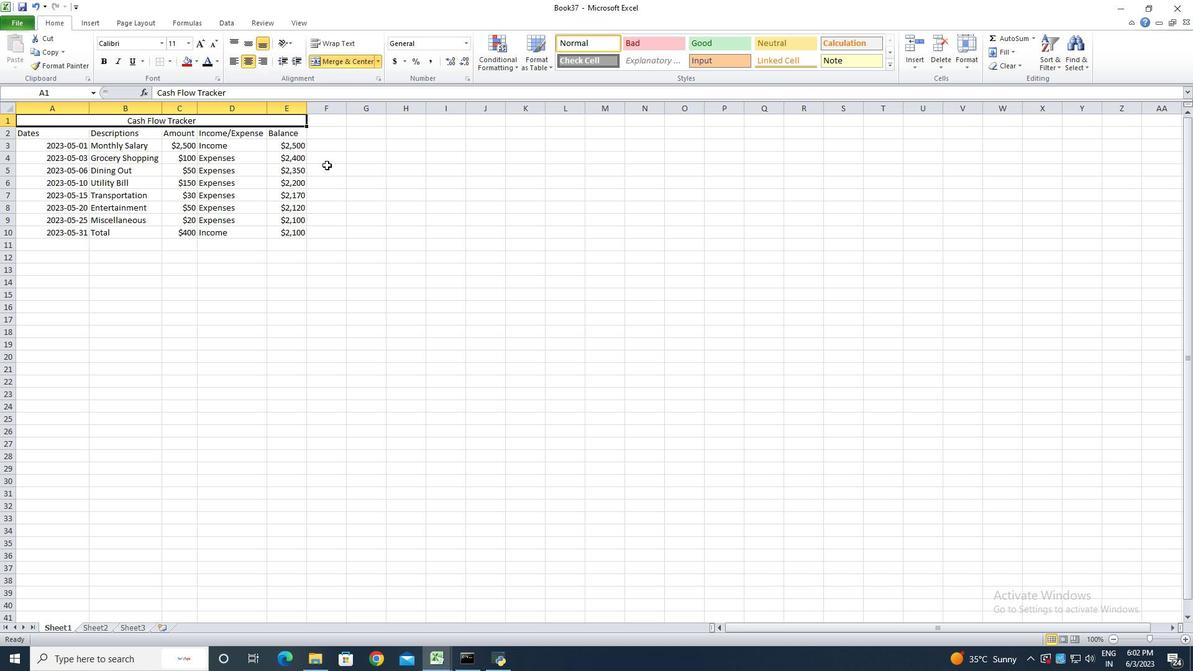 
Action: Mouse pressed left at (330, 167)
Screenshot: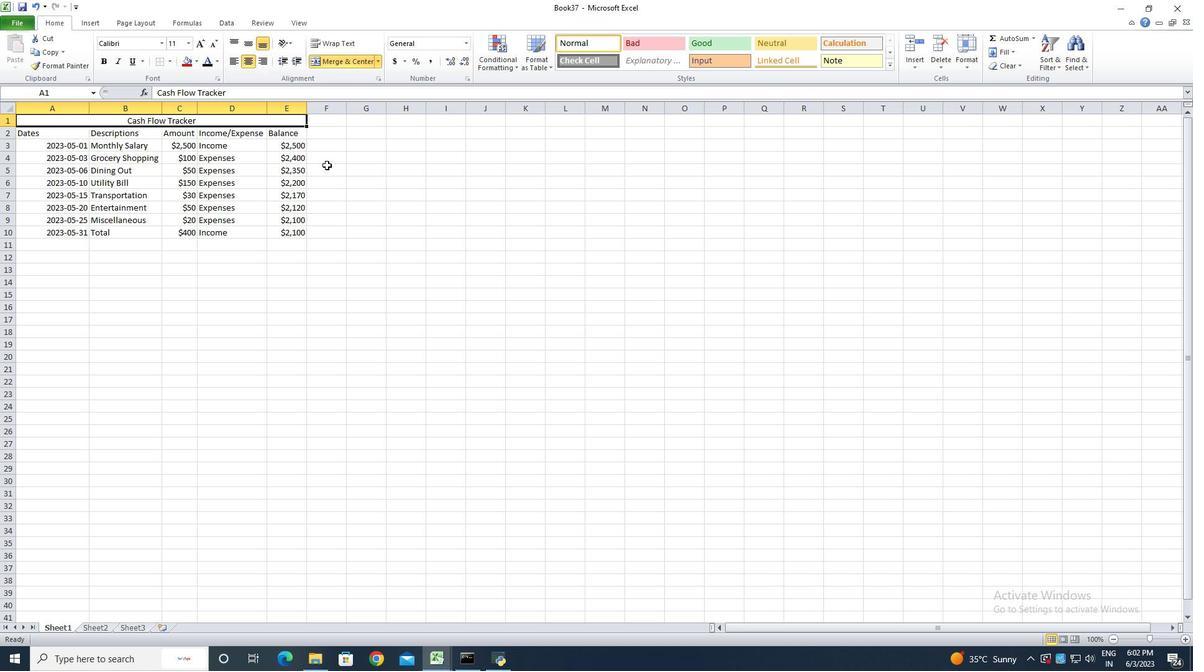 
Action: Mouse moved to (307, 103)
Screenshot: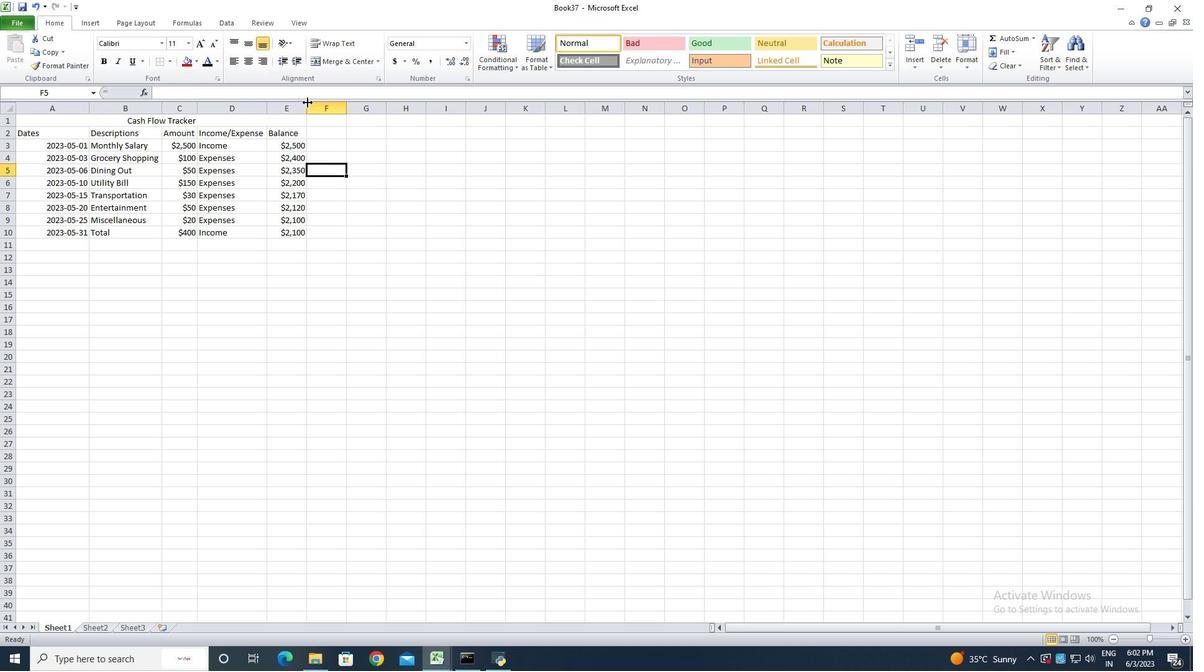 
Action: Mouse pressed left at (307, 103)
Screenshot: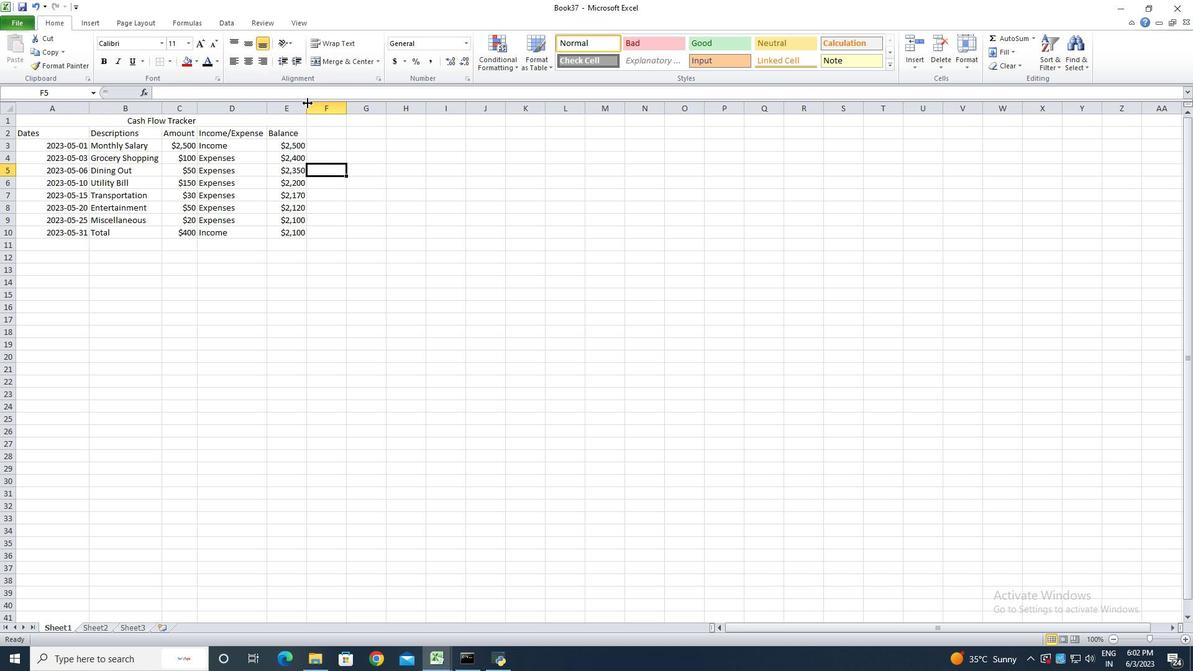 
Action: Mouse pressed left at (307, 103)
Screenshot: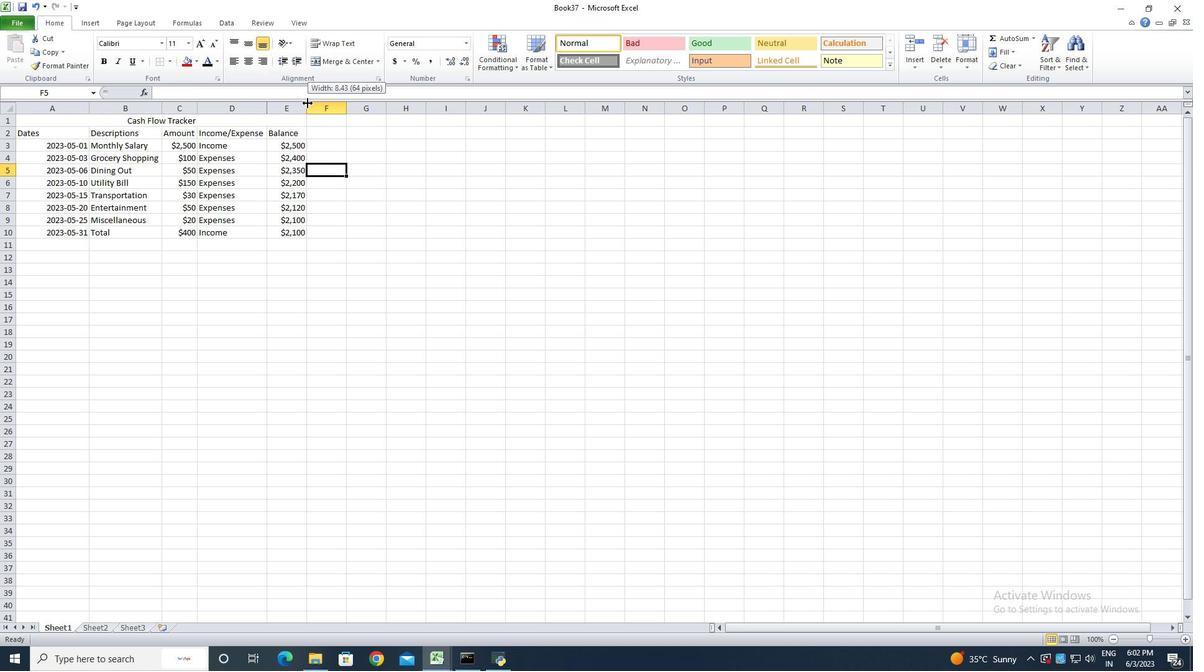 
Action: Mouse moved to (12, 19)
Screenshot: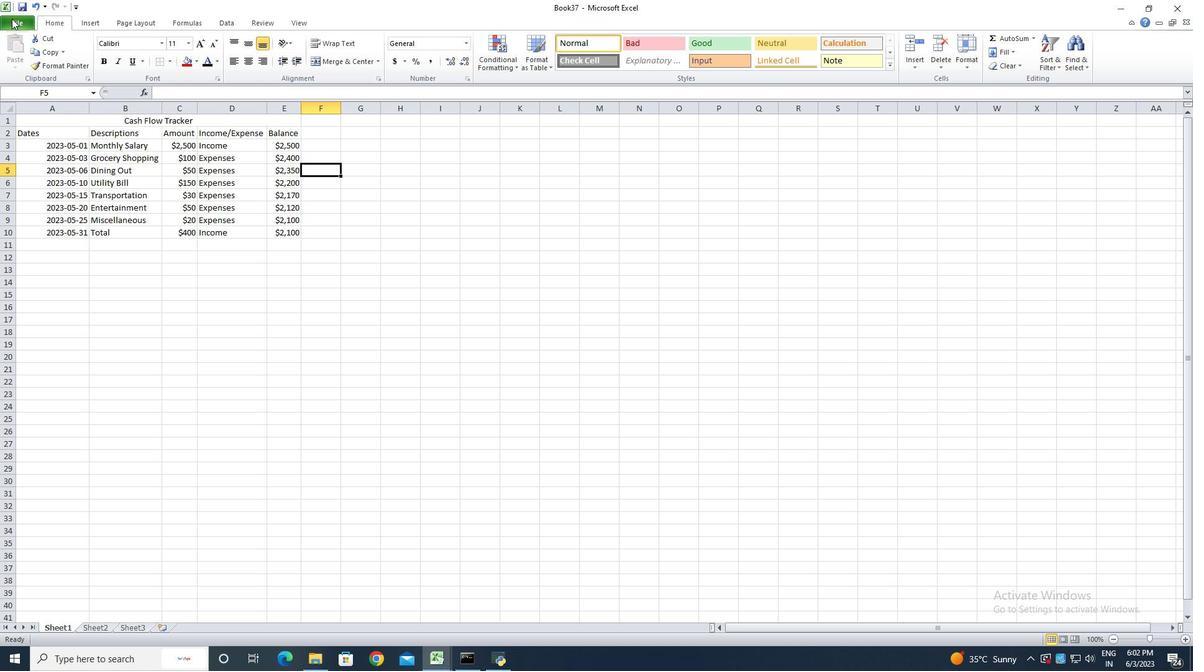 
Action: Mouse pressed left at (12, 19)
Screenshot: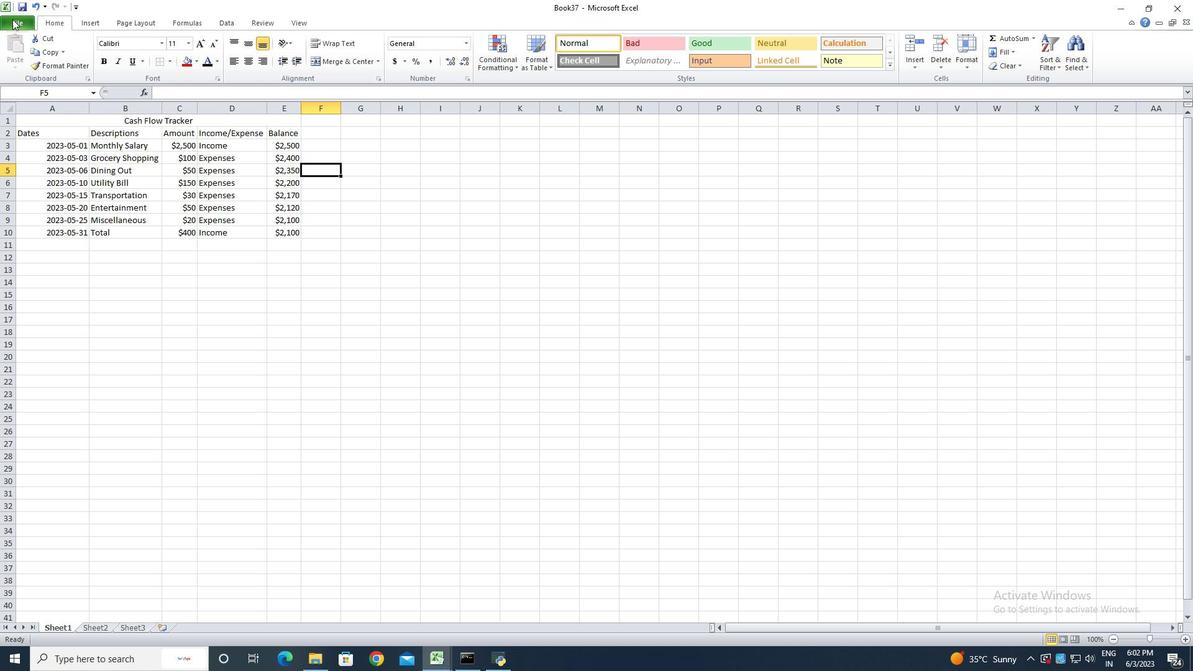 
Action: Mouse moved to (50, 65)
Screenshot: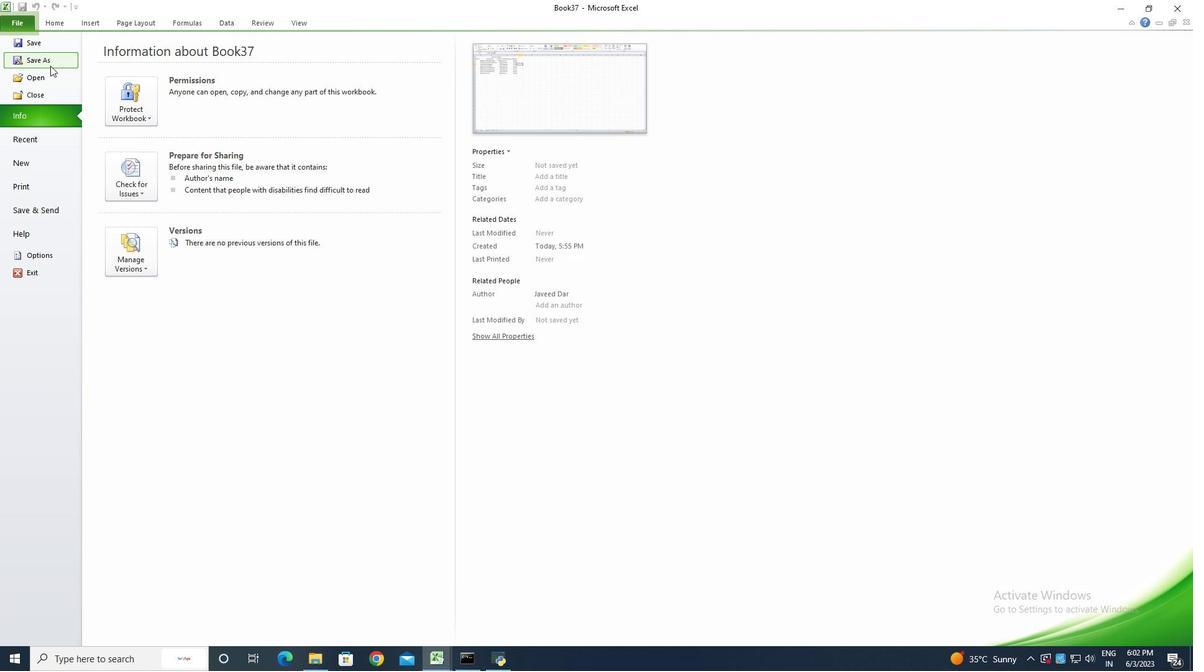 
Action: Mouse pressed left at (50, 65)
Screenshot: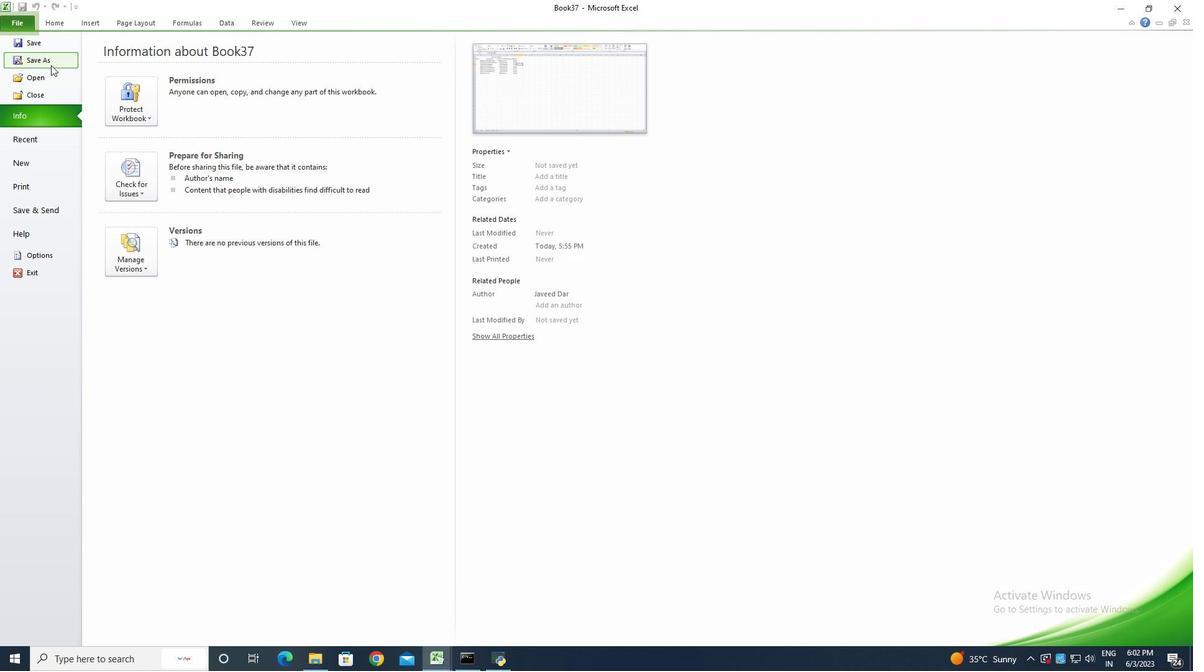 
Action: Key pressed <Key.shift>Datr<Key.backspace>a<Key.space><Key.shift>Analysis<Key.space><Key.shift>Workbook<Key.space><Key.shift>Template<Key.space><Key.shift><Key.shift>Sheet<Key.space><Key.shift>Spreadsheetbook
Screenshot: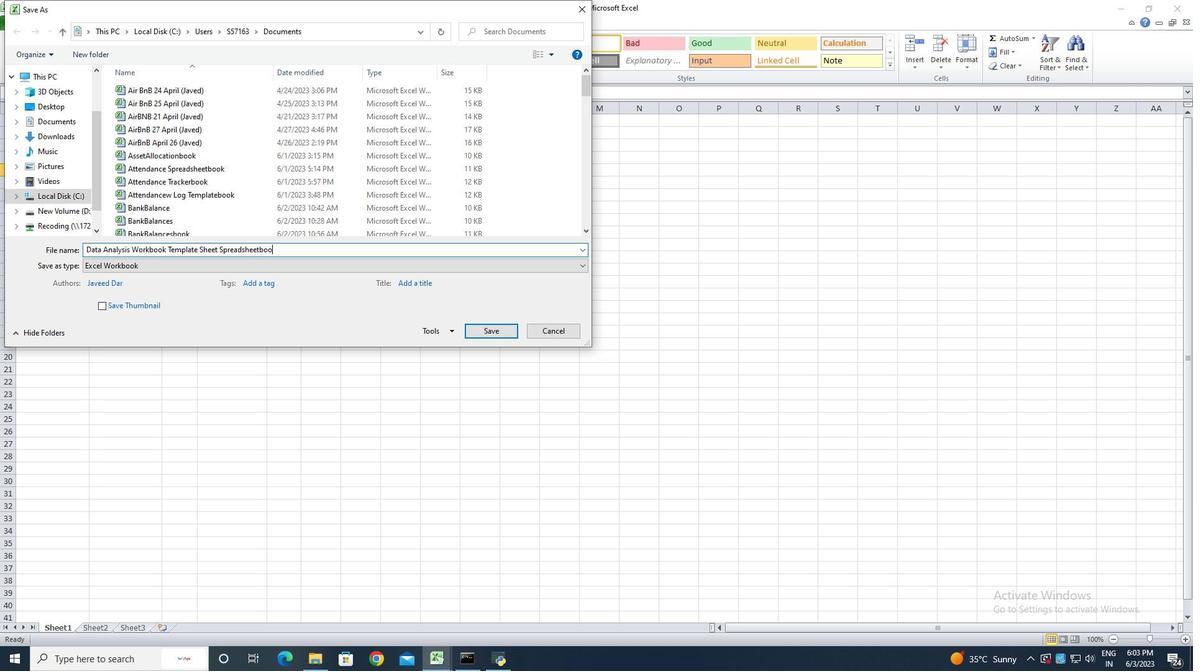 
Action: Mouse moved to (469, 330)
Screenshot: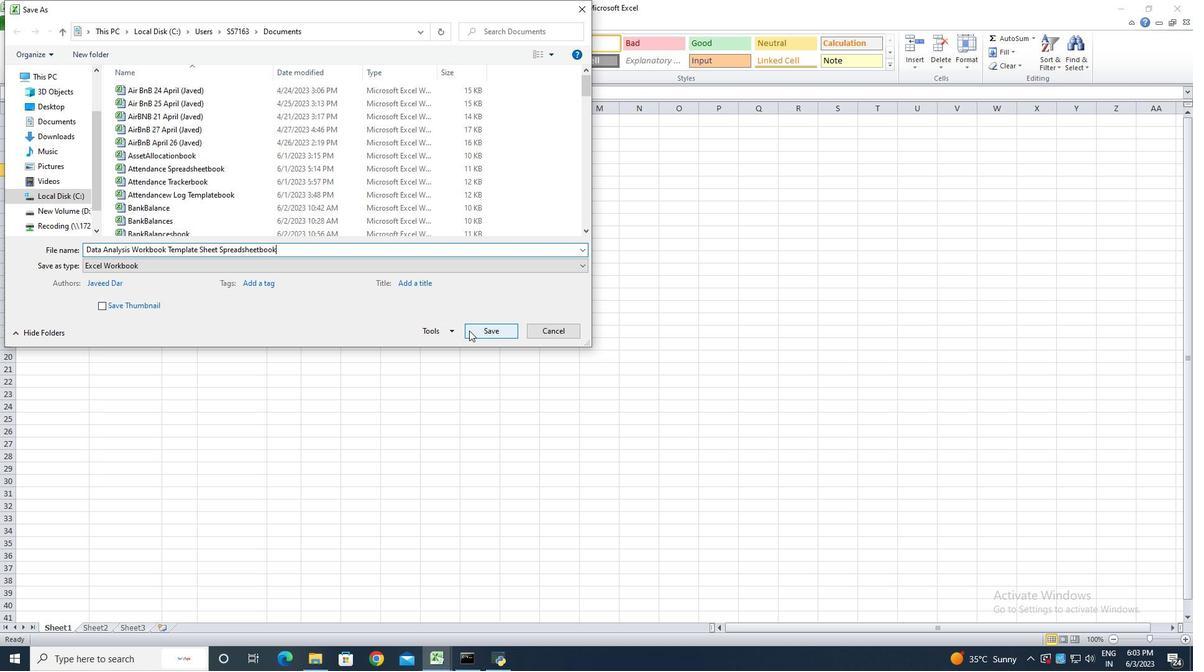 
Action: Mouse pressed left at (469, 330)
Screenshot: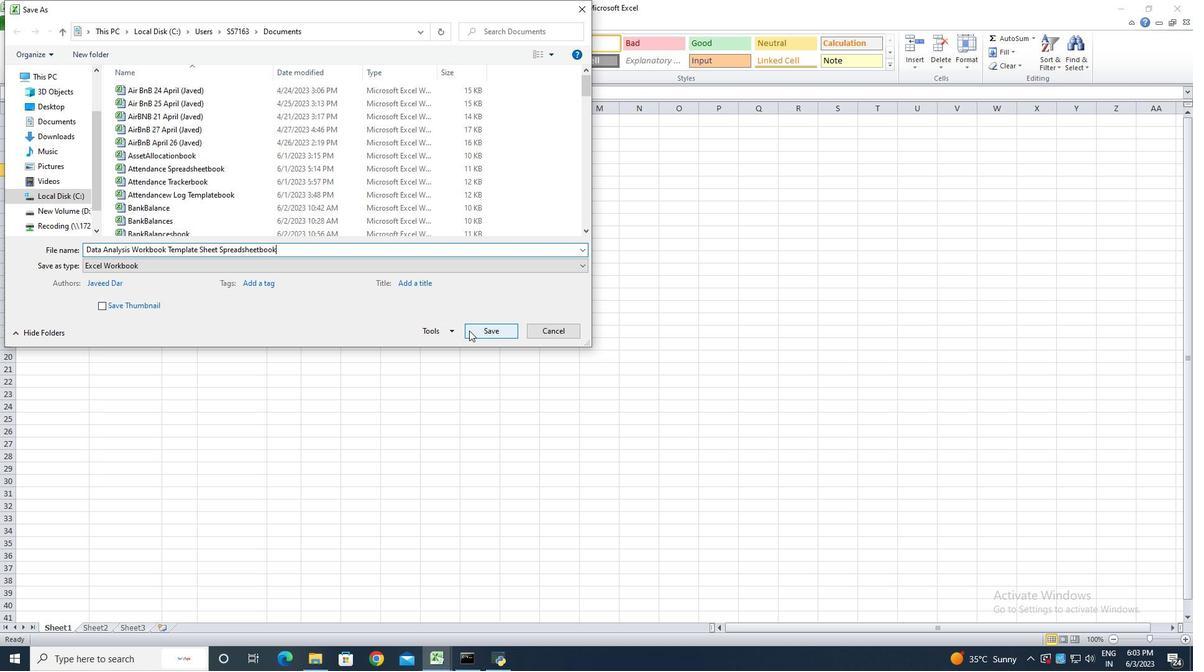 
Action: Mouse moved to (405, 347)
Screenshot: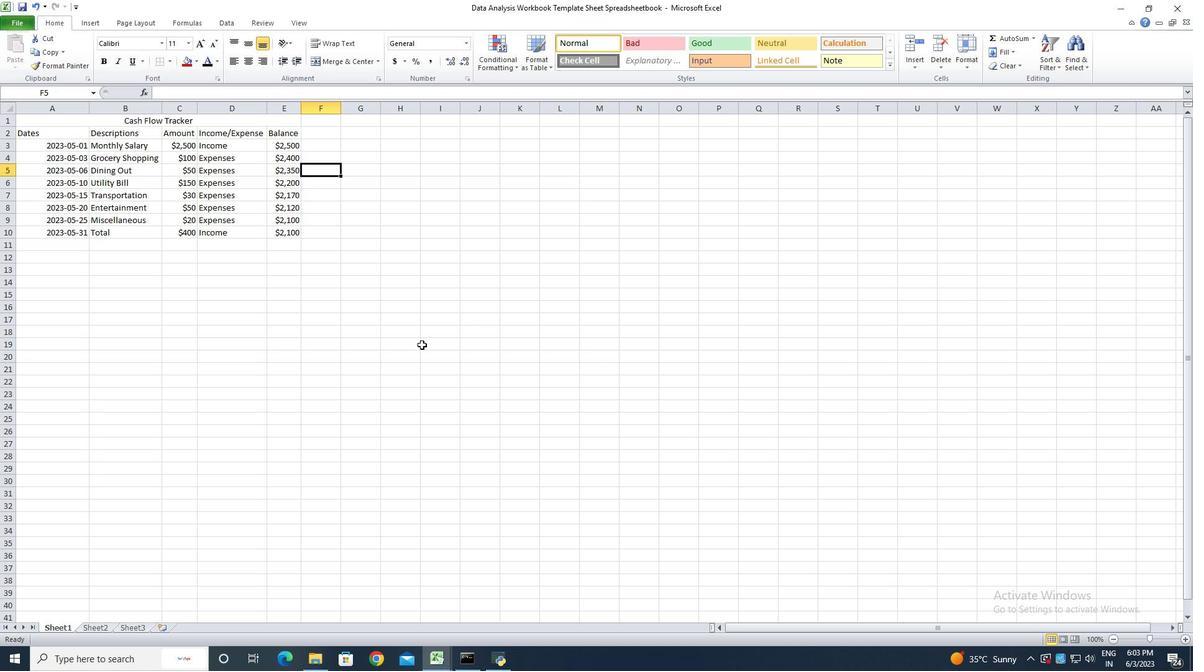 
Action: Key pressed ctrl+S<'\x13'>
Screenshot: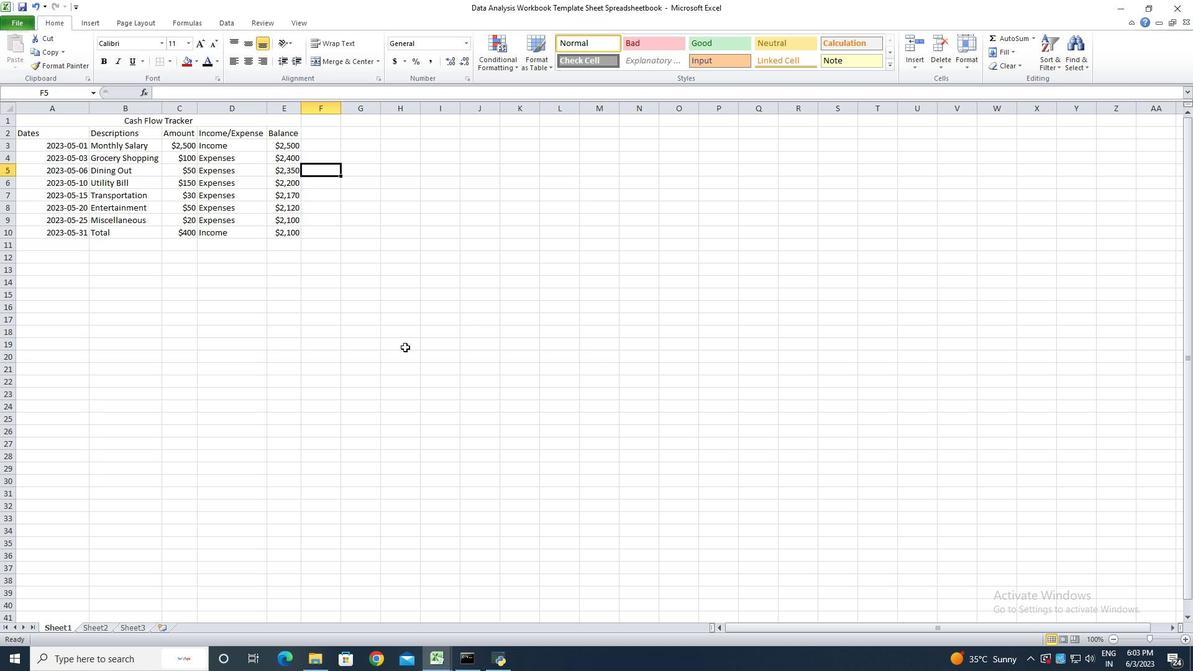 
